 Task: What is the main conflict in "The Trial" by Franz Kafka?
Action: Mouse moved to (164, 175)
Screenshot: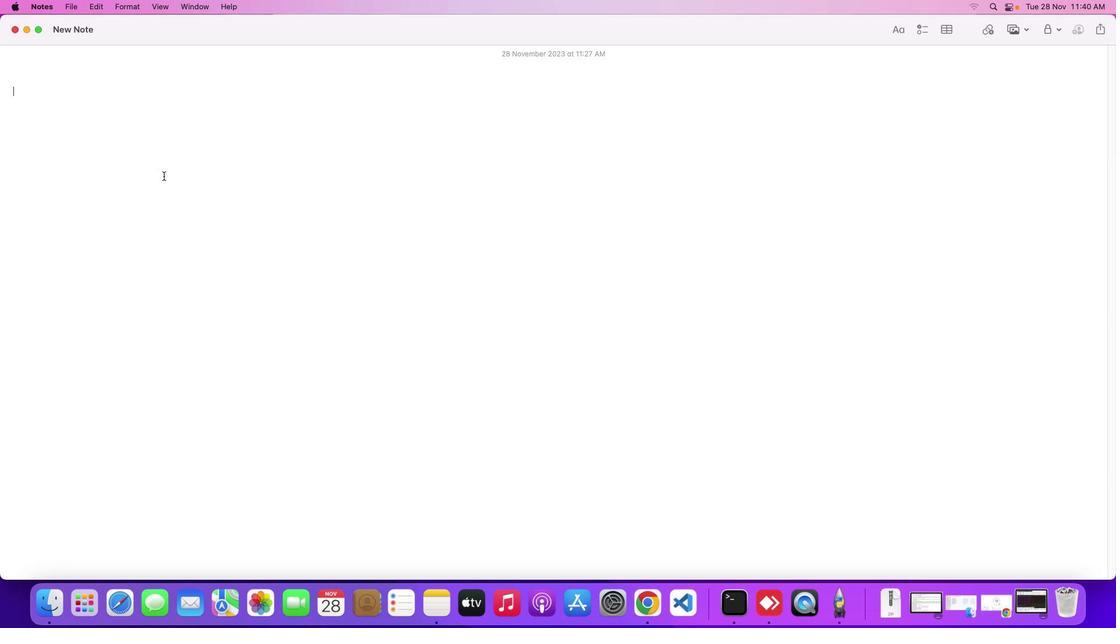 
Action: Mouse pressed left at (164, 175)
Screenshot: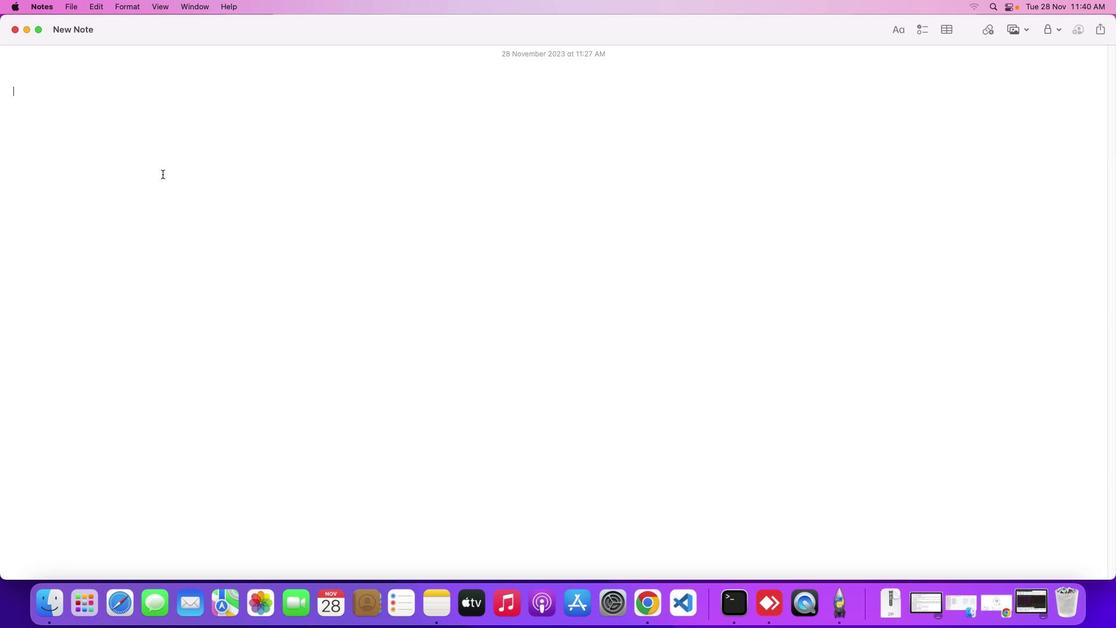 
Action: Mouse moved to (137, 155)
Screenshot: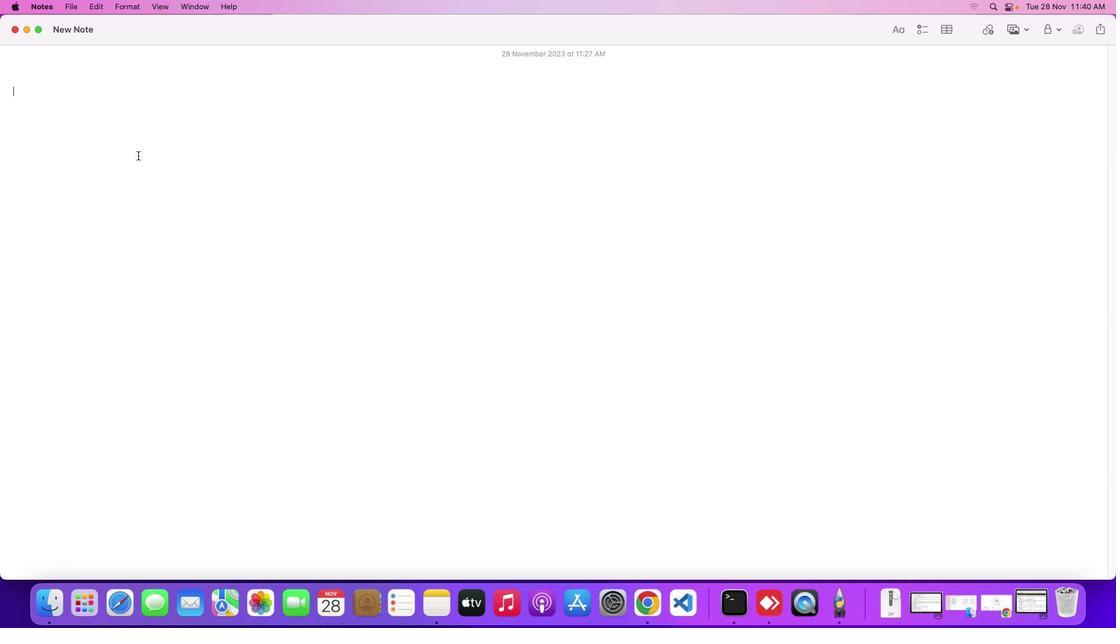 
Action: Key pressed Key.shift'W''h''a''t'Key.space'i''s'Key.space't''h''e'Key.space'm''a''i''n'Key.space'c''o''n''f''l''c''t'Key.space'i''n'Key.spaceKey.shift'"'Key.shift'T''h''e'Key.spaceKey.shift'T''r''i''a''l'Key.shift'"'Key.space'b''y'Key.spaceKey.shift'F''r''a''n''k'Key.spaceKey.shift'K''a''f''k''a'Key.shift_r'?'Key.enter
Screenshot: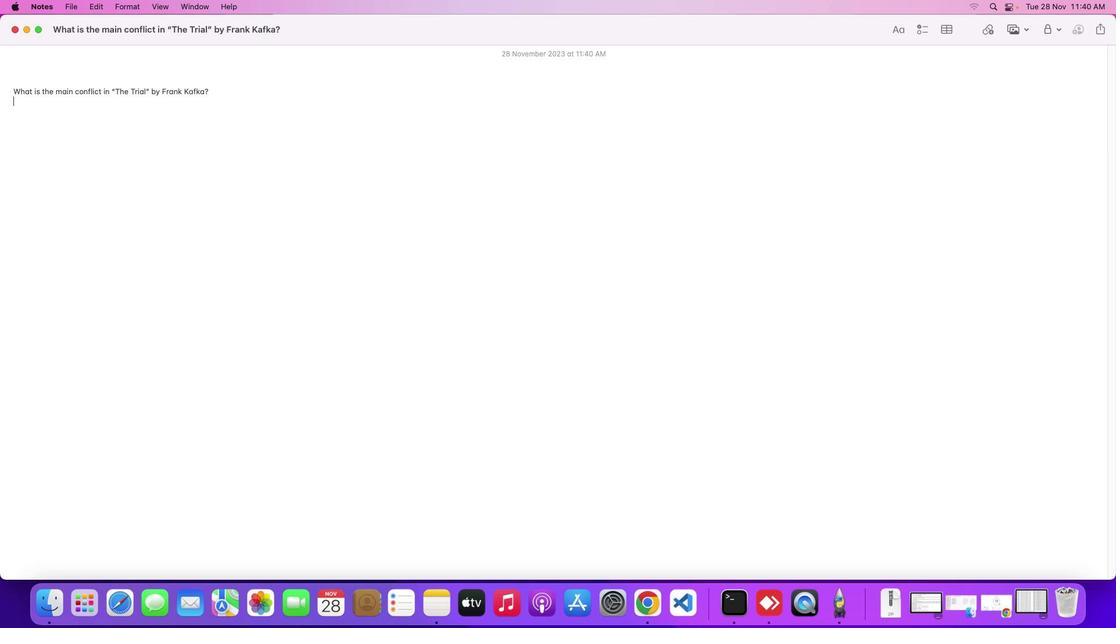 
Action: Mouse moved to (998, 605)
Screenshot: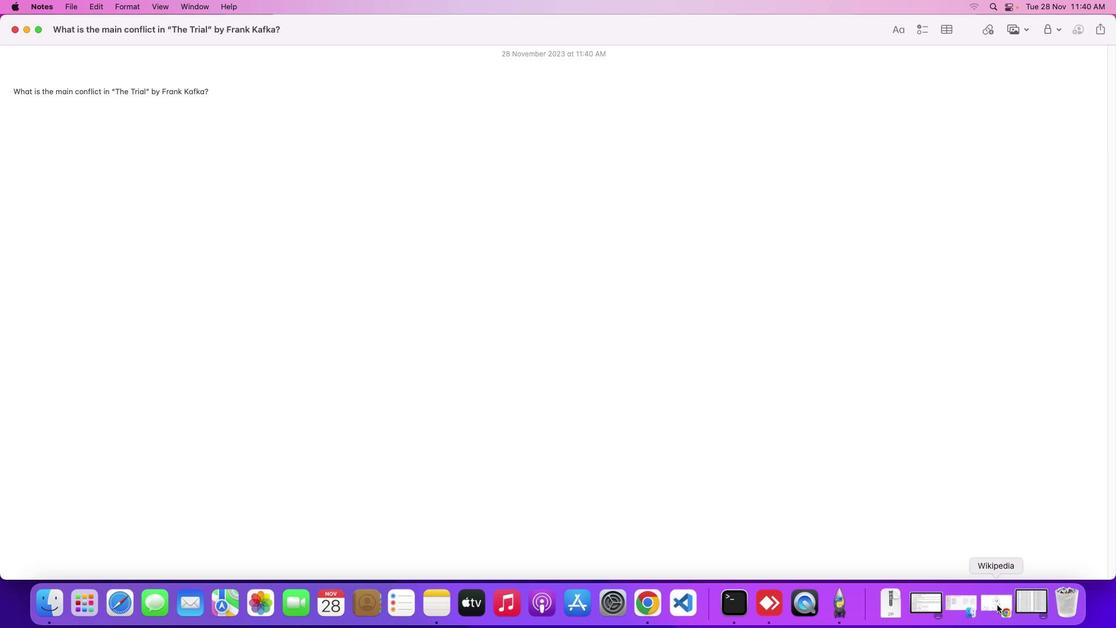 
Action: Mouse pressed left at (998, 605)
Screenshot: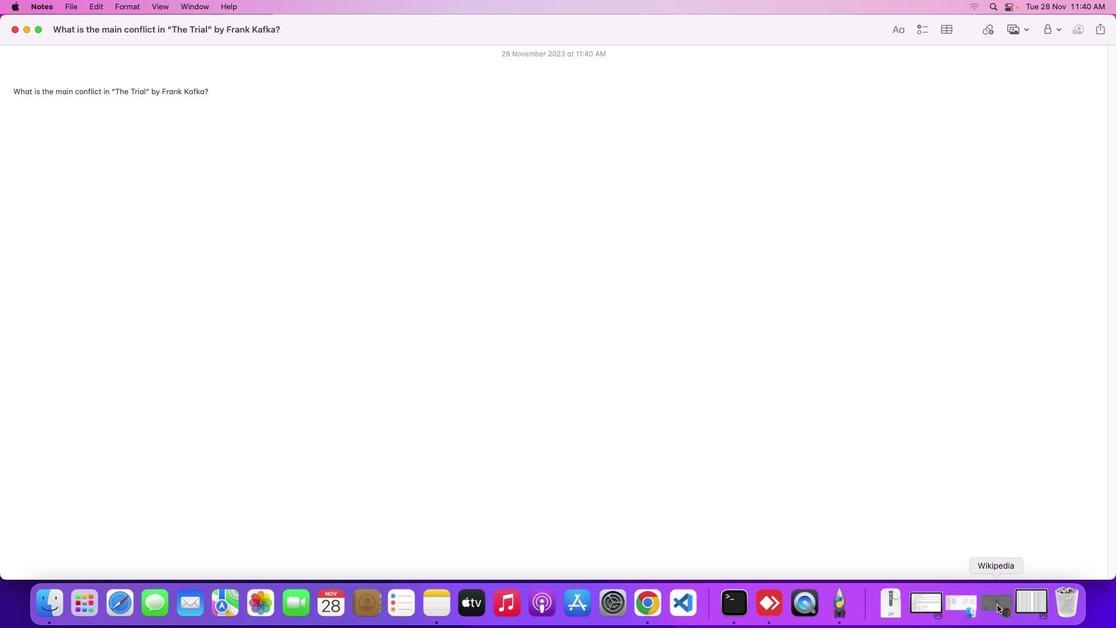 
Action: Mouse moved to (483, 357)
Screenshot: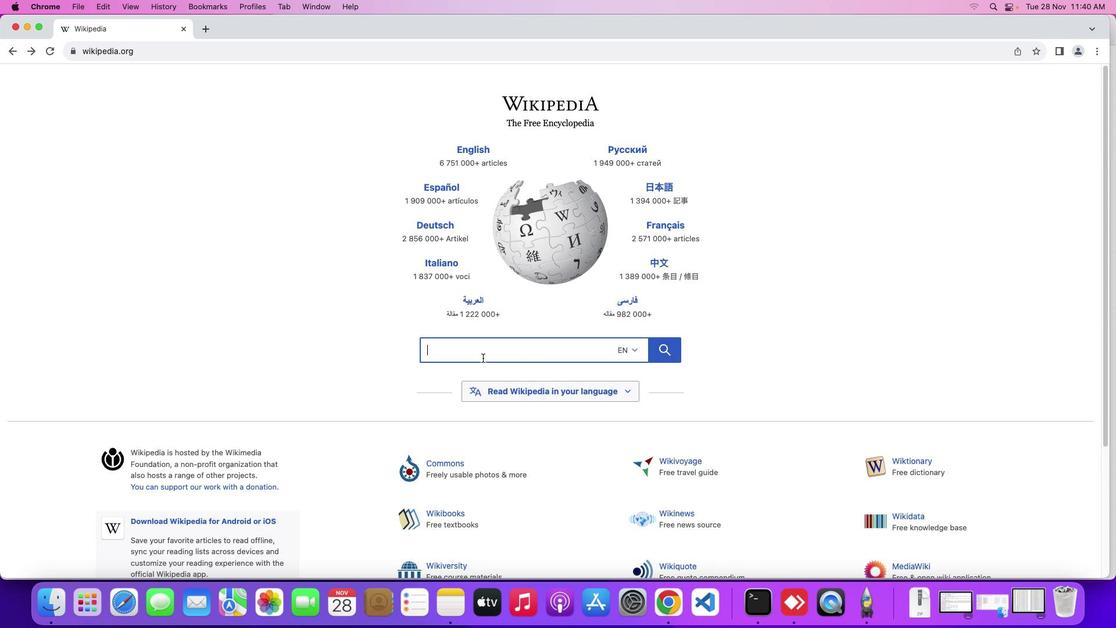 
Action: Mouse pressed left at (483, 357)
Screenshot: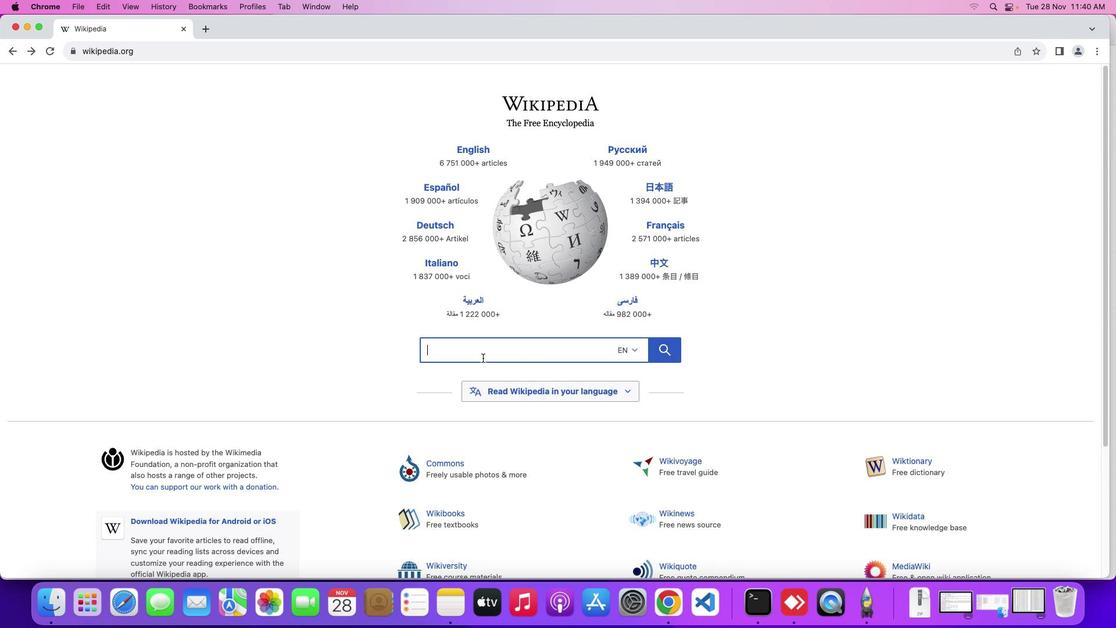 
Action: Mouse moved to (472, 356)
Screenshot: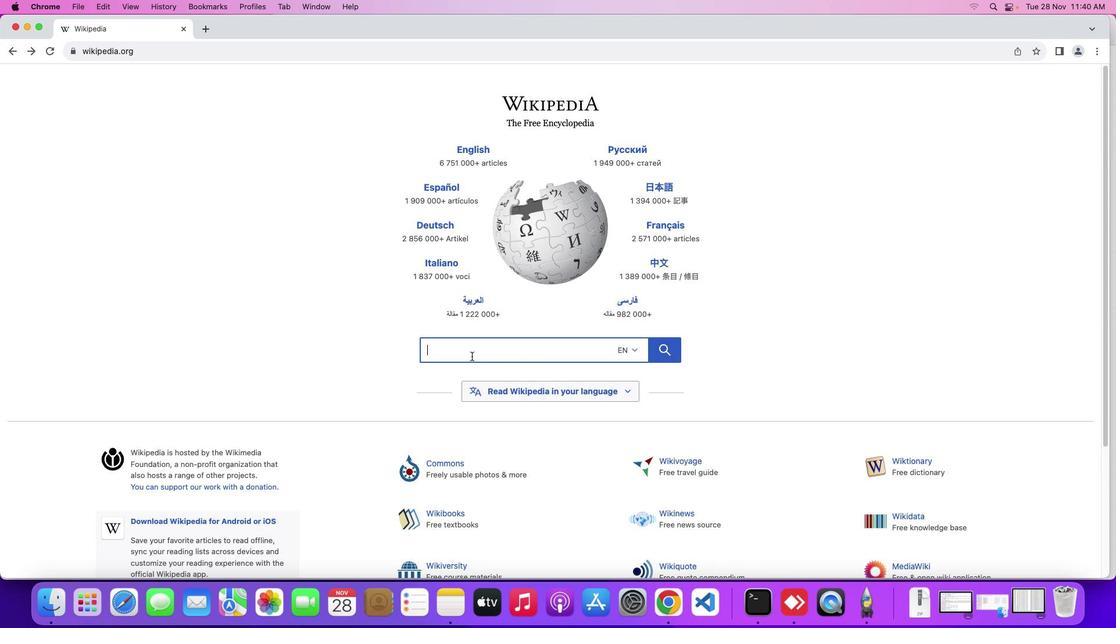 
Action: Key pressed Key.shift'T''h''e'Key.spaceKey.shift'T''r''i''a''l'Key.space
Screenshot: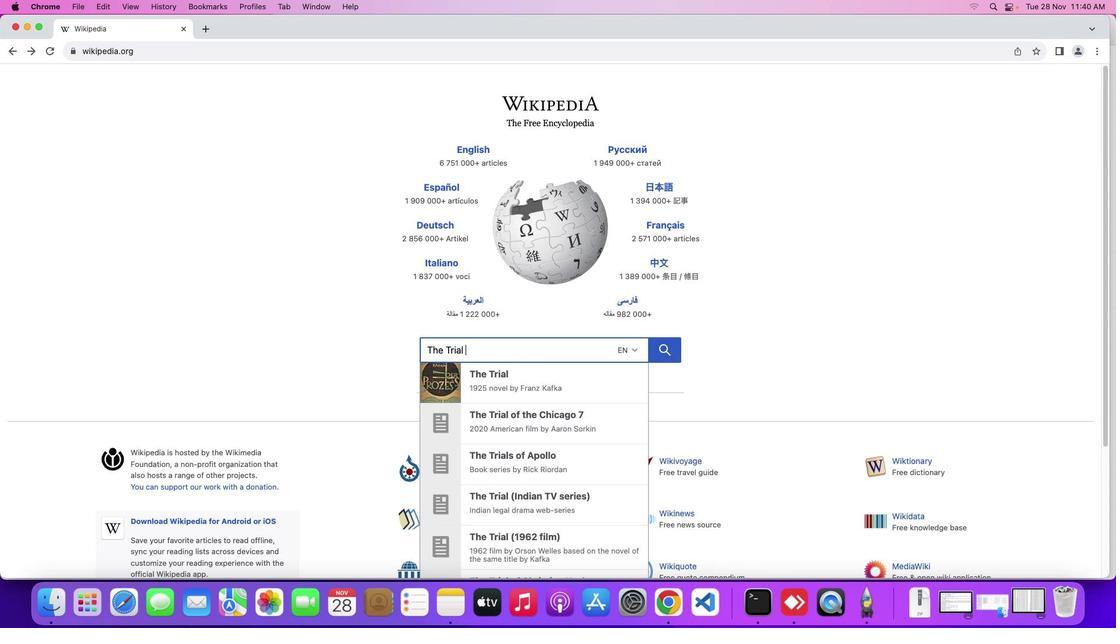 
Action: Mouse moved to (471, 355)
Screenshot: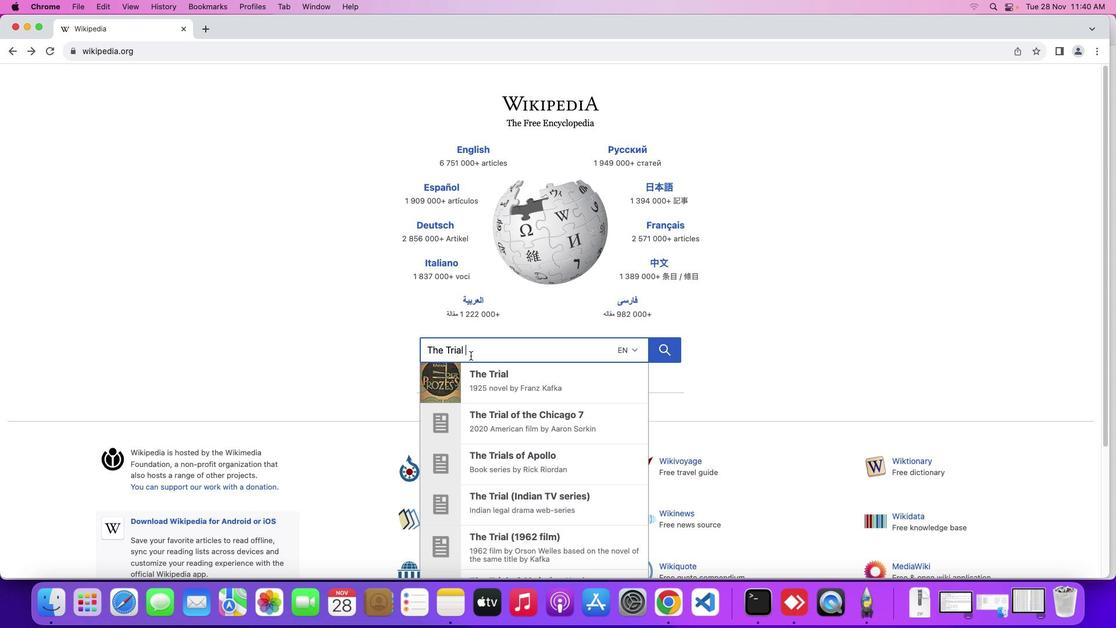 
Action: Key pressed Key.shiftKey.shift'F''a''r''n''z'Key.spaceKey.shiftKey.leftKey.leftKey.leftKey.rightKey.backspaceKey.backspaceKey.backspace'r''a''n'Key.rightKey.rightKey.shift'K''a''f''k''a'Key.enter
Screenshot: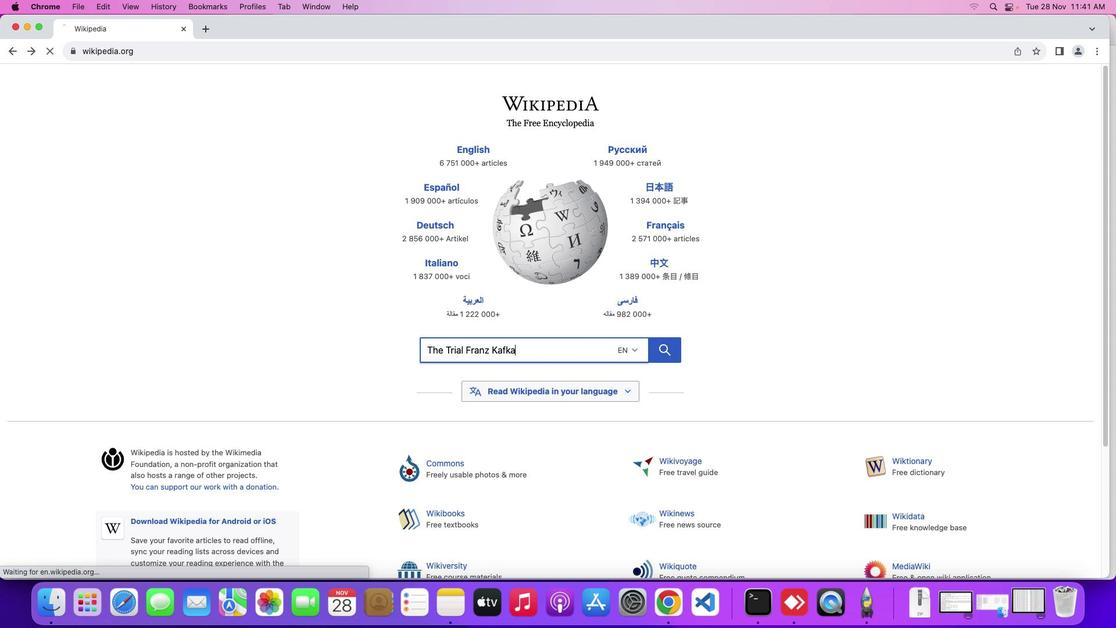 
Action: Mouse moved to (196, 329)
Screenshot: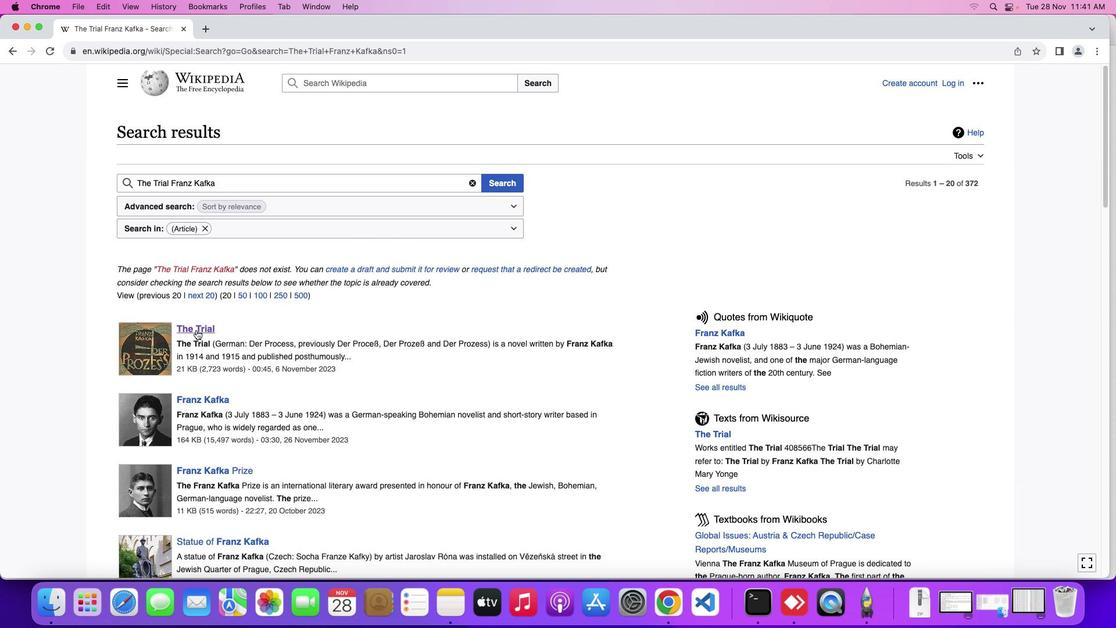 
Action: Mouse pressed left at (196, 329)
Screenshot: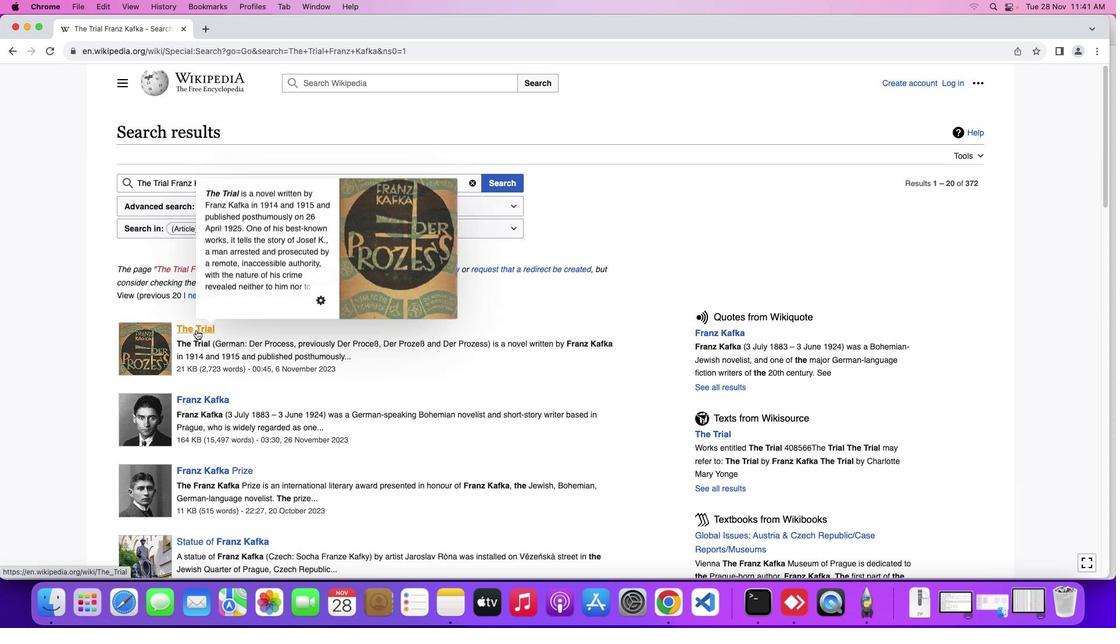 
Action: Mouse moved to (544, 344)
Screenshot: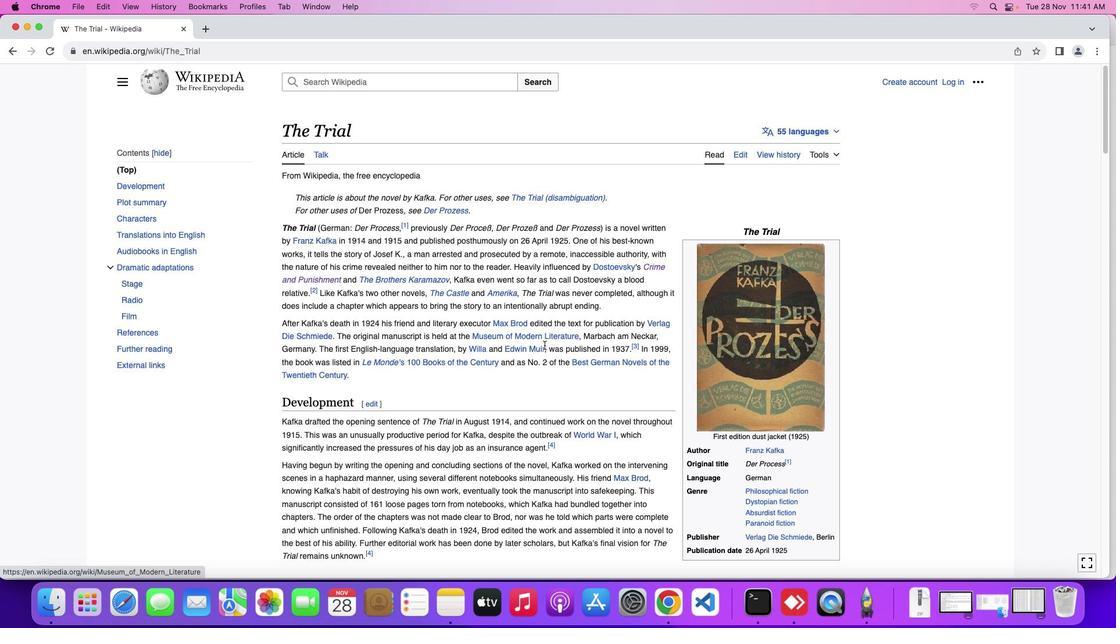 
Action: Mouse scrolled (544, 344) with delta (0, 0)
Screenshot: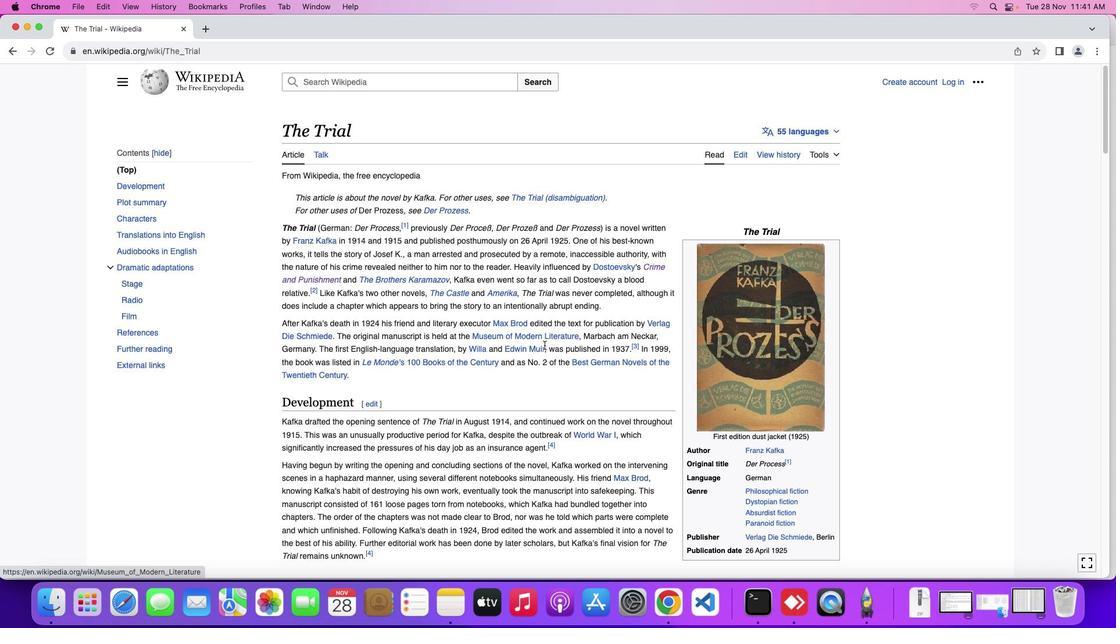 
Action: Mouse moved to (544, 344)
Screenshot: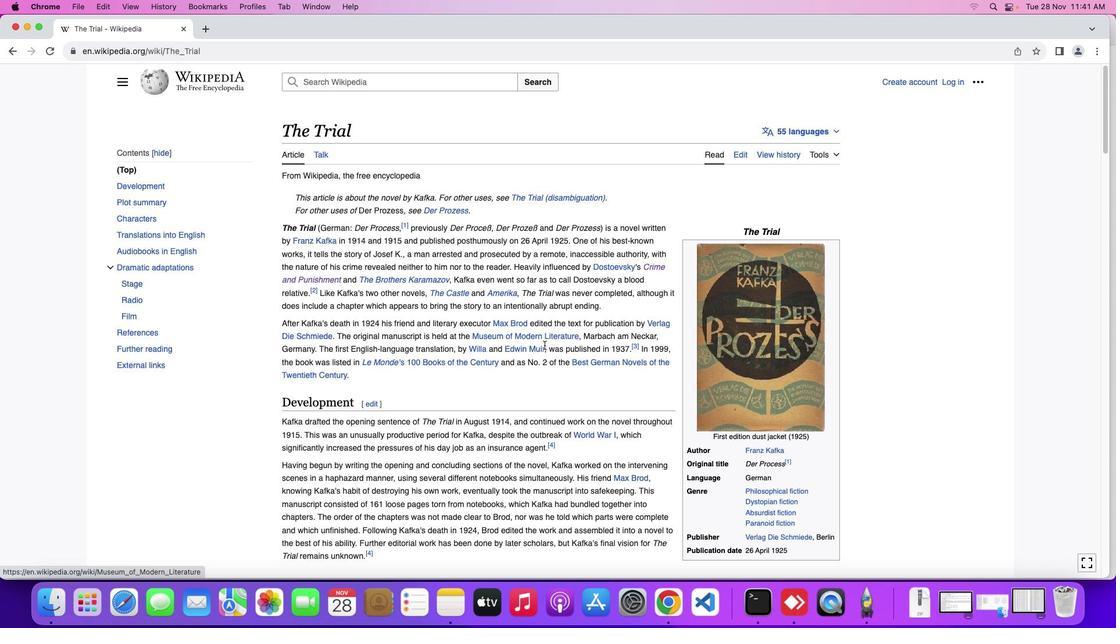 
Action: Mouse scrolled (544, 344) with delta (0, 0)
Screenshot: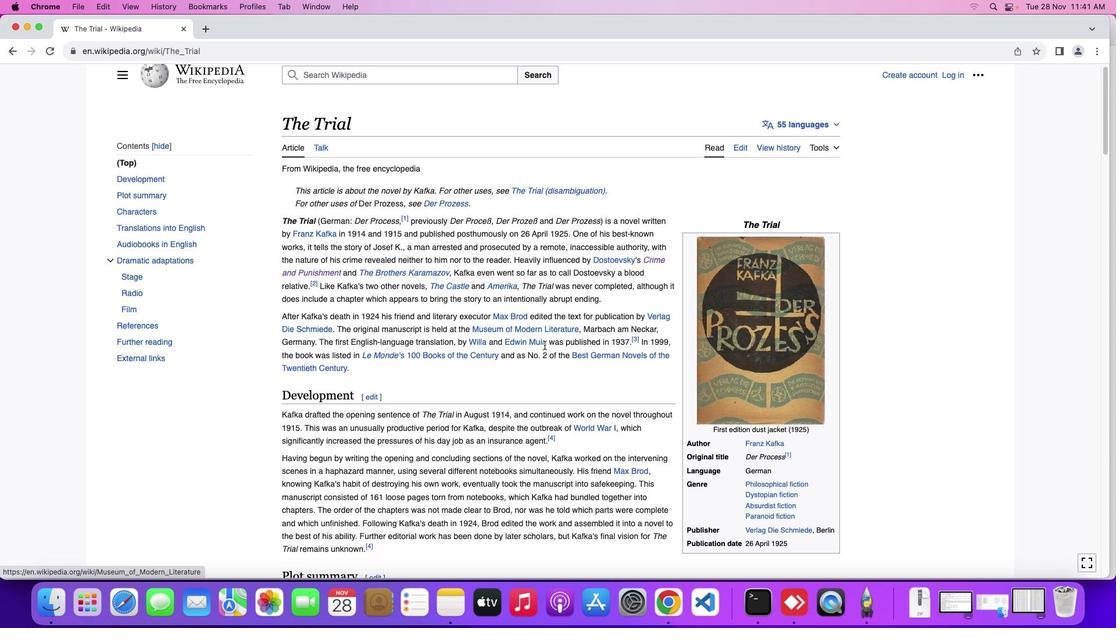 
Action: Mouse scrolled (544, 344) with delta (0, 0)
Screenshot: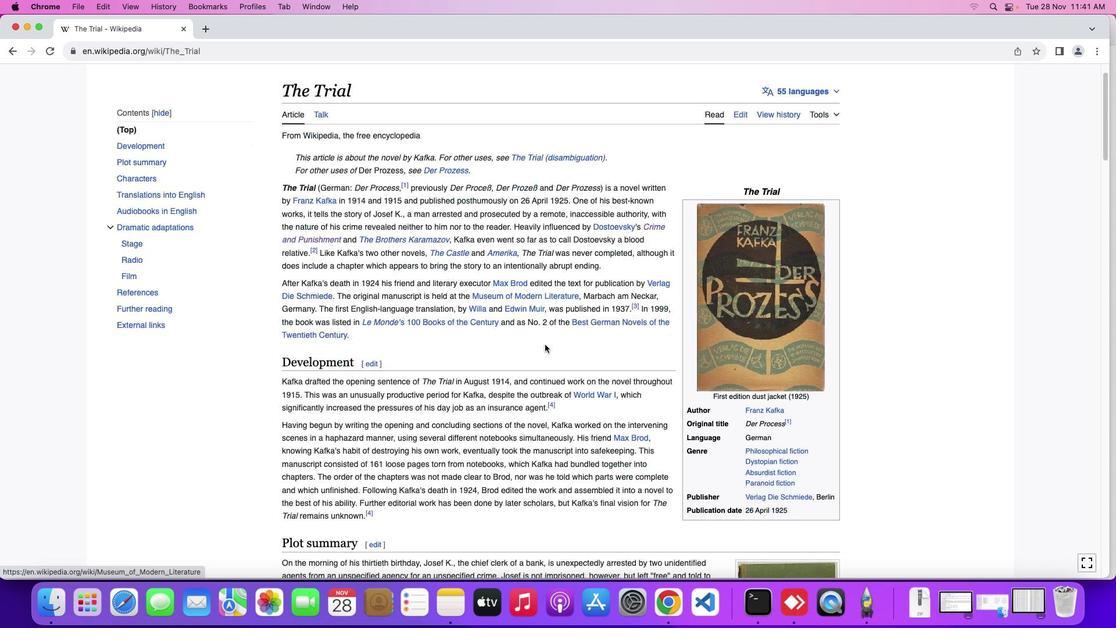 
Action: Mouse moved to (544, 344)
Screenshot: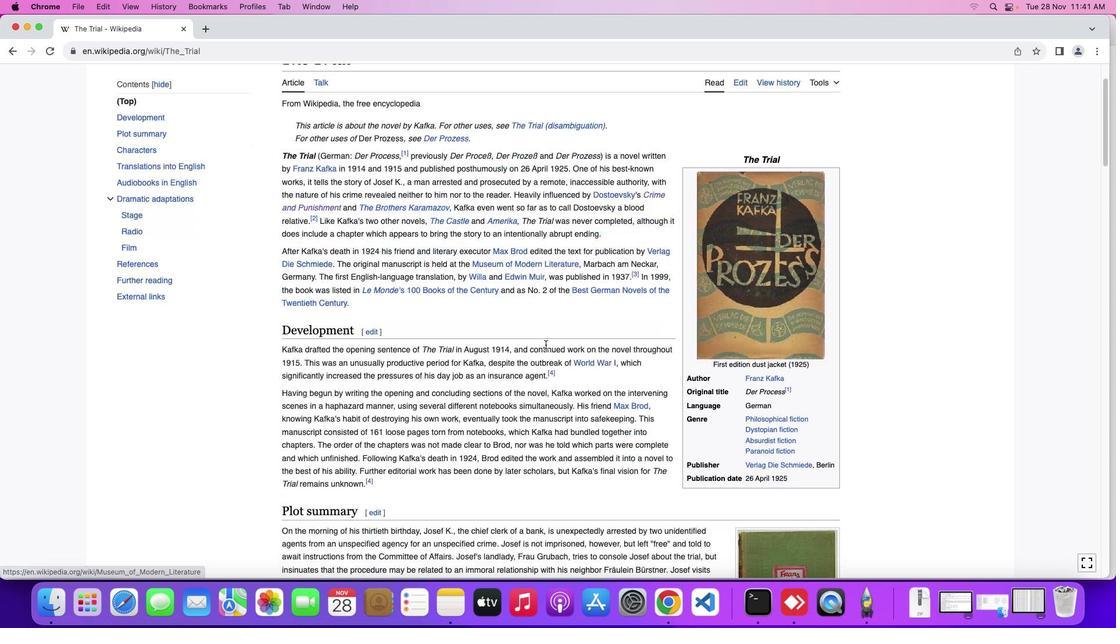 
Action: Mouse scrolled (544, 344) with delta (0, -1)
Screenshot: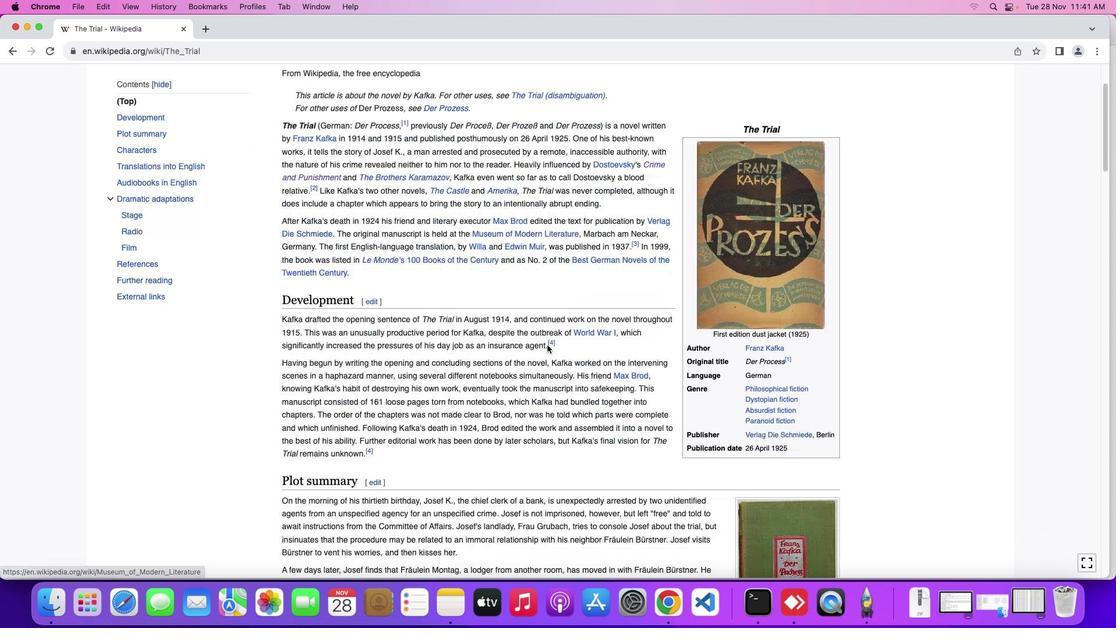 
Action: Mouse moved to (557, 344)
Screenshot: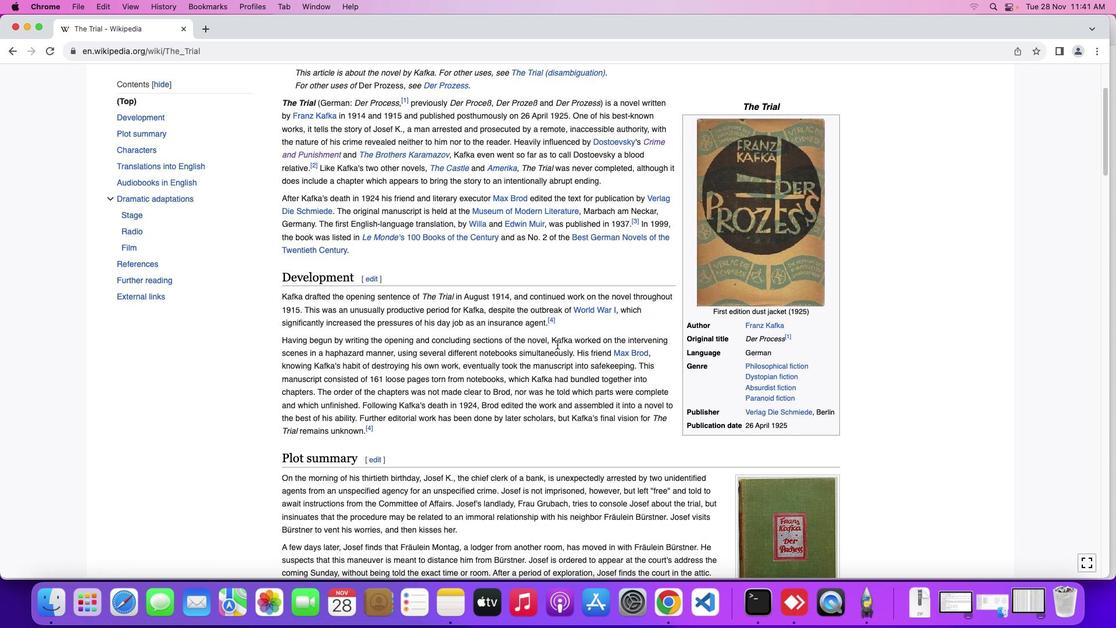 
Action: Mouse scrolled (557, 344) with delta (0, 0)
Screenshot: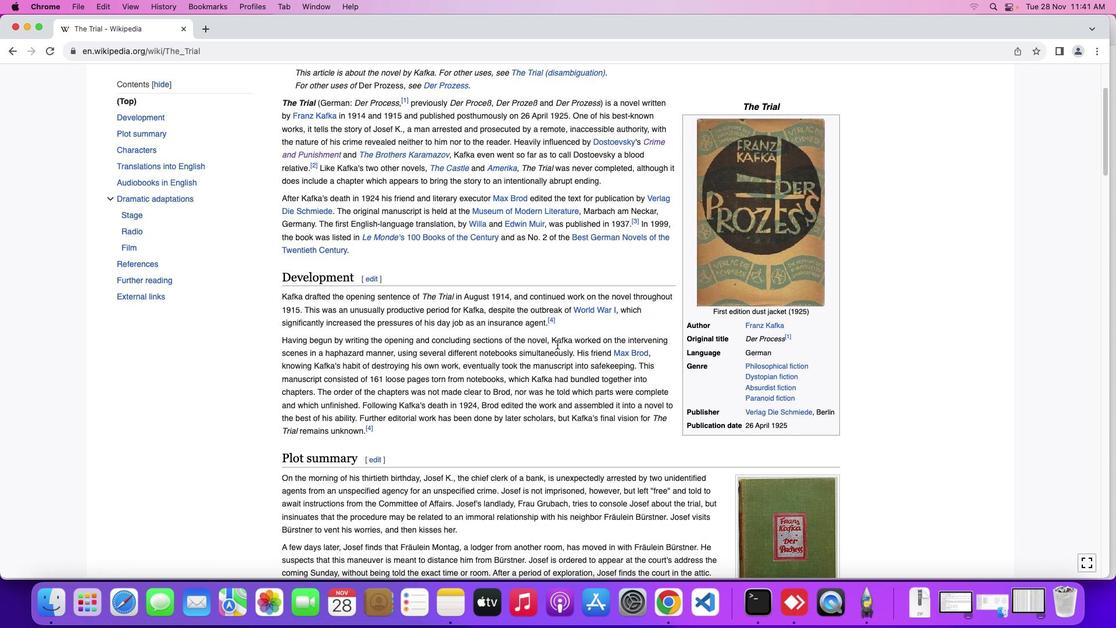 
Action: Mouse moved to (557, 344)
Screenshot: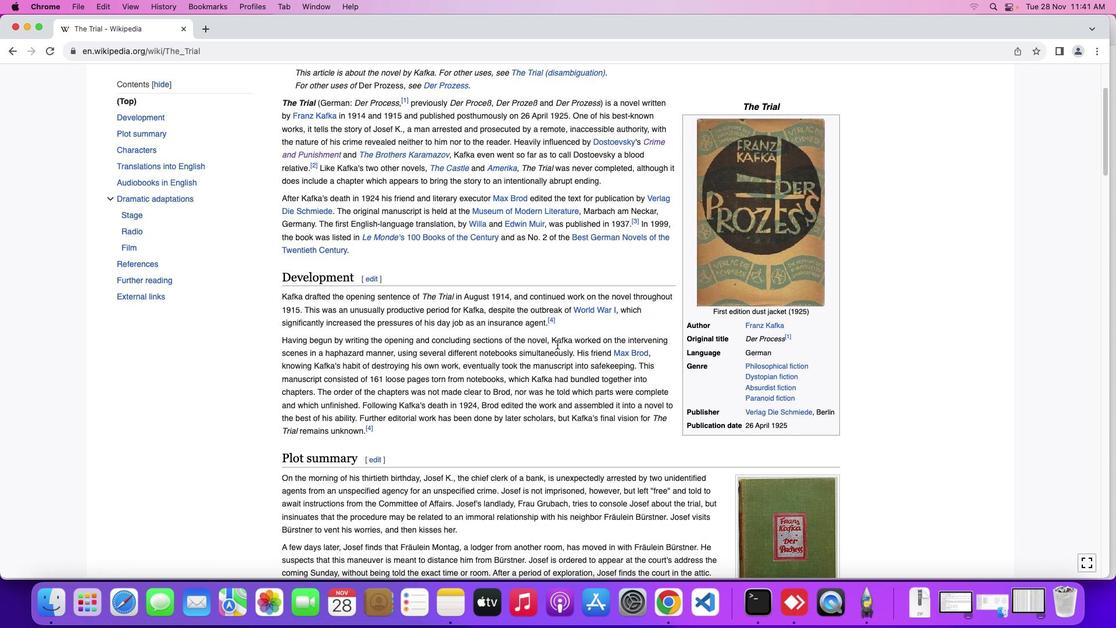 
Action: Mouse scrolled (557, 344) with delta (0, 0)
Screenshot: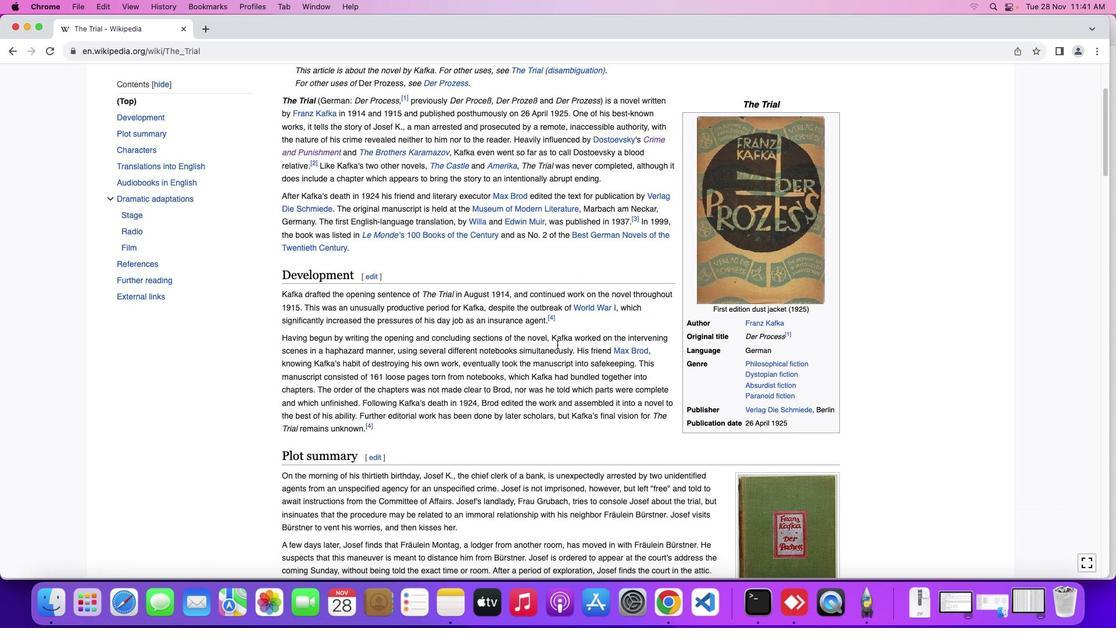 
Action: Mouse scrolled (557, 344) with delta (0, 0)
Screenshot: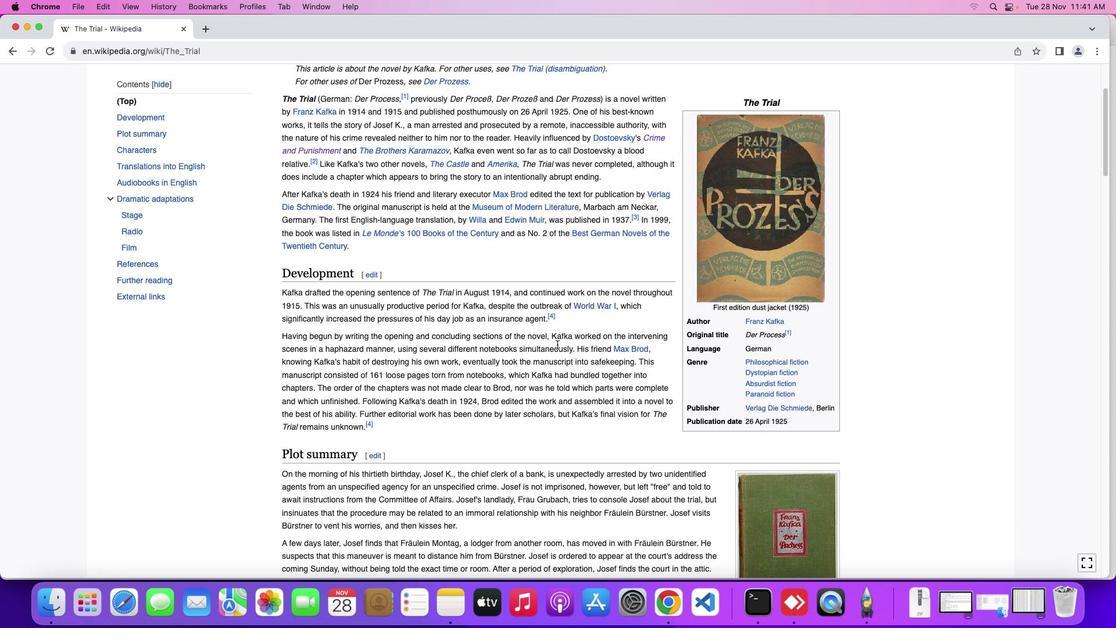 
Action: Mouse moved to (556, 347)
Screenshot: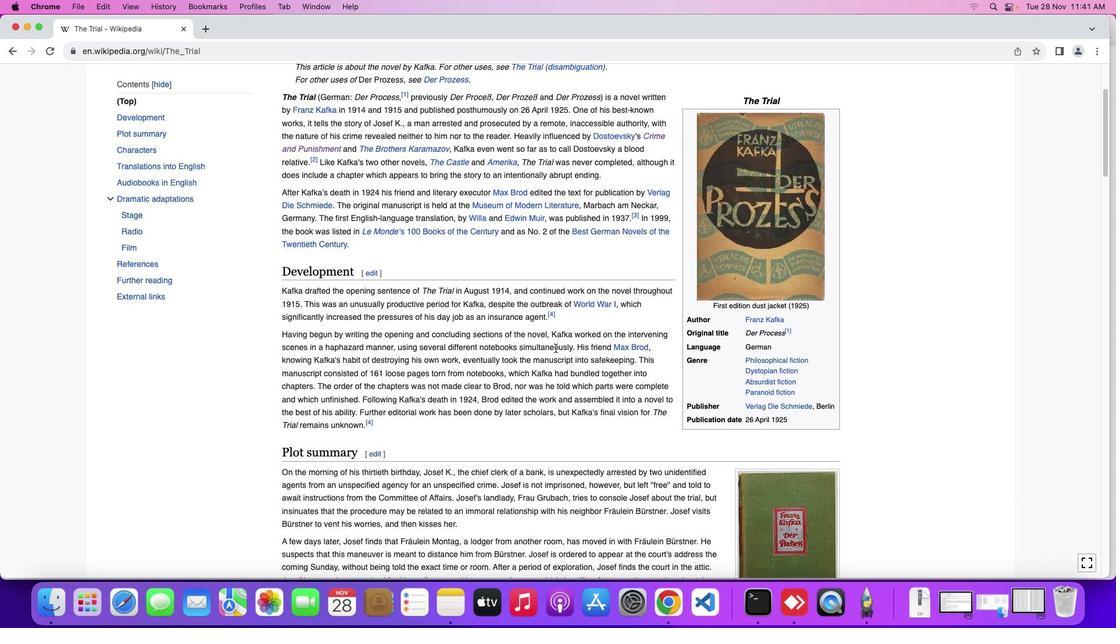 
Action: Mouse scrolled (556, 347) with delta (0, 0)
Screenshot: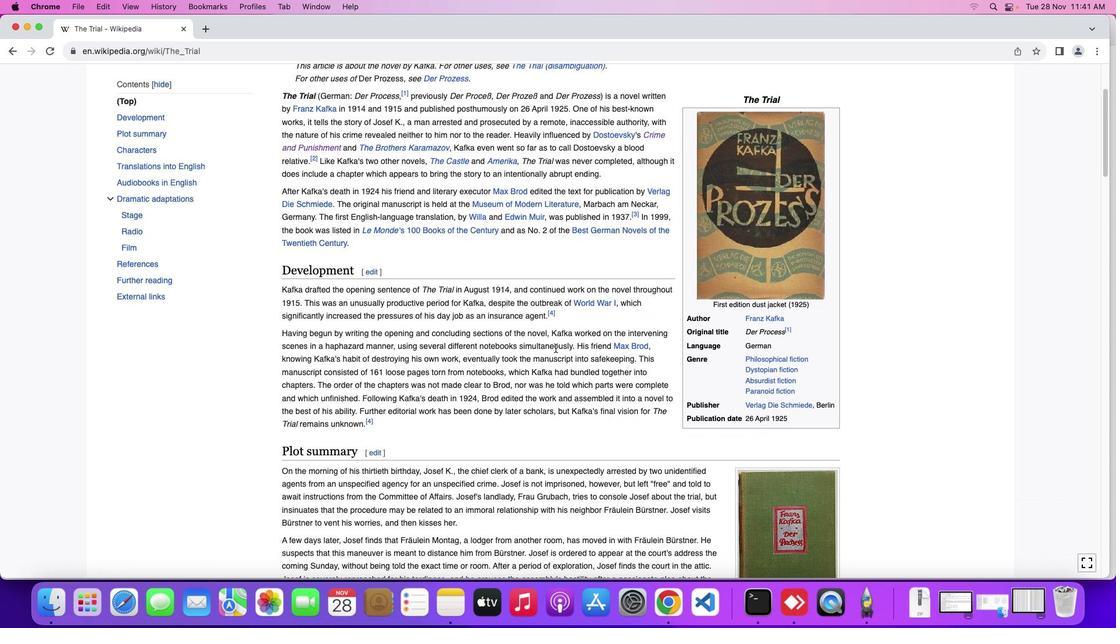 
Action: Mouse scrolled (556, 347) with delta (0, 0)
Screenshot: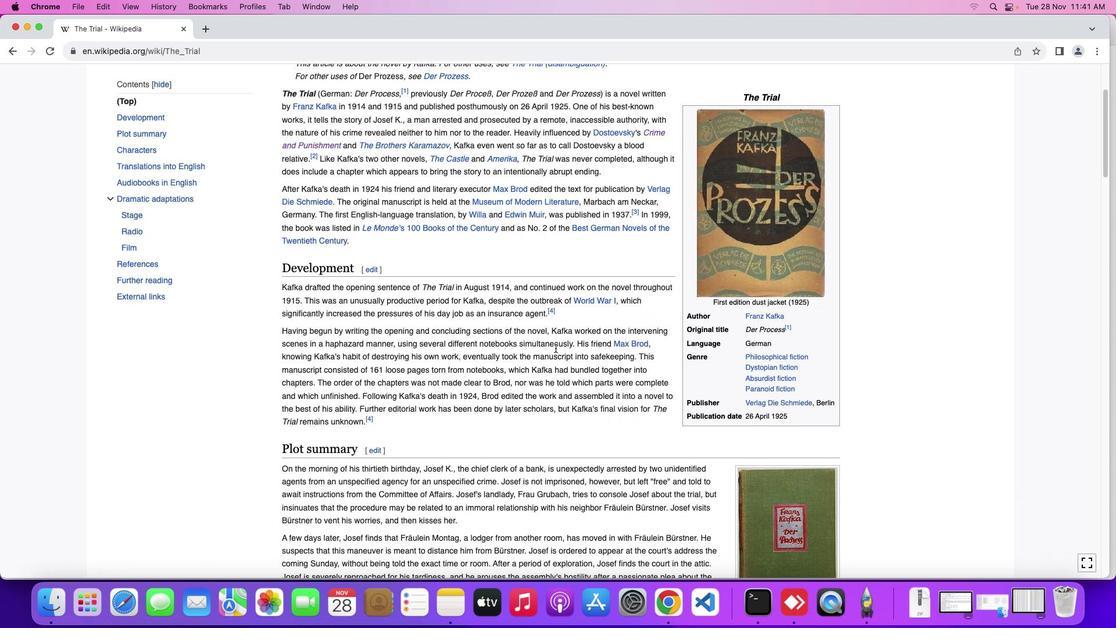 
Action: Mouse scrolled (556, 347) with delta (0, 0)
Screenshot: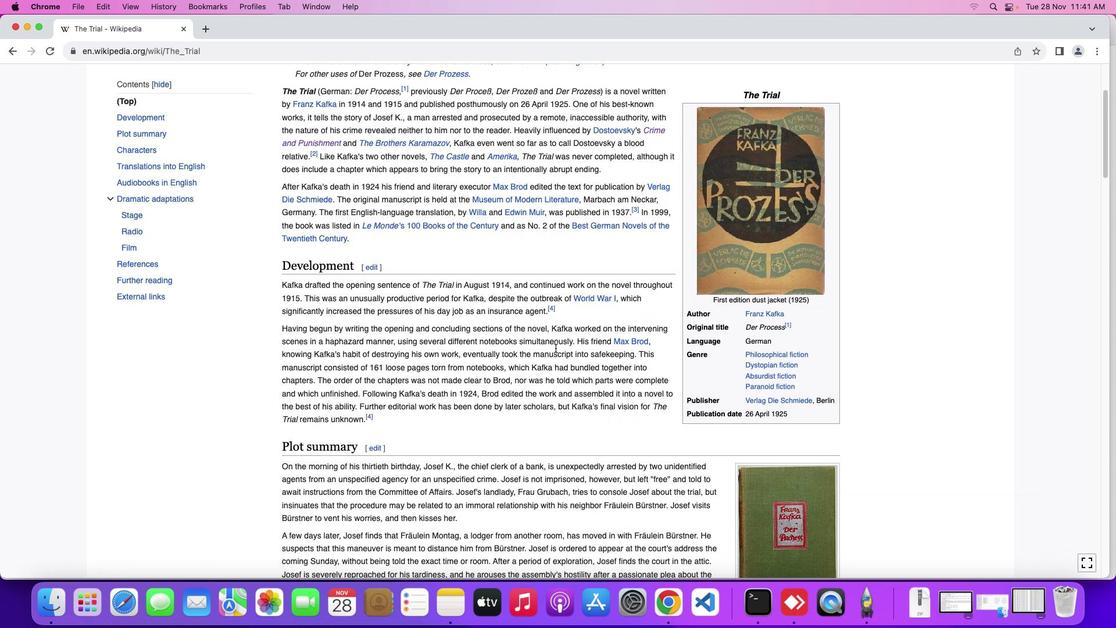 
Action: Mouse scrolled (556, 347) with delta (0, 0)
Screenshot: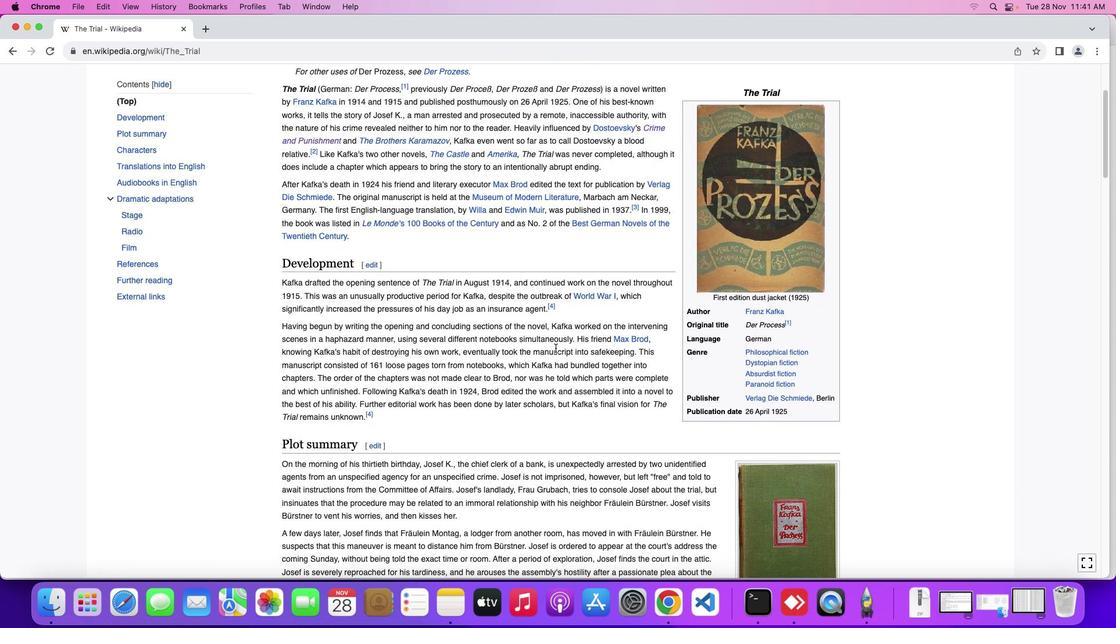 
Action: Mouse moved to (546, 362)
Screenshot: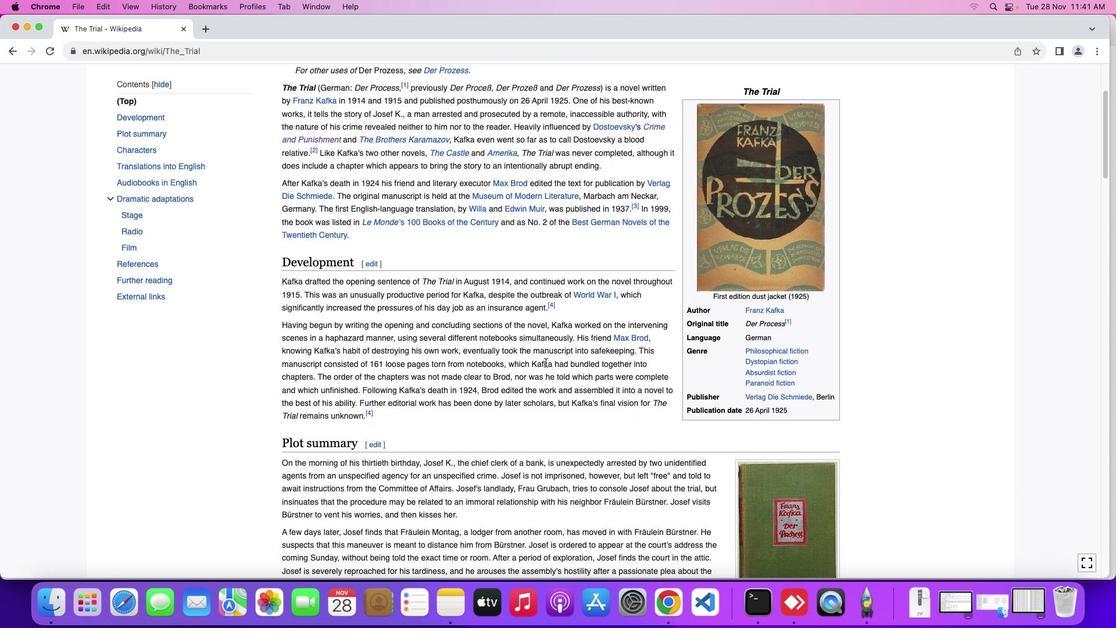 
Action: Mouse scrolled (546, 362) with delta (0, 0)
Screenshot: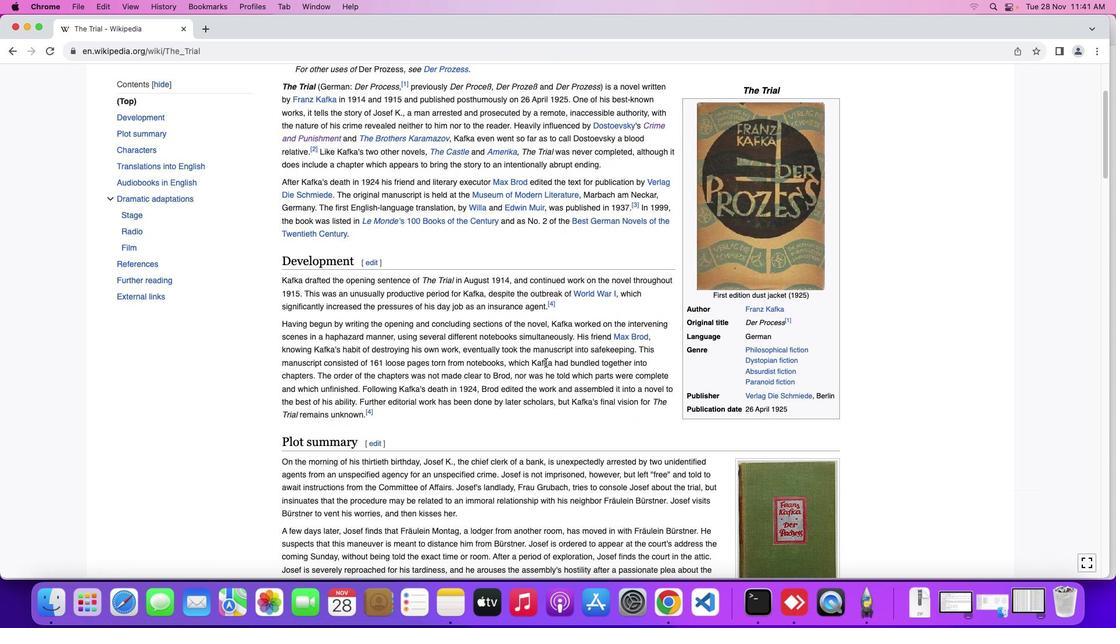 
Action: Mouse scrolled (546, 362) with delta (0, 0)
Screenshot: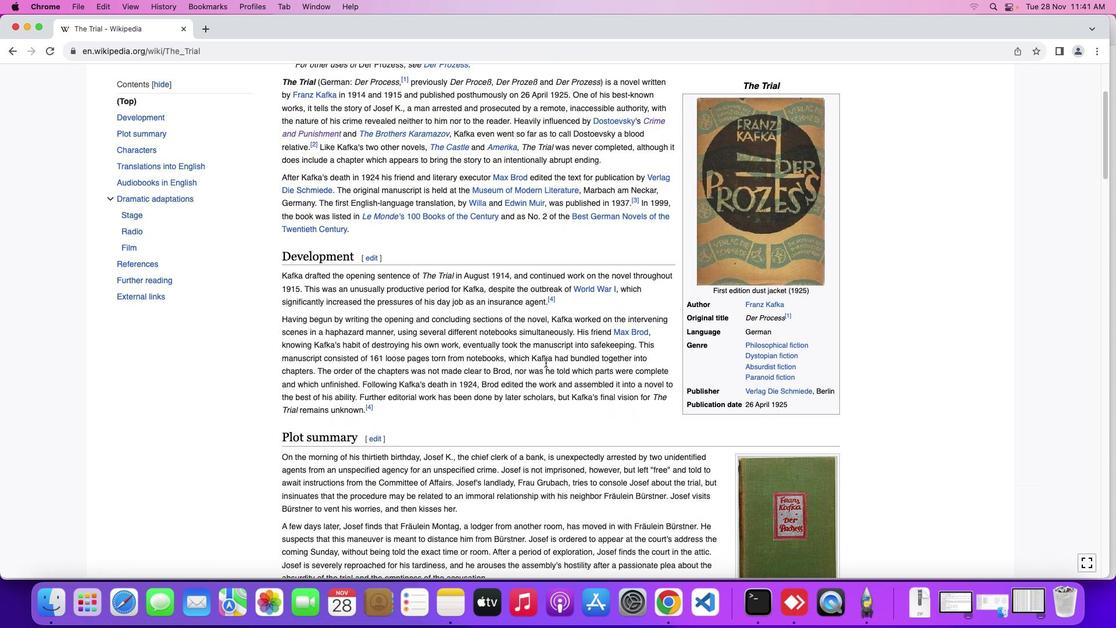 
Action: Mouse scrolled (546, 362) with delta (0, 0)
Screenshot: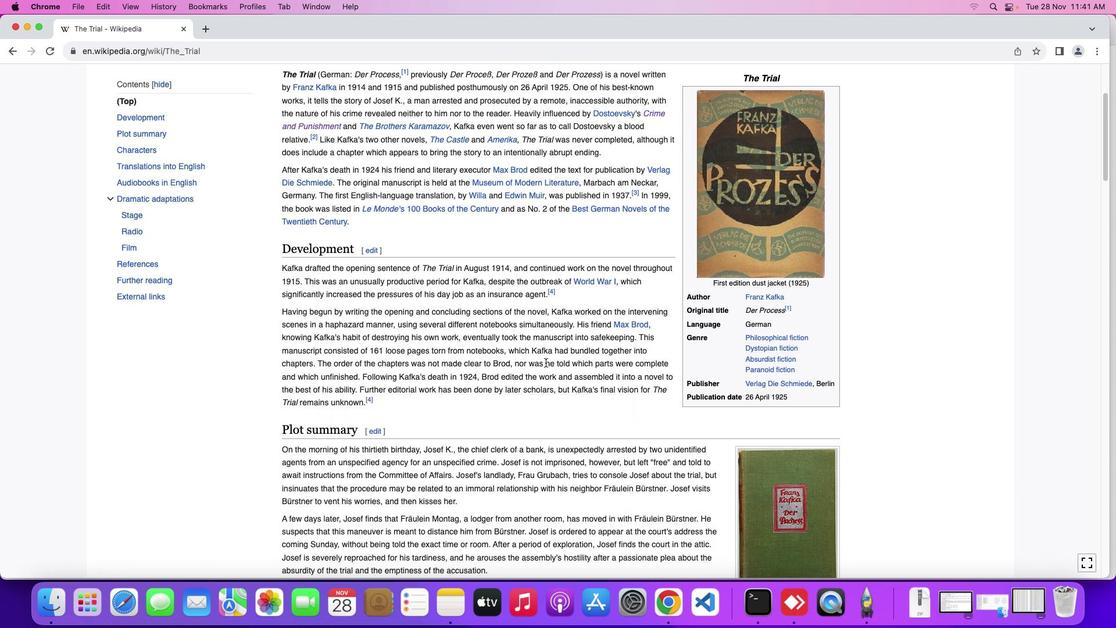 
Action: Mouse moved to (545, 362)
Screenshot: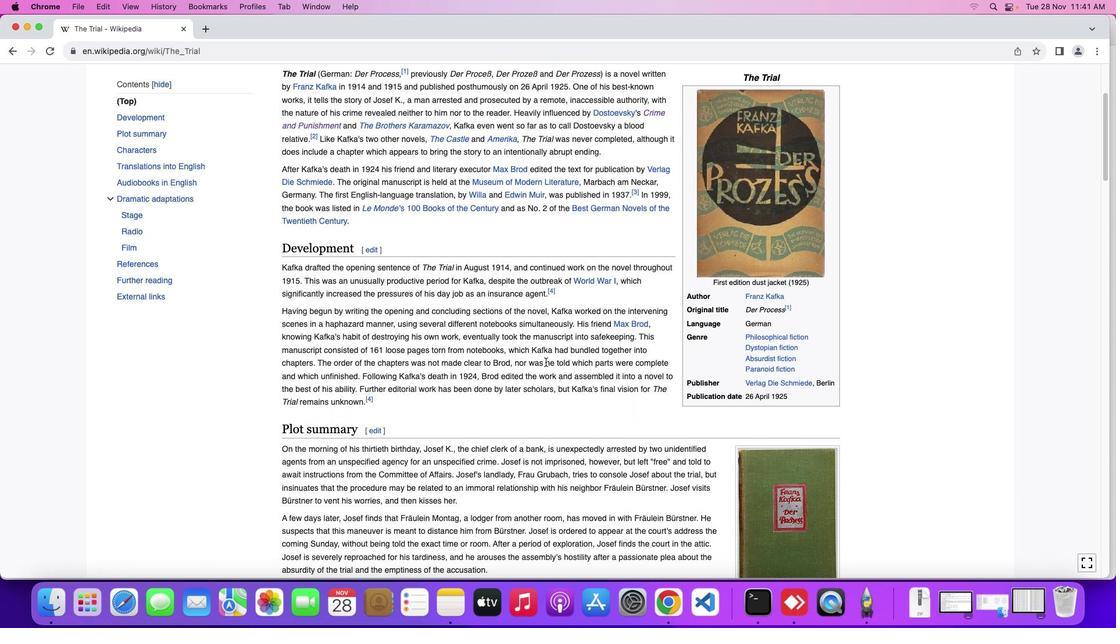 
Action: Mouse scrolled (545, 362) with delta (0, 0)
Screenshot: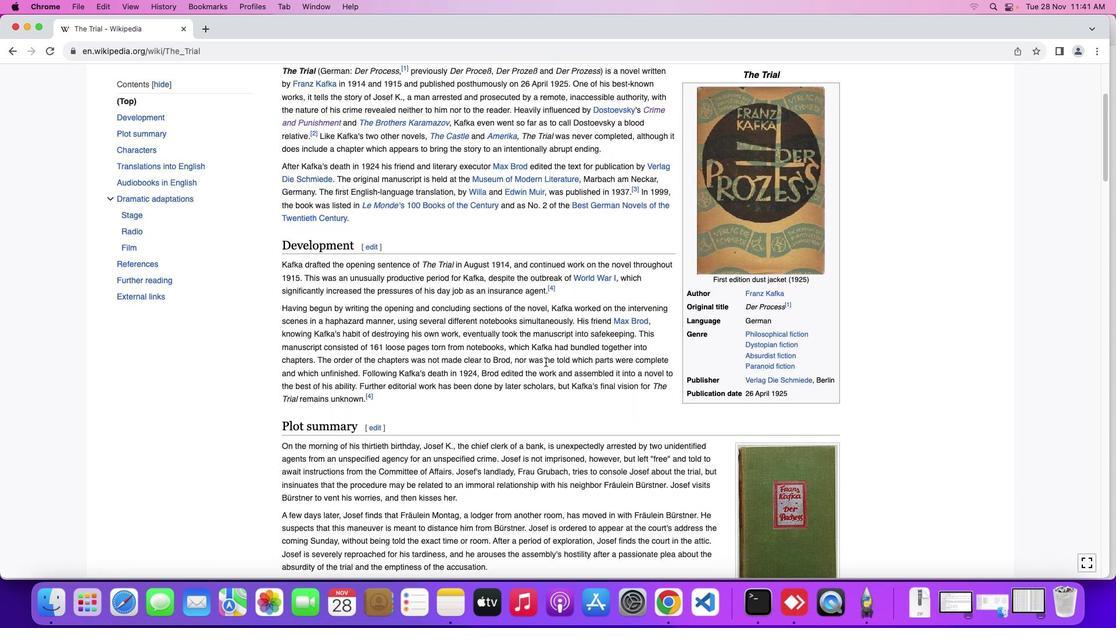 
Action: Mouse scrolled (545, 362) with delta (0, 0)
Screenshot: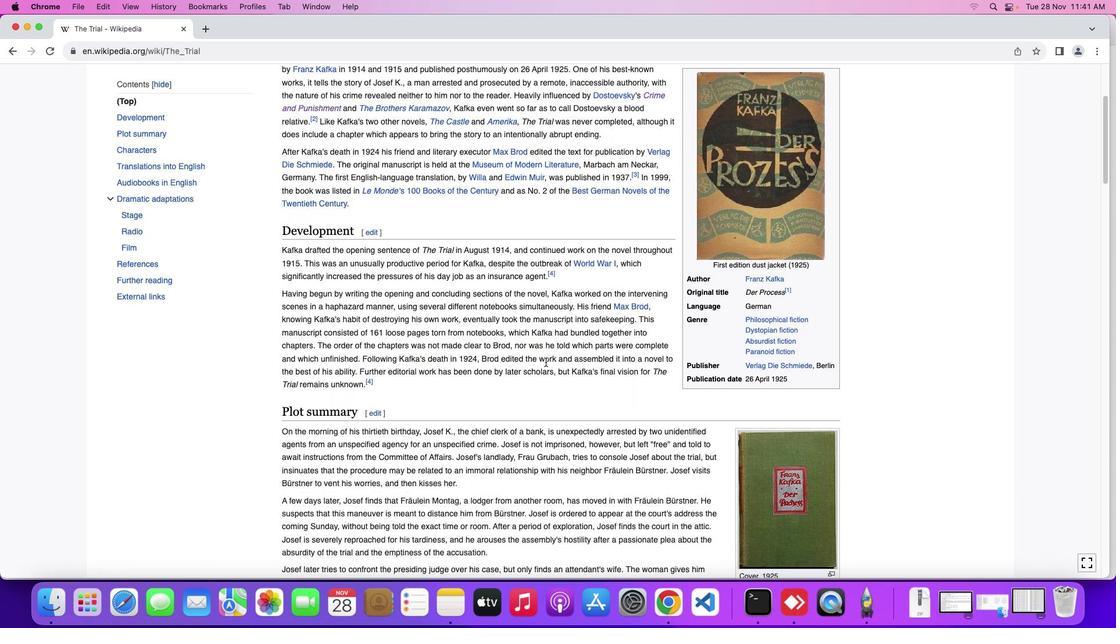 
Action: Mouse scrolled (545, 362) with delta (0, -1)
Screenshot: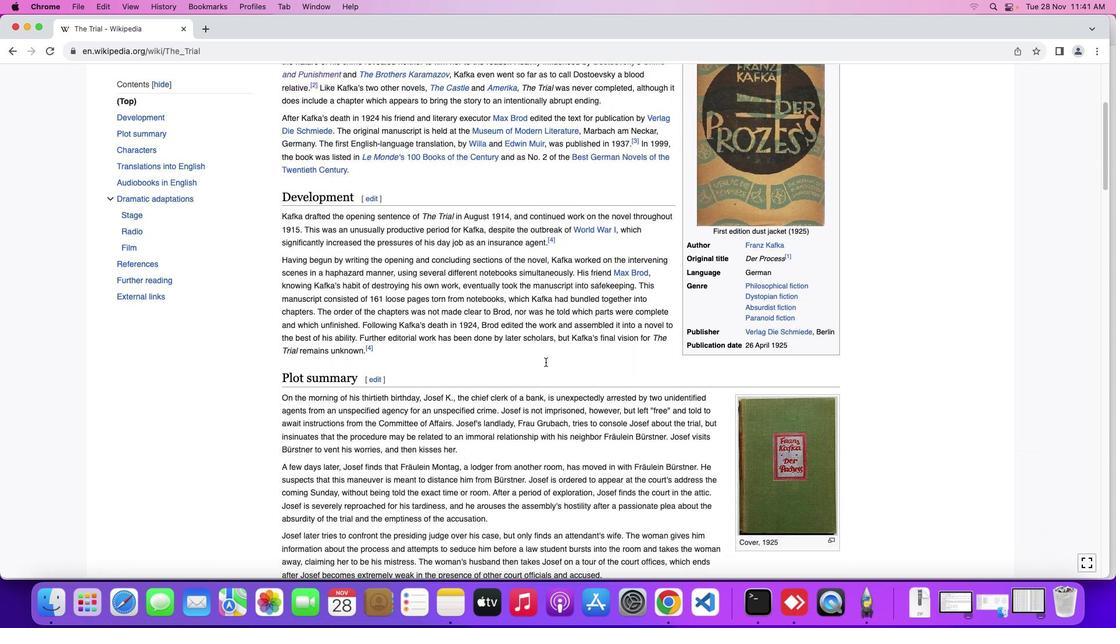 
Action: Mouse moved to (537, 383)
Screenshot: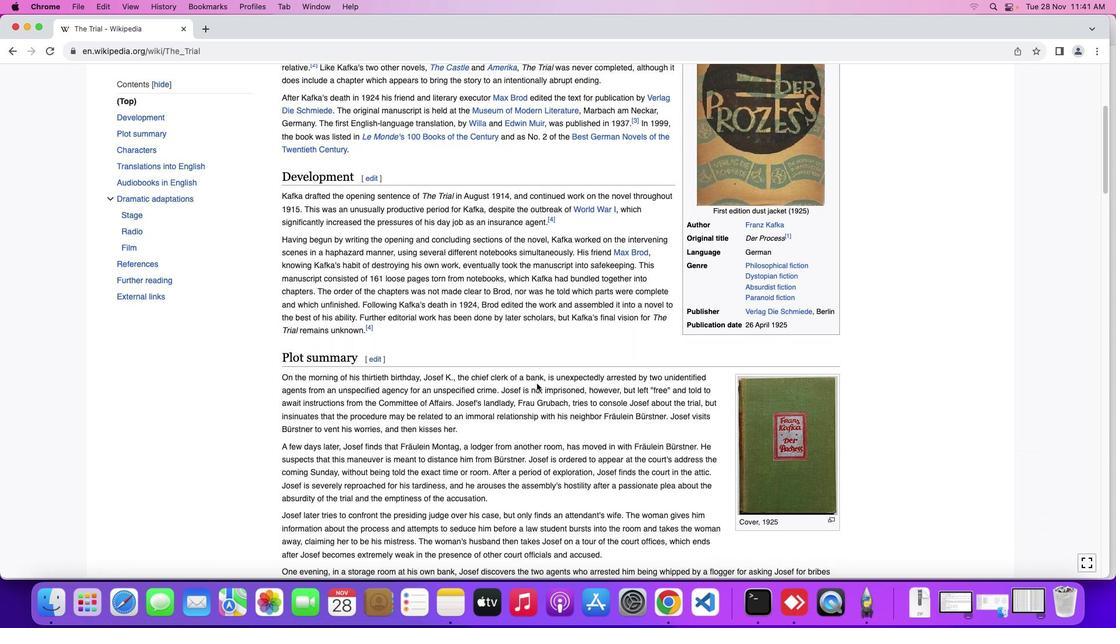 
Action: Mouse scrolled (537, 383) with delta (0, 0)
Screenshot: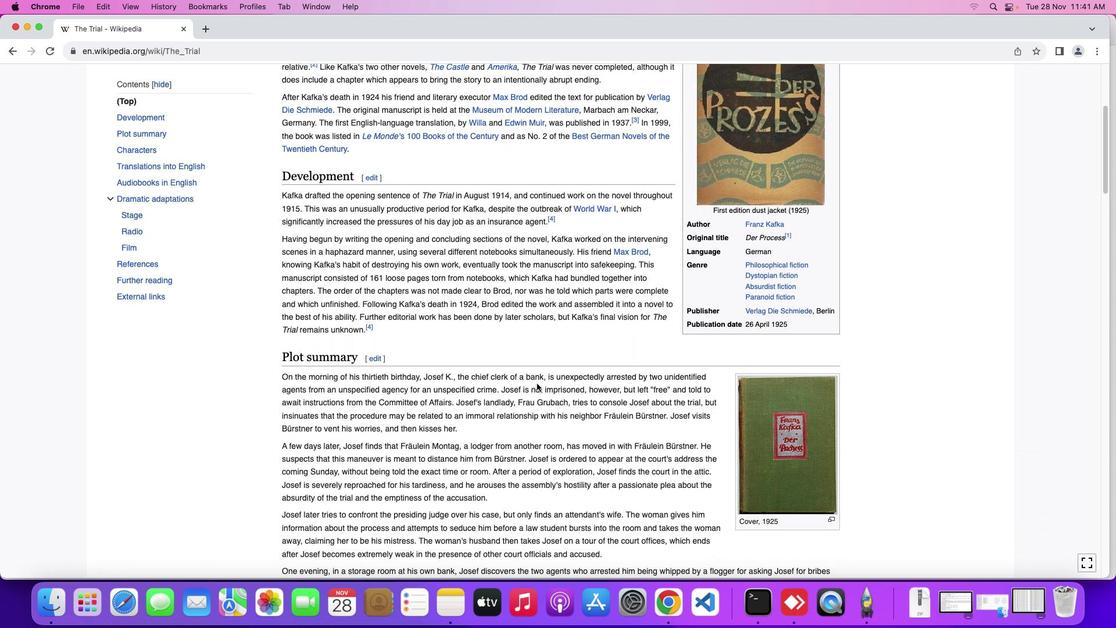 
Action: Mouse moved to (537, 383)
Screenshot: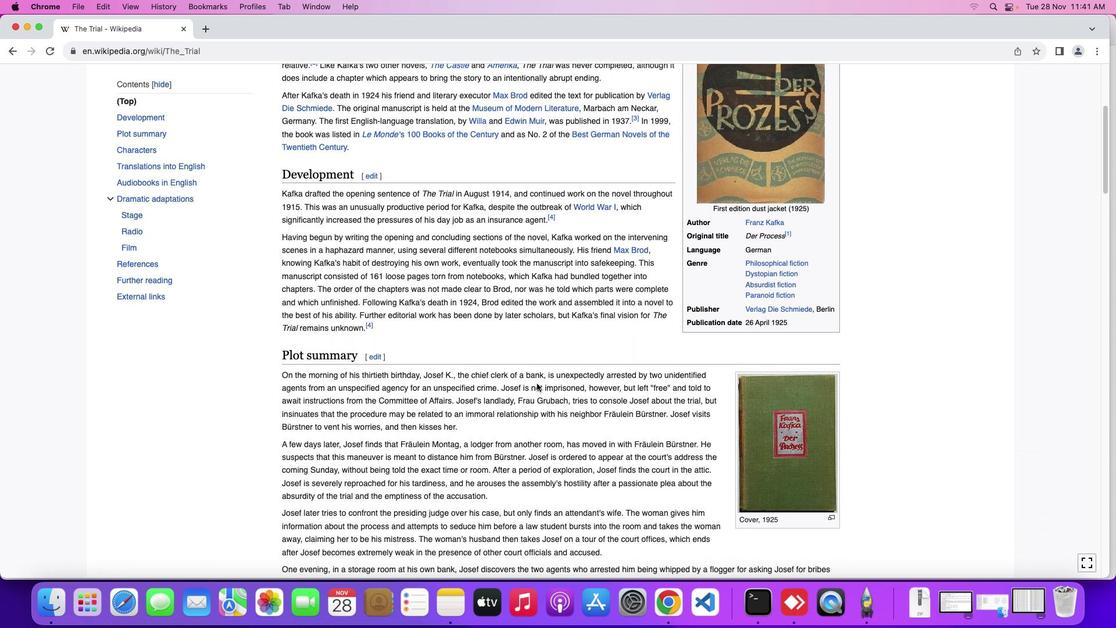 
Action: Mouse scrolled (537, 383) with delta (0, 0)
Screenshot: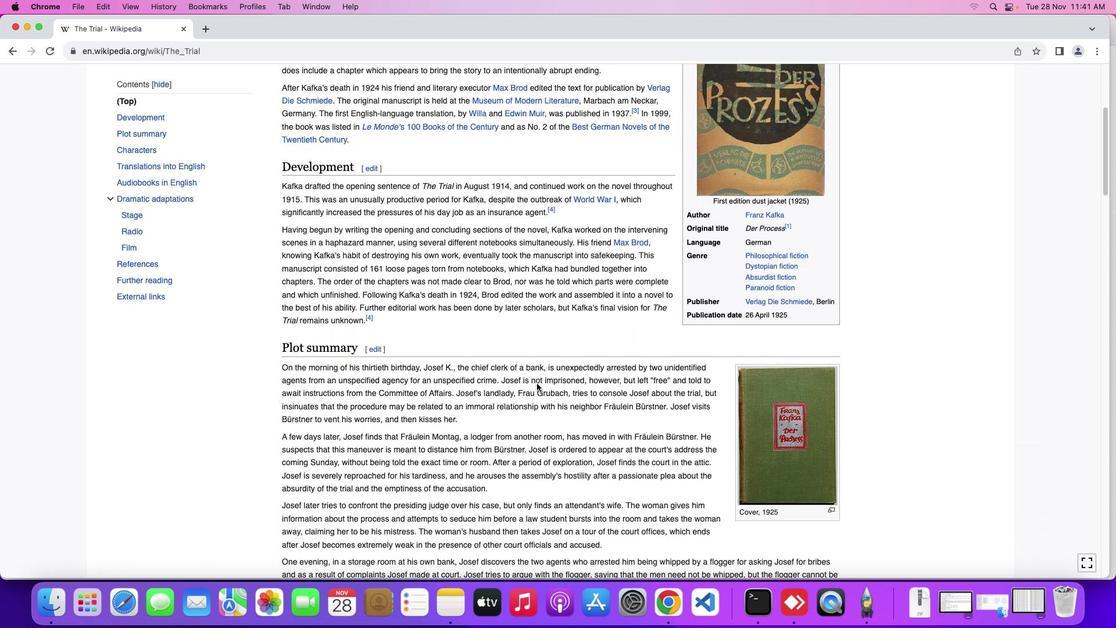 
Action: Mouse moved to (537, 383)
Screenshot: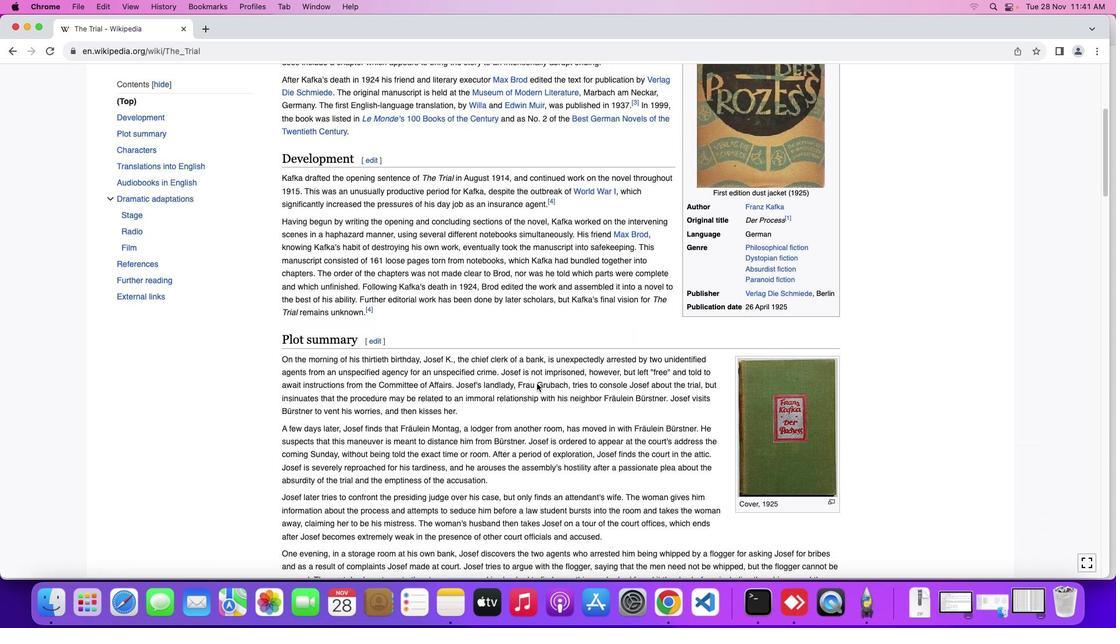 
Action: Mouse scrolled (537, 383) with delta (0, 0)
Screenshot: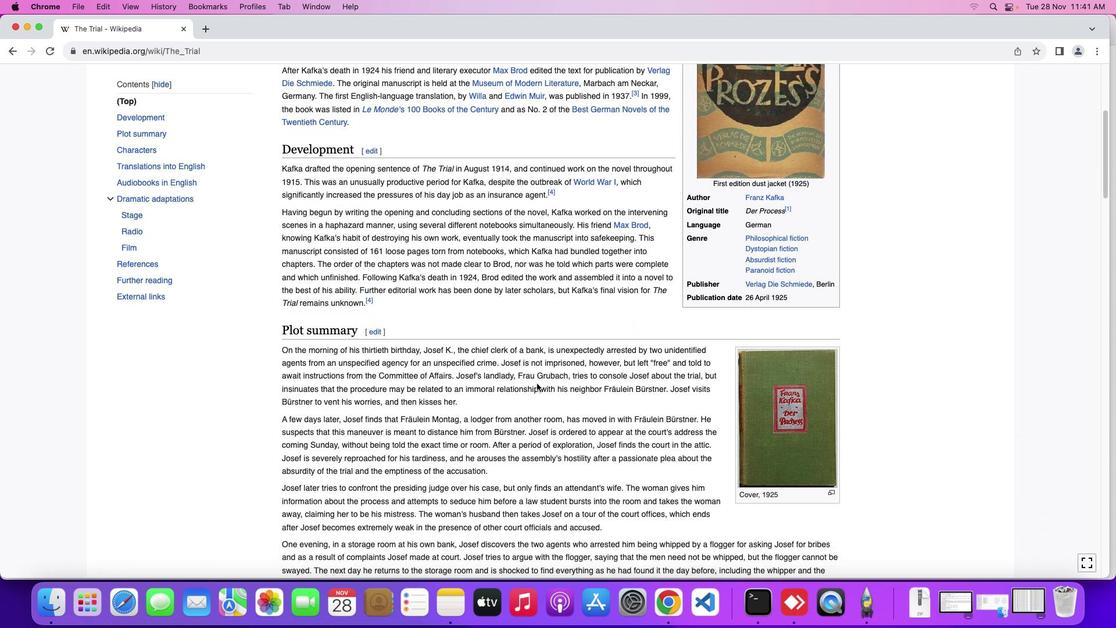 
Action: Mouse moved to (537, 397)
Screenshot: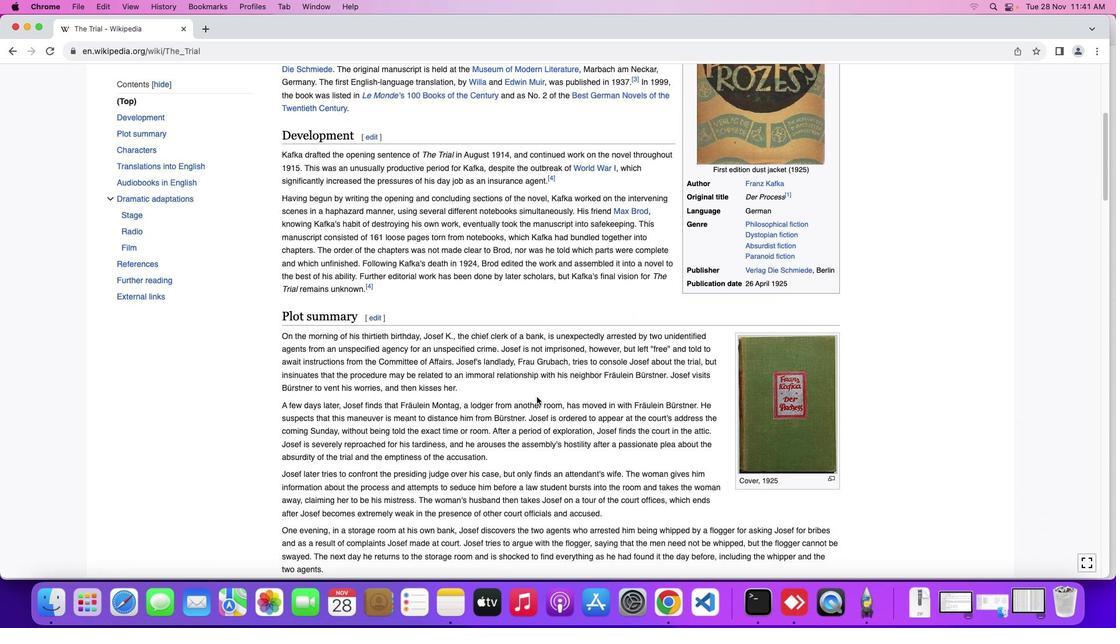 
Action: Mouse scrolled (537, 397) with delta (0, 0)
Screenshot: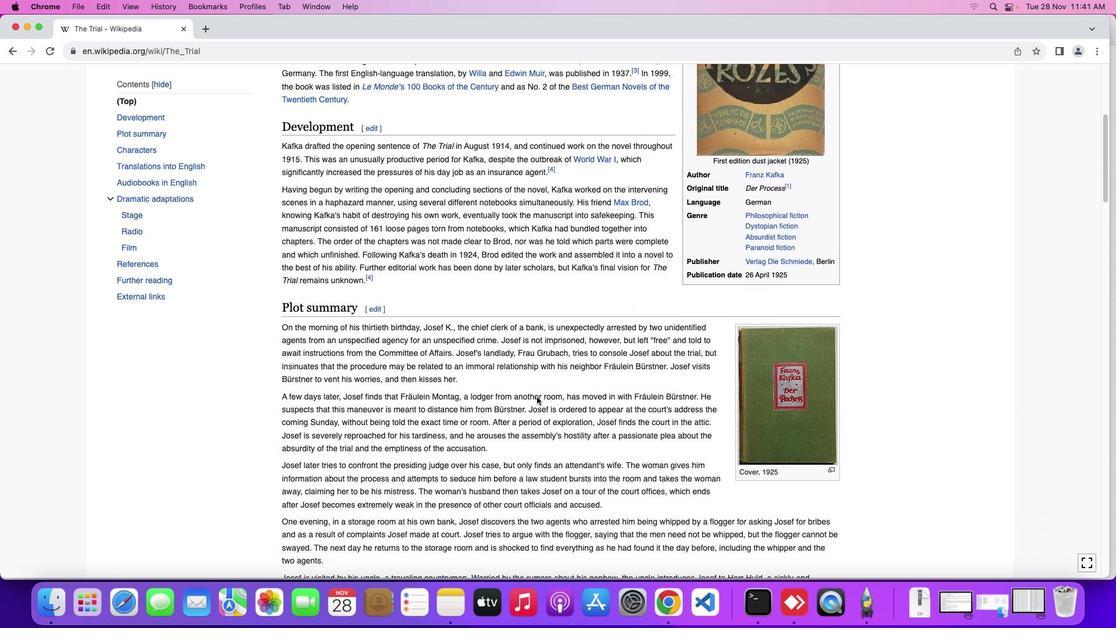 
Action: Mouse scrolled (537, 397) with delta (0, 0)
Screenshot: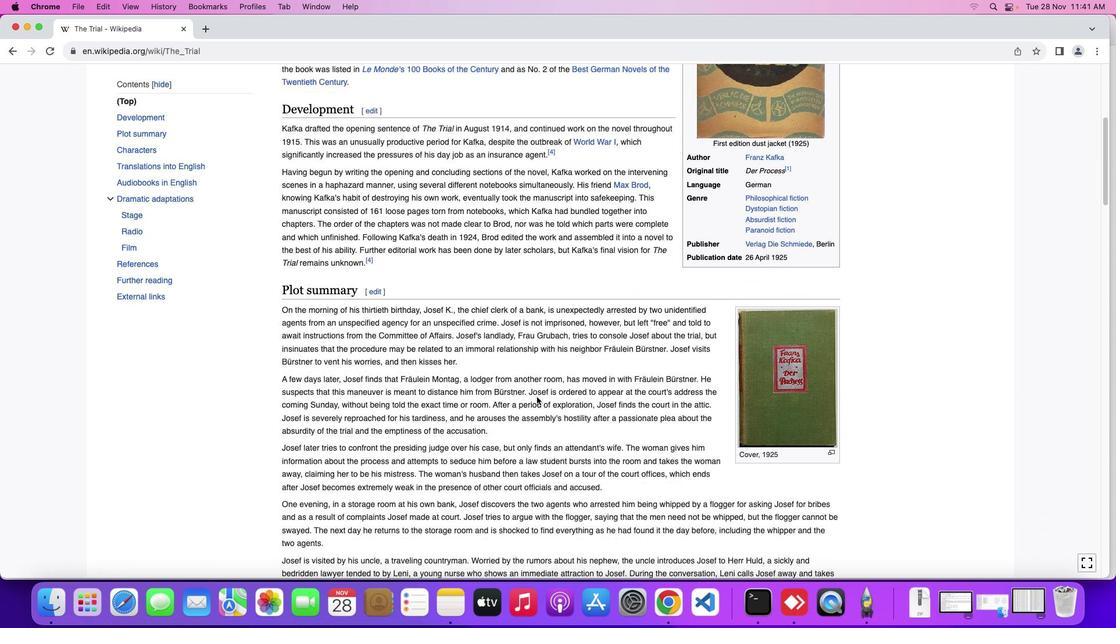 
Action: Mouse moved to (537, 396)
Screenshot: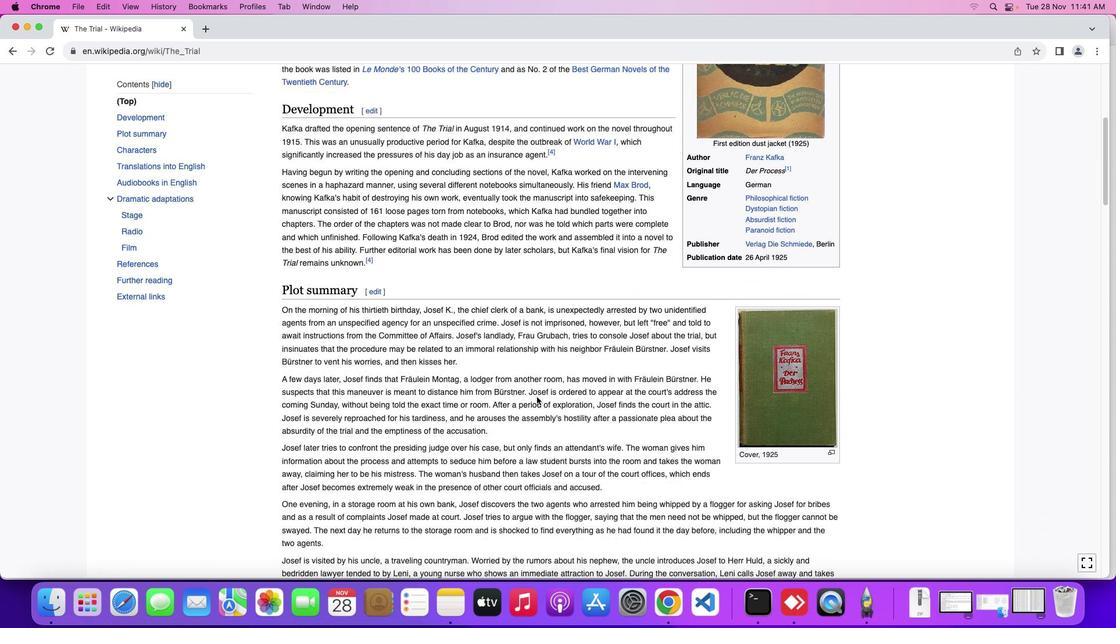 
Action: Mouse scrolled (537, 396) with delta (0, -1)
Screenshot: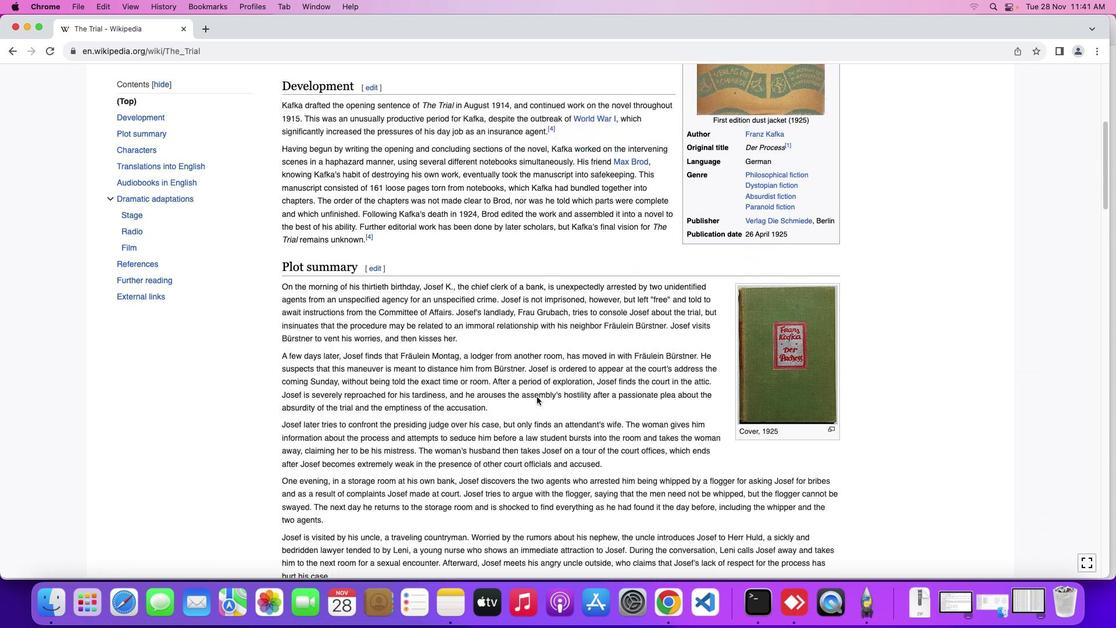 
Action: Mouse moved to (536, 397)
Screenshot: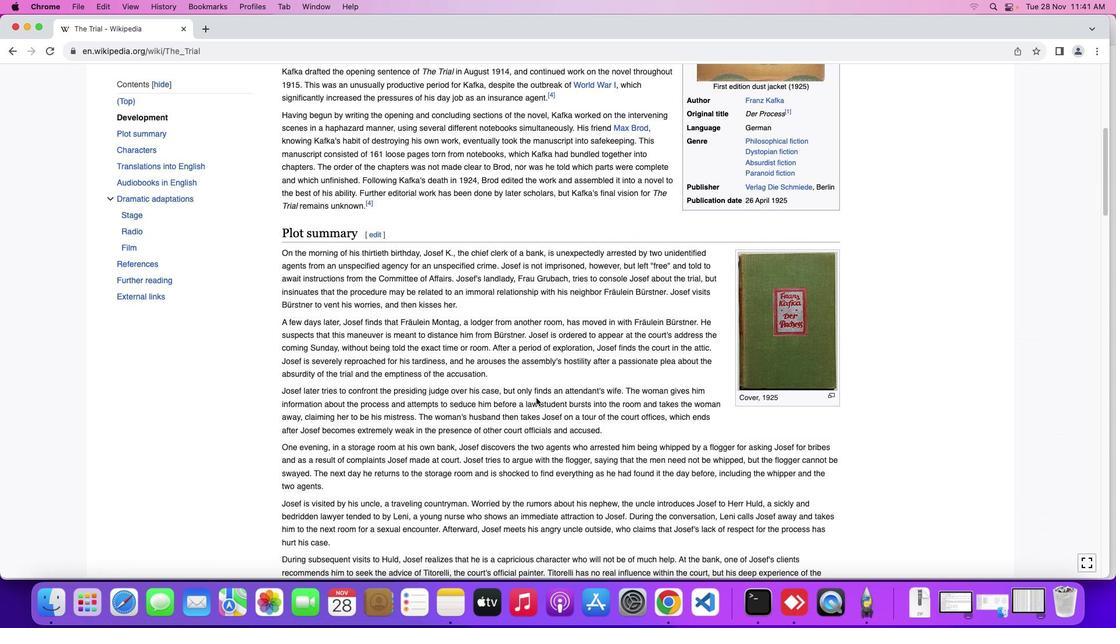 
Action: Mouse scrolled (536, 397) with delta (0, 0)
Screenshot: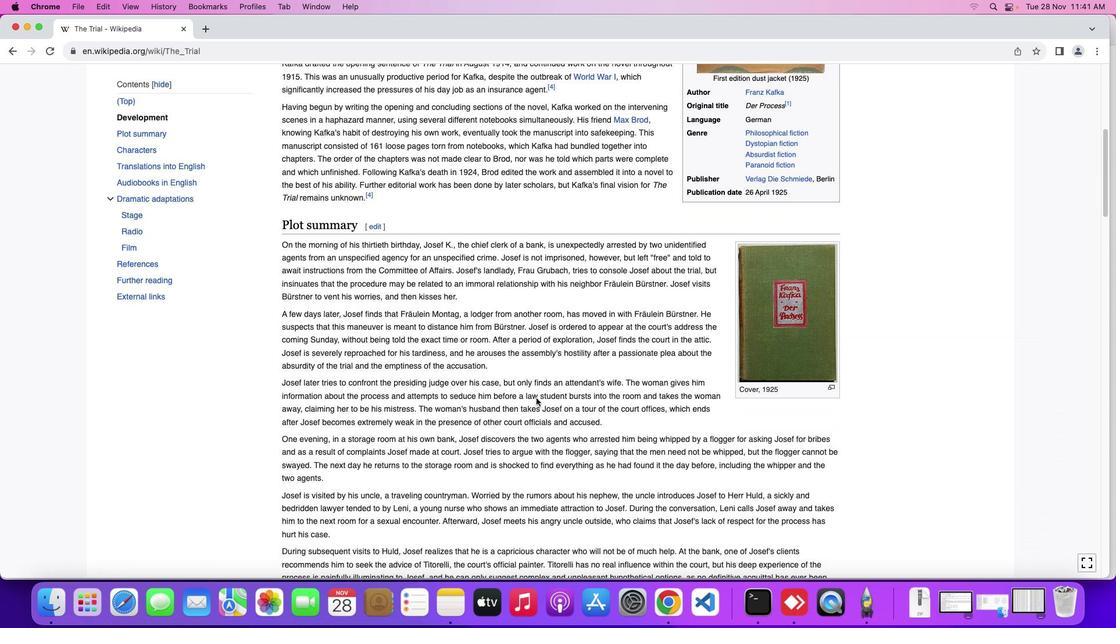 
Action: Mouse scrolled (536, 397) with delta (0, 0)
Screenshot: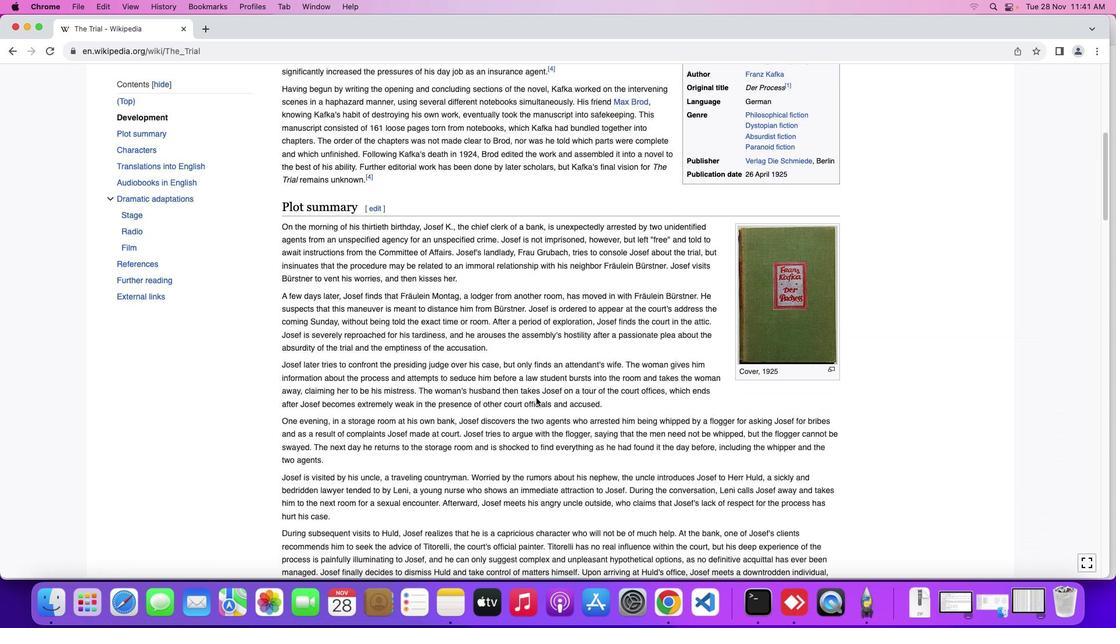 
Action: Mouse scrolled (536, 397) with delta (0, -1)
Screenshot: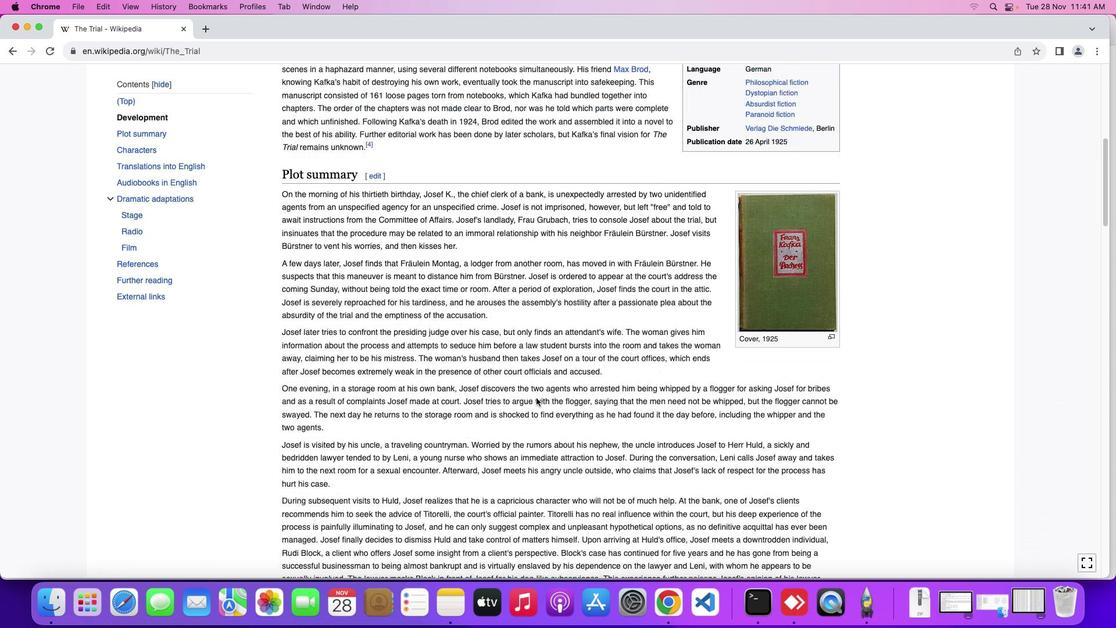 
Action: Mouse scrolled (536, 397) with delta (0, -2)
Screenshot: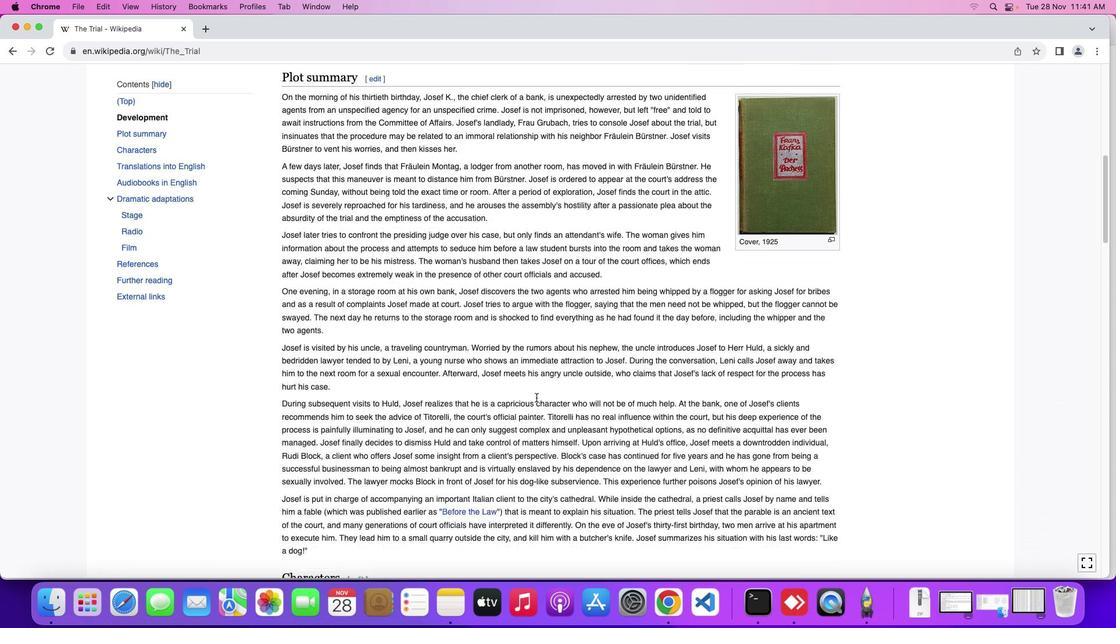 
Action: Mouse moved to (535, 395)
Screenshot: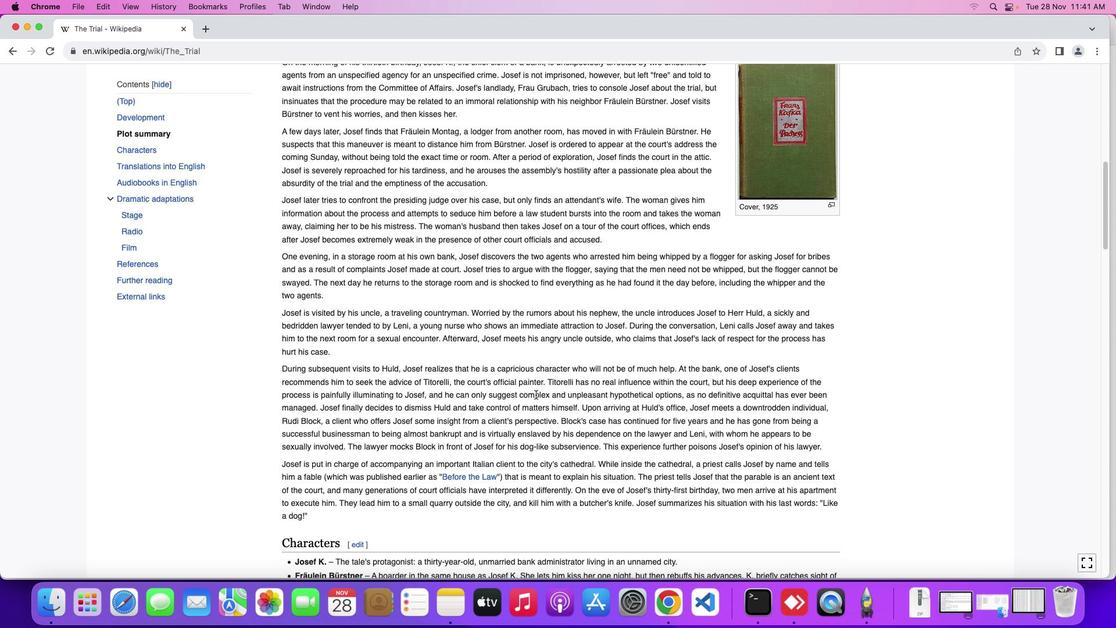 
Action: Mouse scrolled (535, 395) with delta (0, 0)
Screenshot: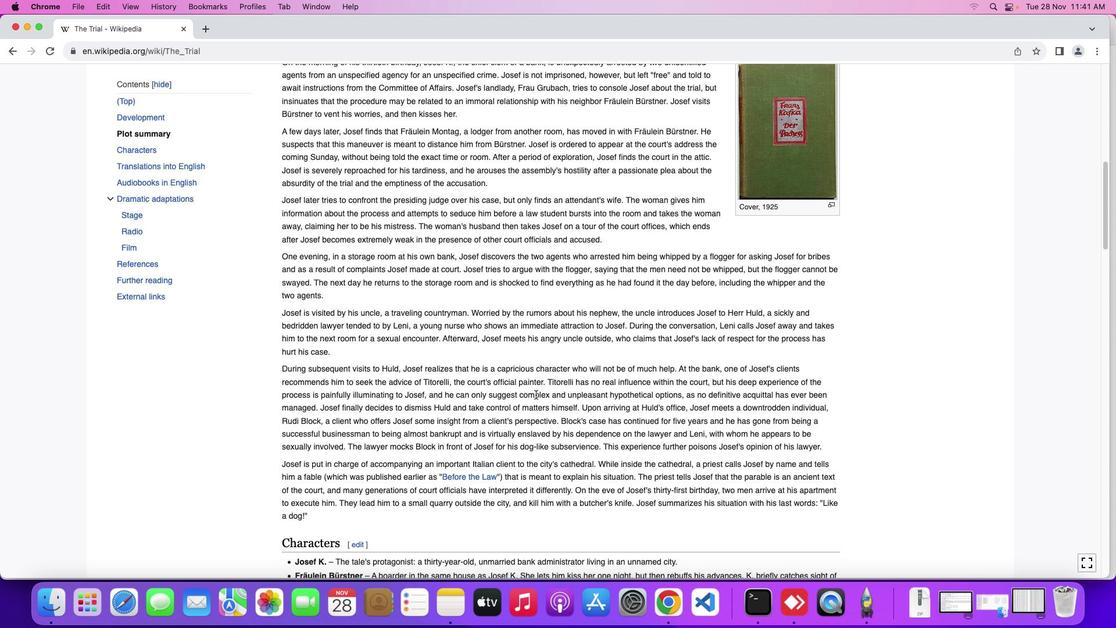 
Action: Mouse moved to (535, 395)
Screenshot: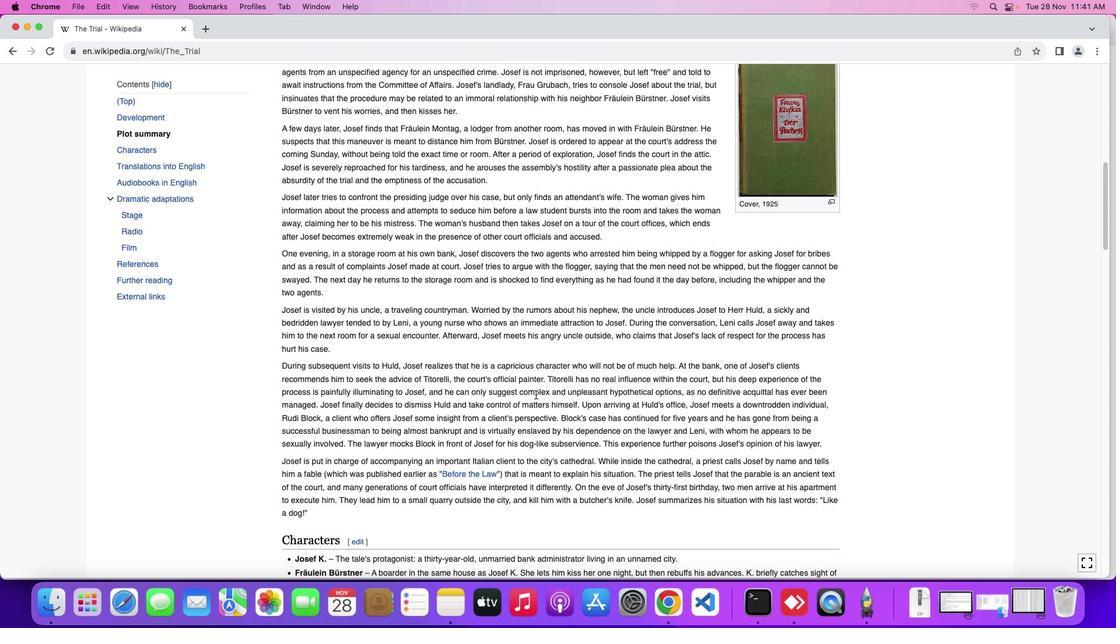 
Action: Mouse scrolled (535, 395) with delta (0, 0)
Screenshot: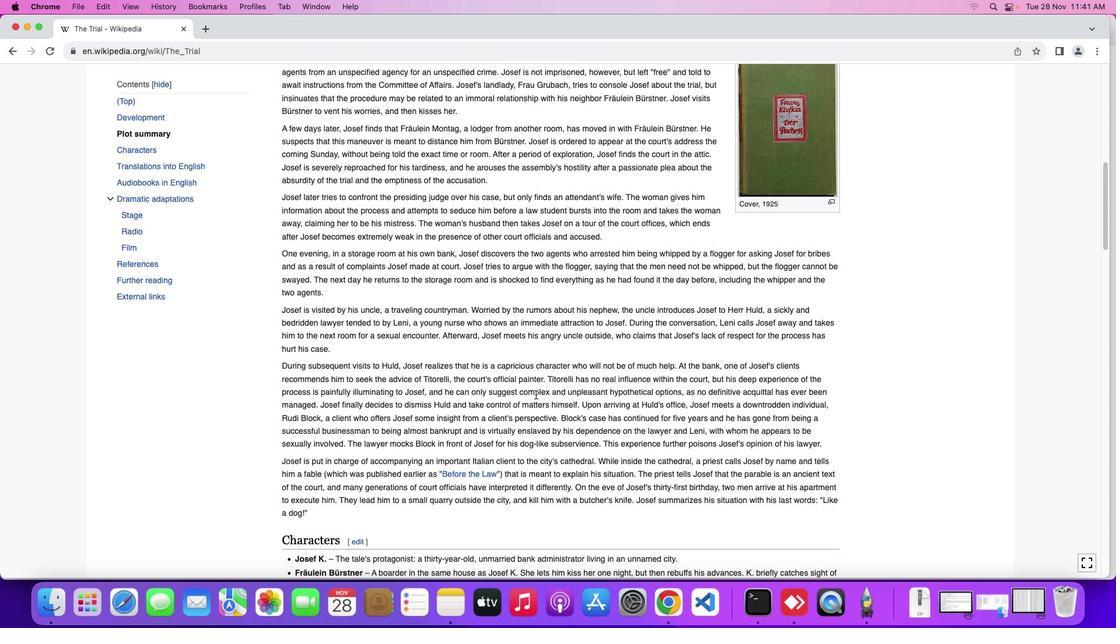 
Action: Mouse scrolled (535, 395) with delta (0, 0)
Screenshot: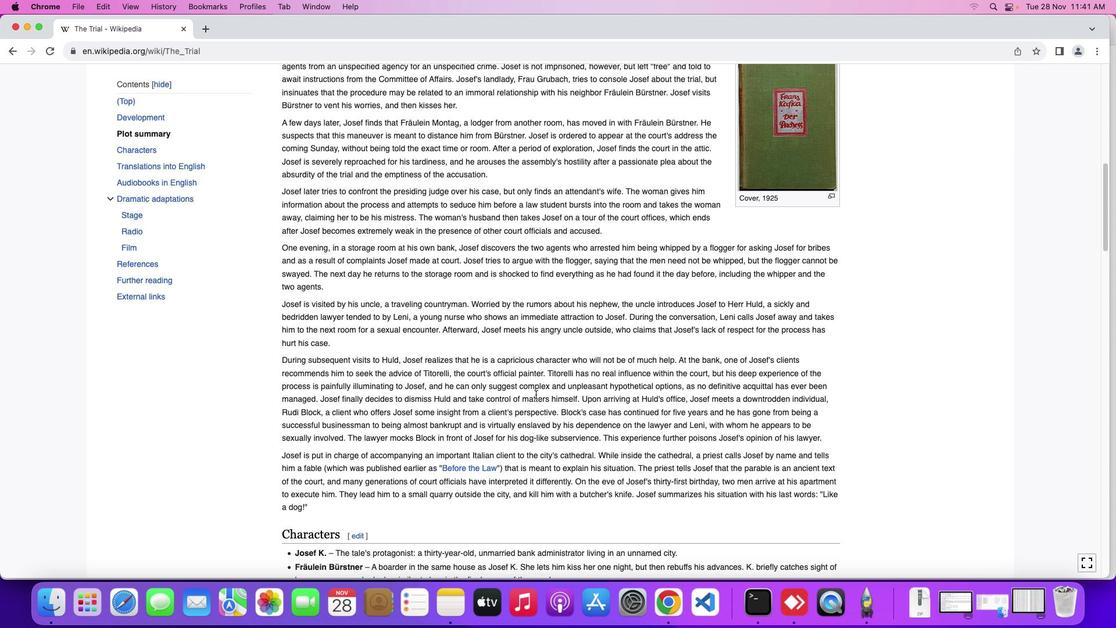 
Action: Mouse scrolled (535, 395) with delta (0, 0)
Screenshot: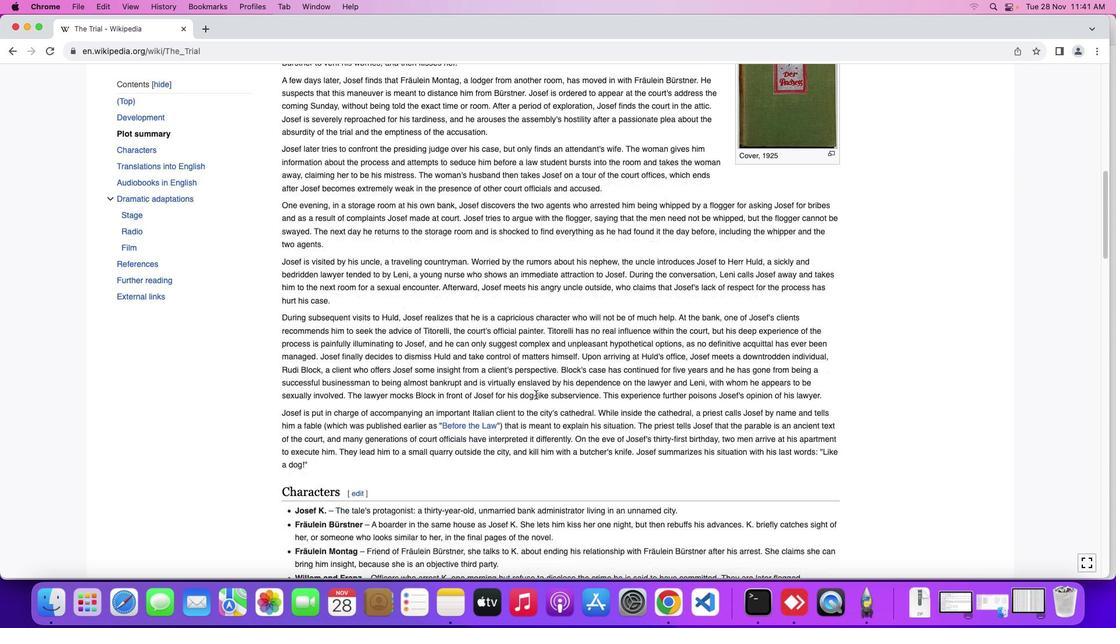 
Action: Mouse scrolled (535, 395) with delta (0, 0)
Screenshot: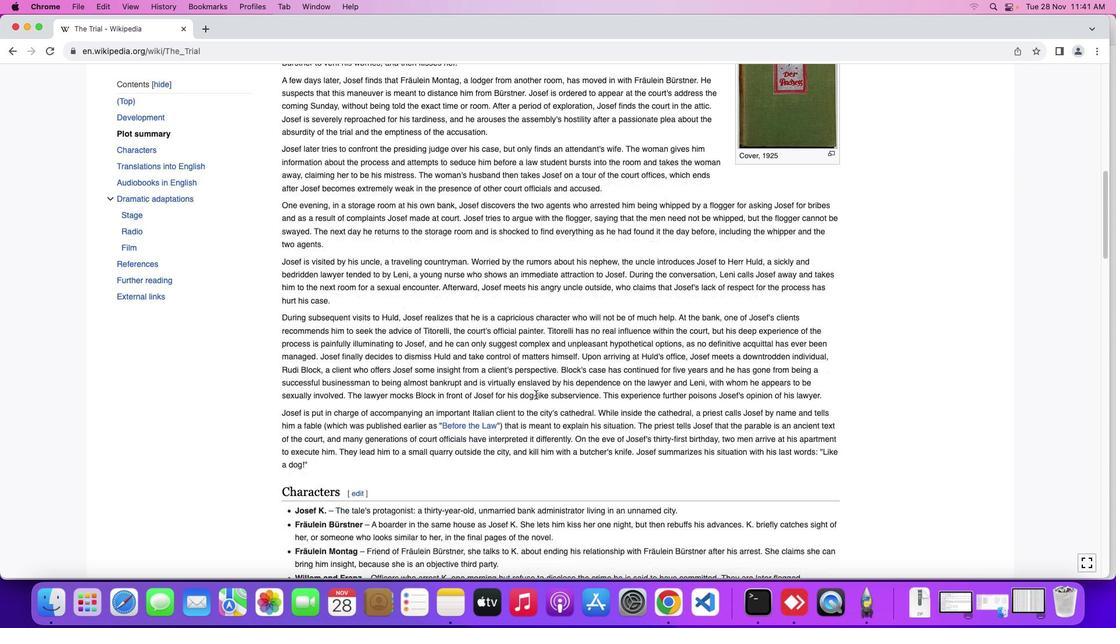 
Action: Mouse scrolled (535, 395) with delta (0, -1)
Screenshot: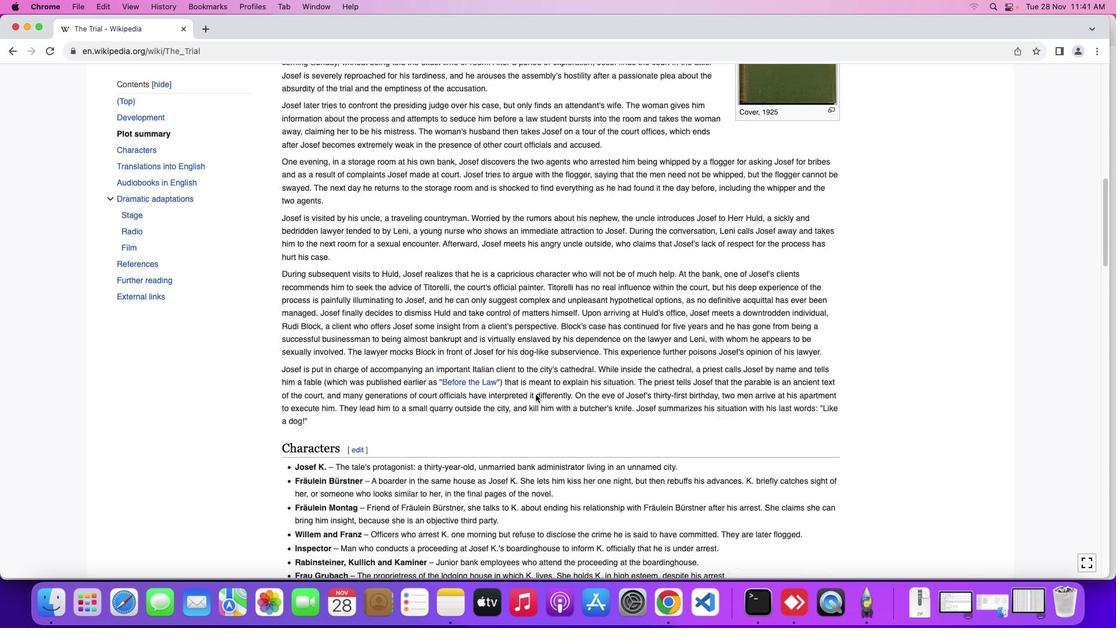 
Action: Mouse moved to (535, 394)
Screenshot: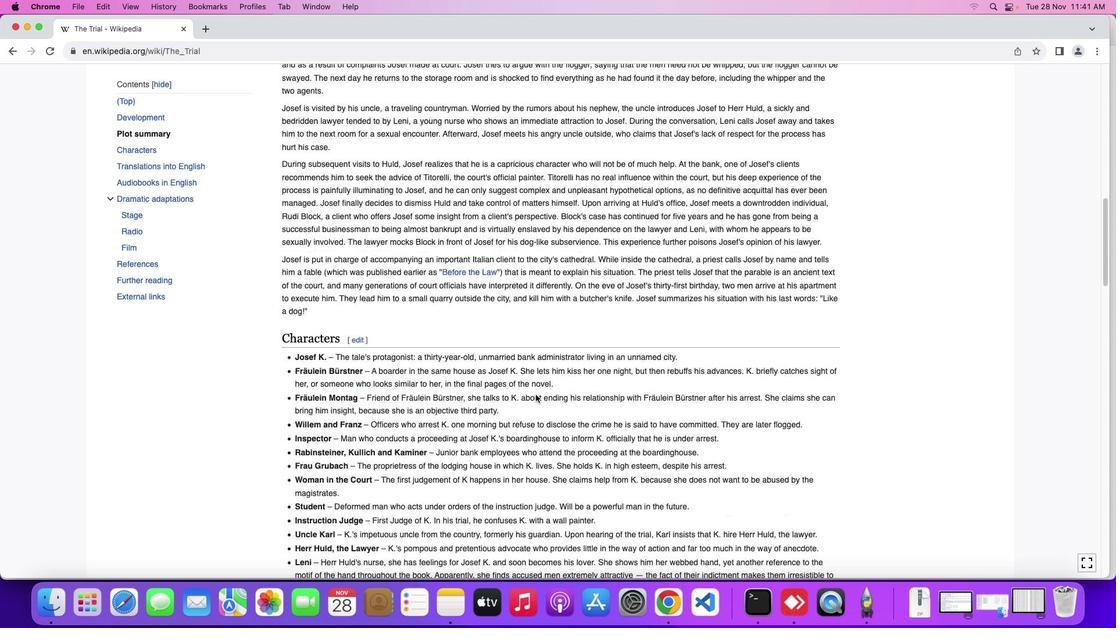 
Action: Mouse scrolled (535, 394) with delta (0, -2)
Screenshot: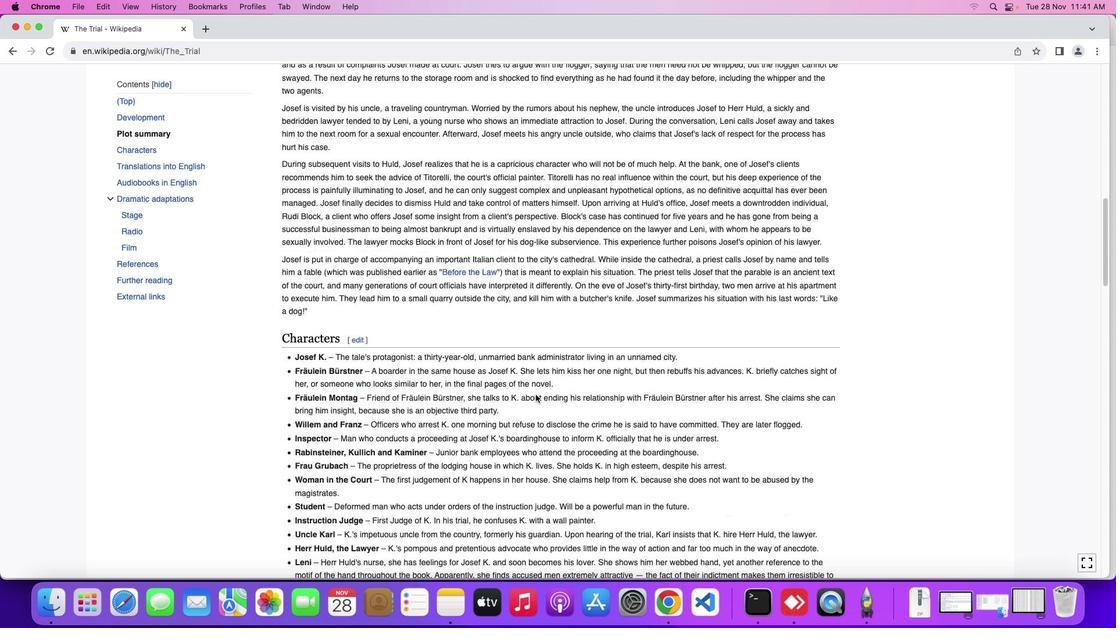 
Action: Mouse moved to (535, 394)
Screenshot: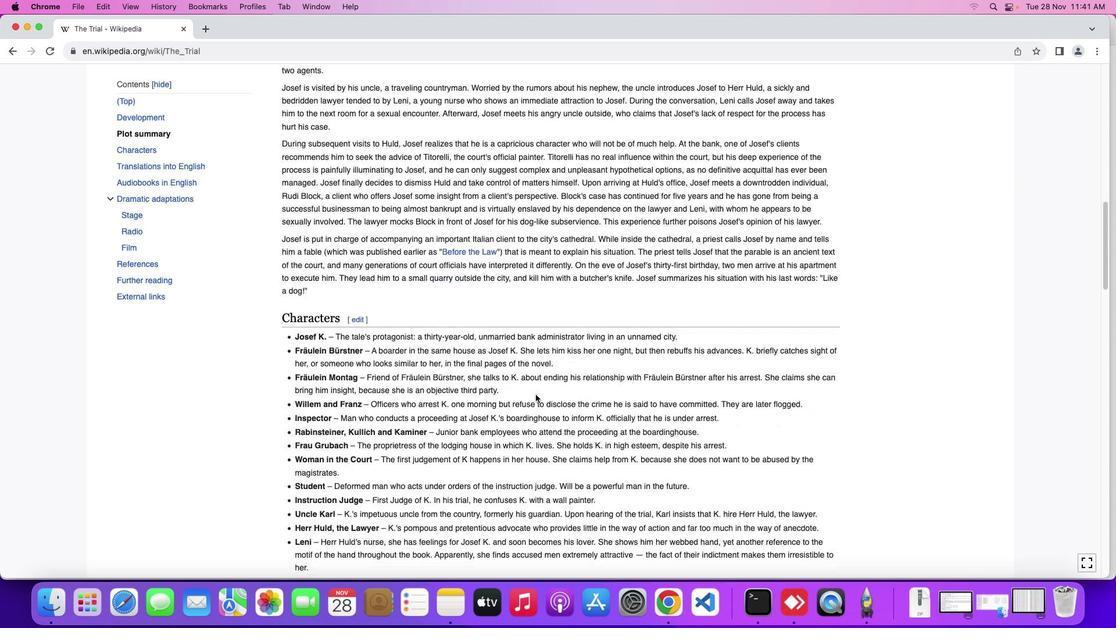 
Action: Mouse scrolled (535, 394) with delta (0, 0)
Screenshot: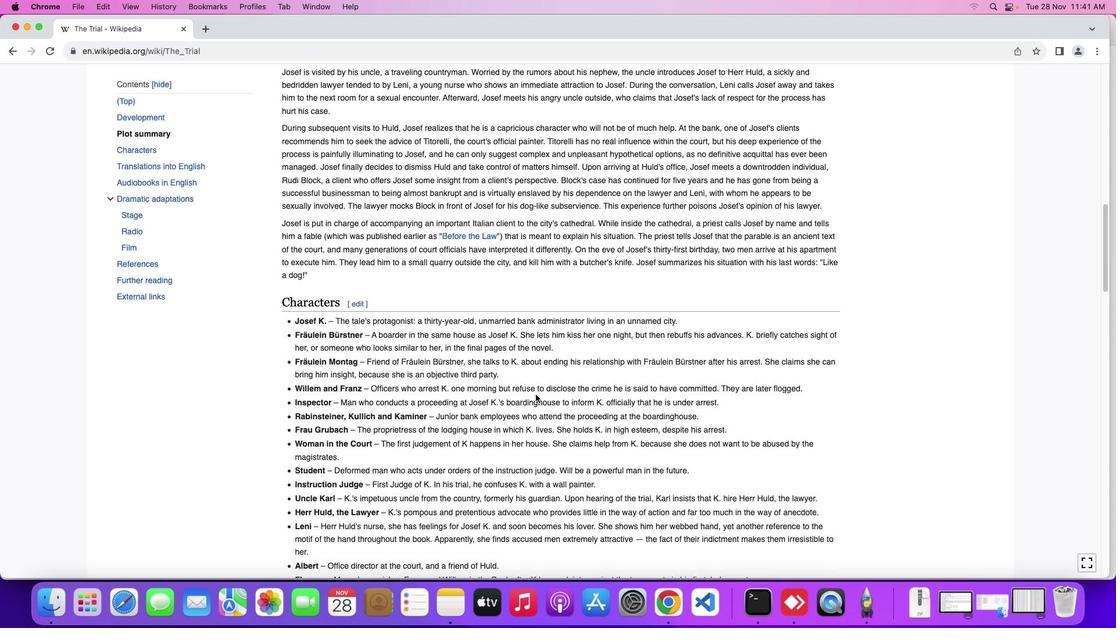 
Action: Mouse scrolled (535, 394) with delta (0, 0)
Screenshot: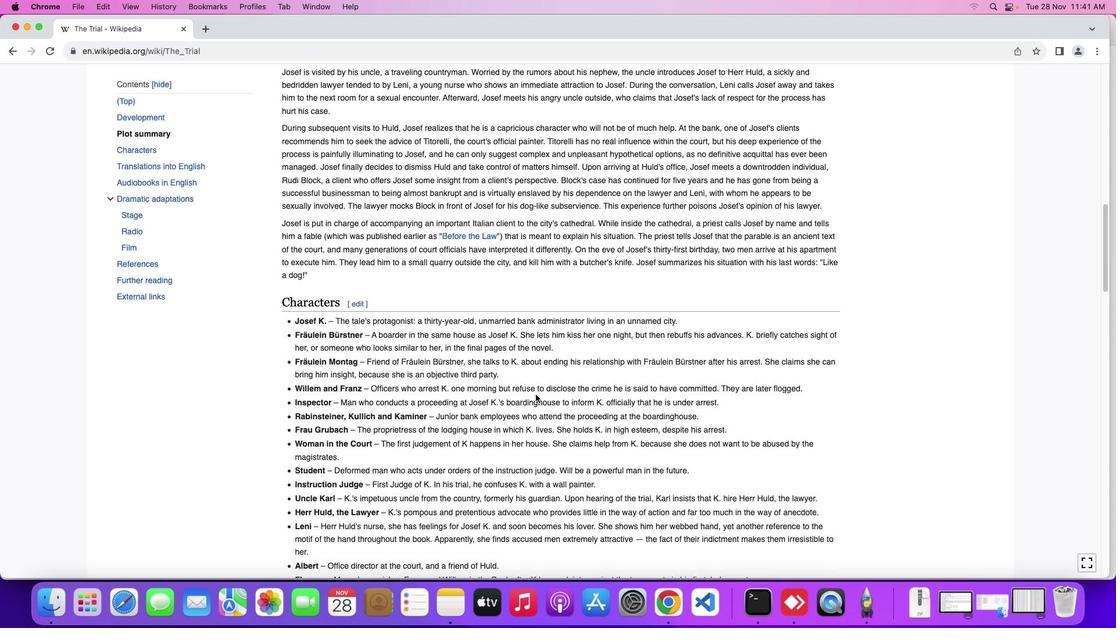 
Action: Mouse scrolled (535, 394) with delta (0, -1)
Screenshot: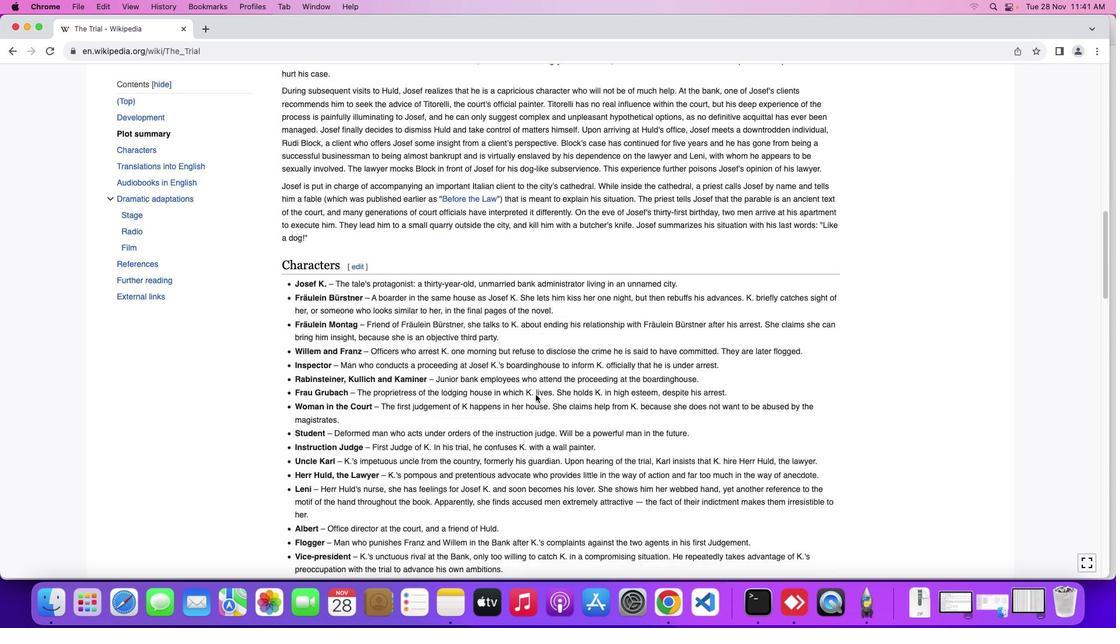 
Action: Mouse moved to (535, 393)
Screenshot: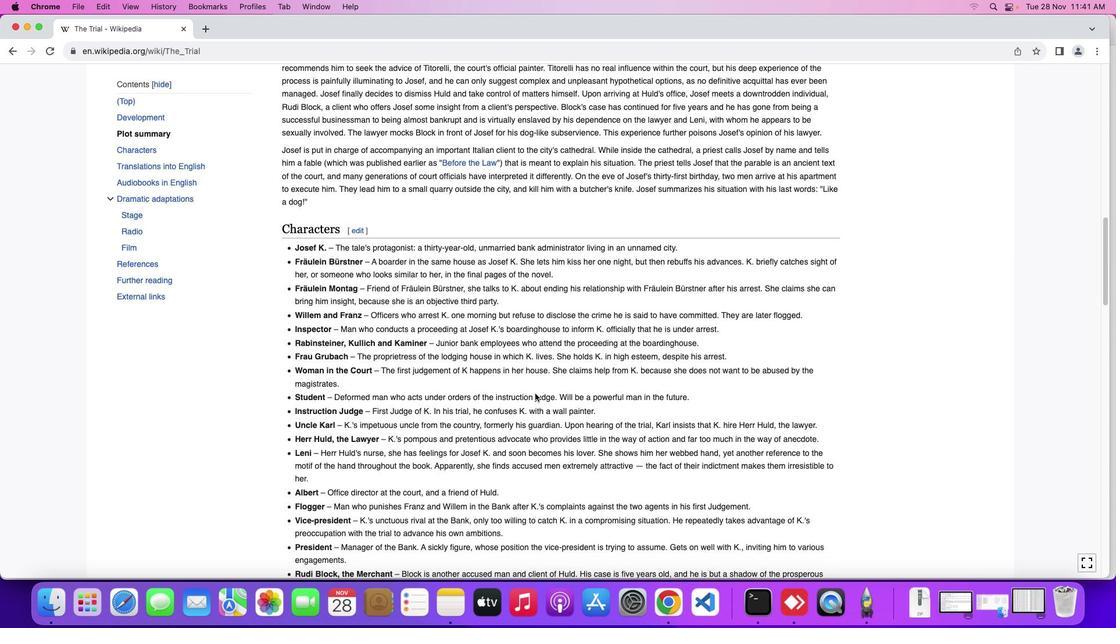 
Action: Mouse scrolled (535, 393) with delta (0, 0)
Screenshot: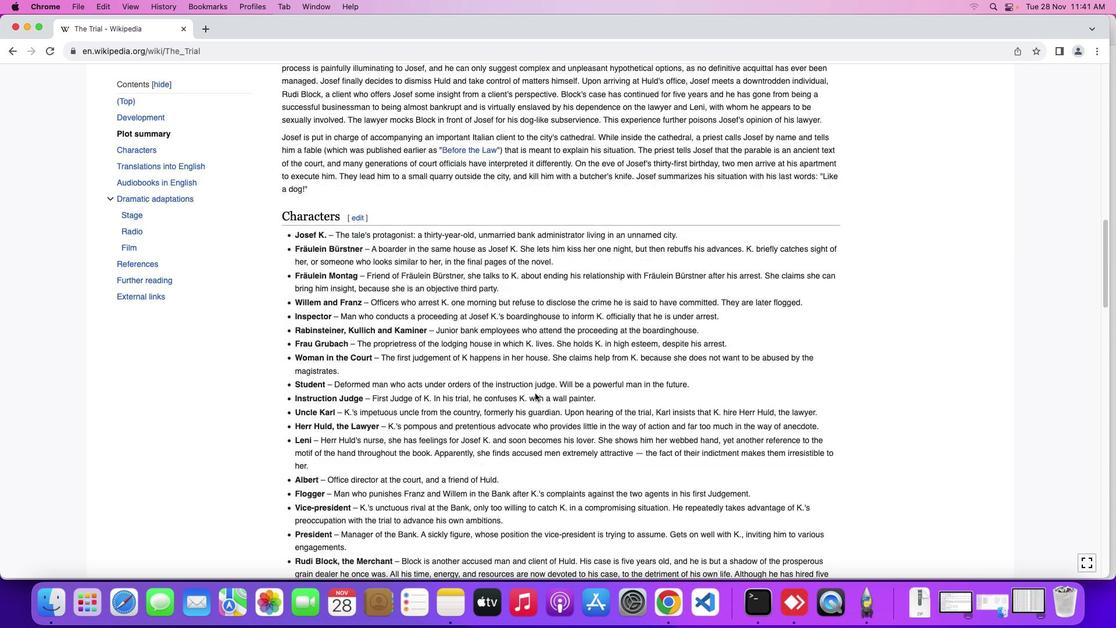 
Action: Mouse moved to (535, 393)
Screenshot: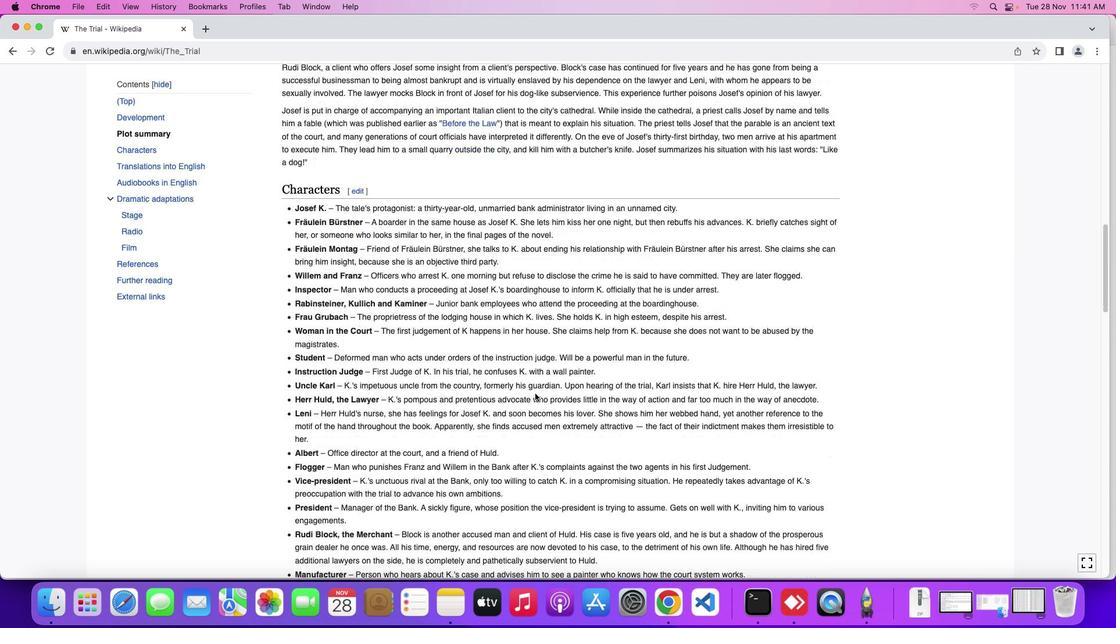 
Action: Mouse scrolled (535, 393) with delta (0, 0)
Screenshot: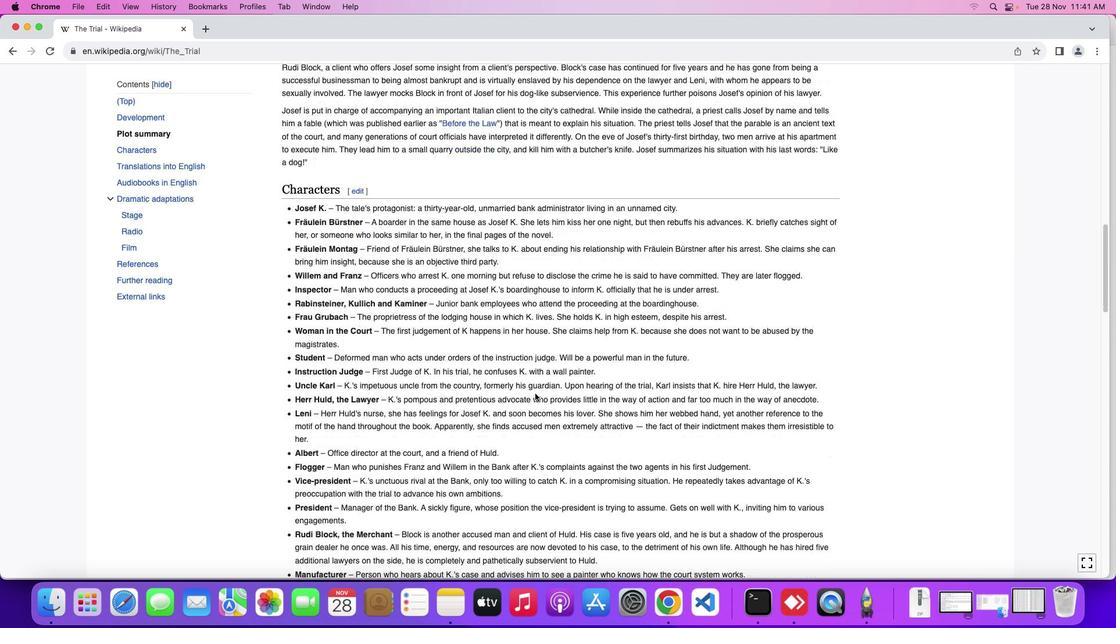 
Action: Mouse scrolled (535, 393) with delta (0, -1)
Screenshot: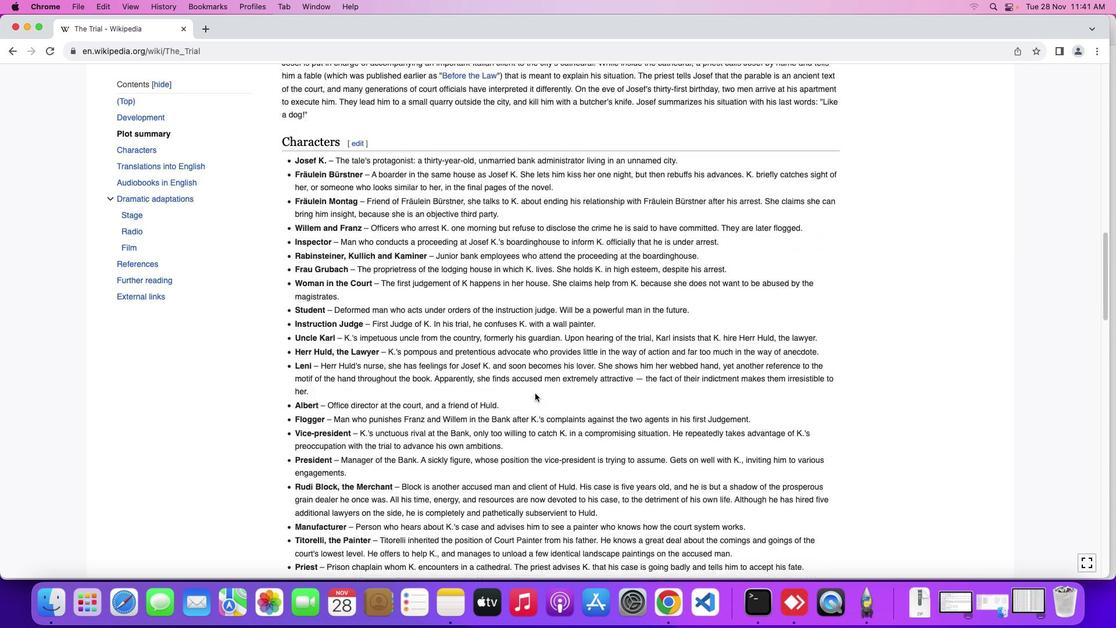 
Action: Mouse scrolled (535, 393) with delta (0, -2)
Screenshot: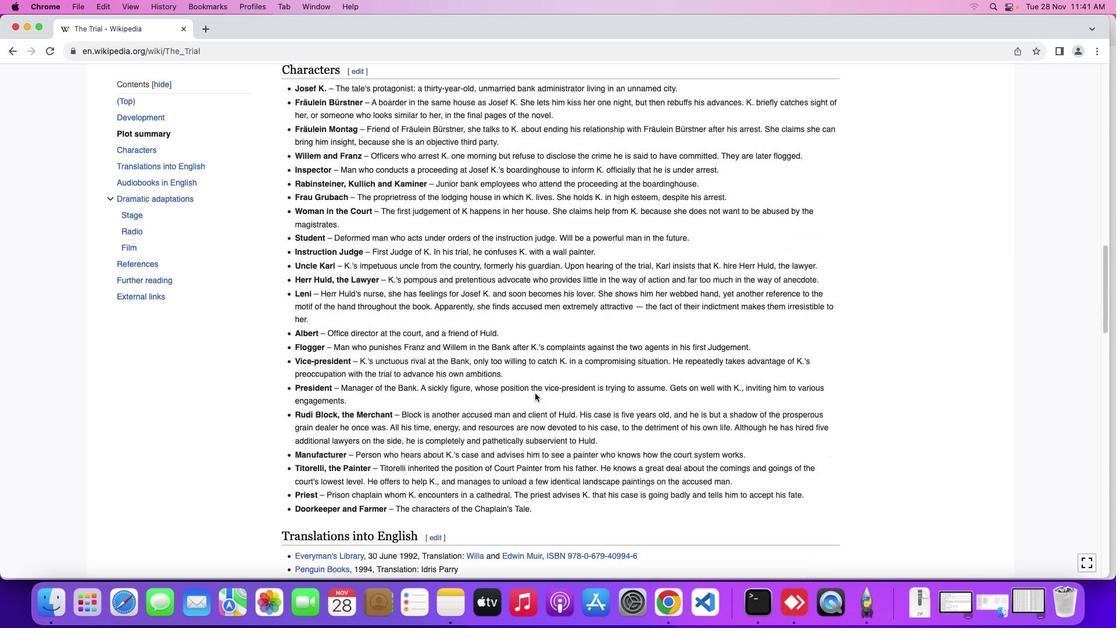 
Action: Mouse moved to (534, 393)
Screenshot: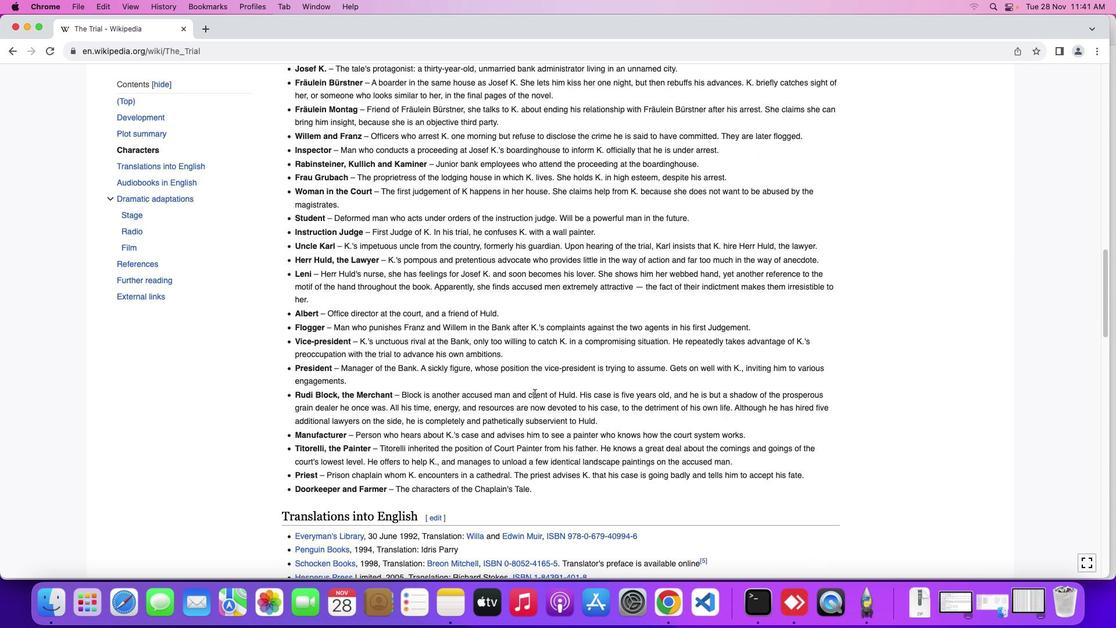 
Action: Mouse scrolled (534, 393) with delta (0, 0)
Screenshot: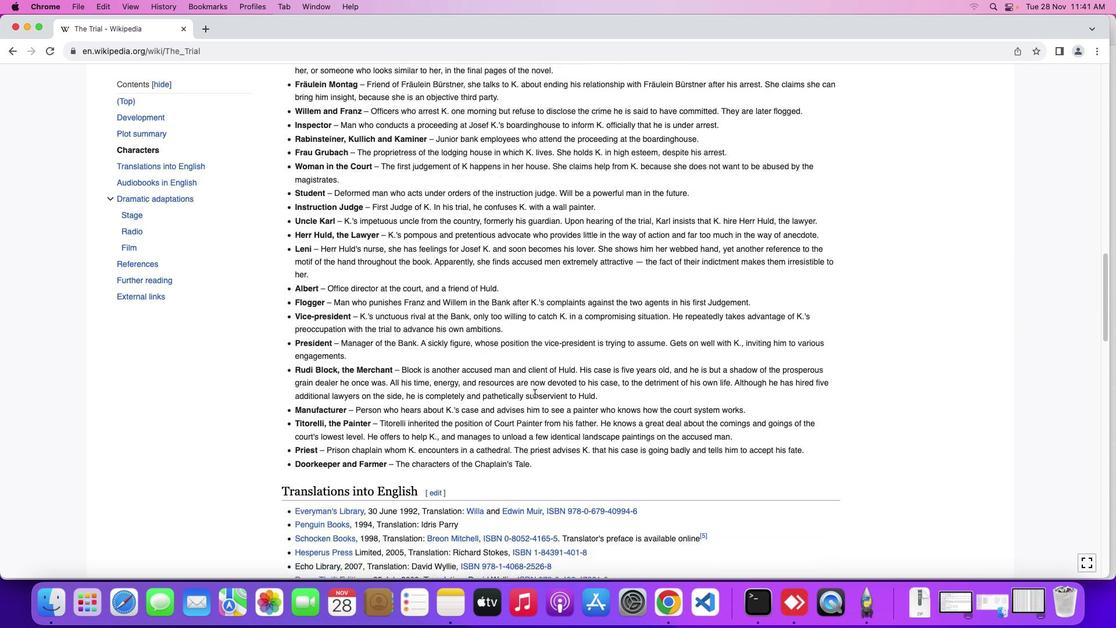 
Action: Mouse scrolled (534, 393) with delta (0, 0)
Screenshot: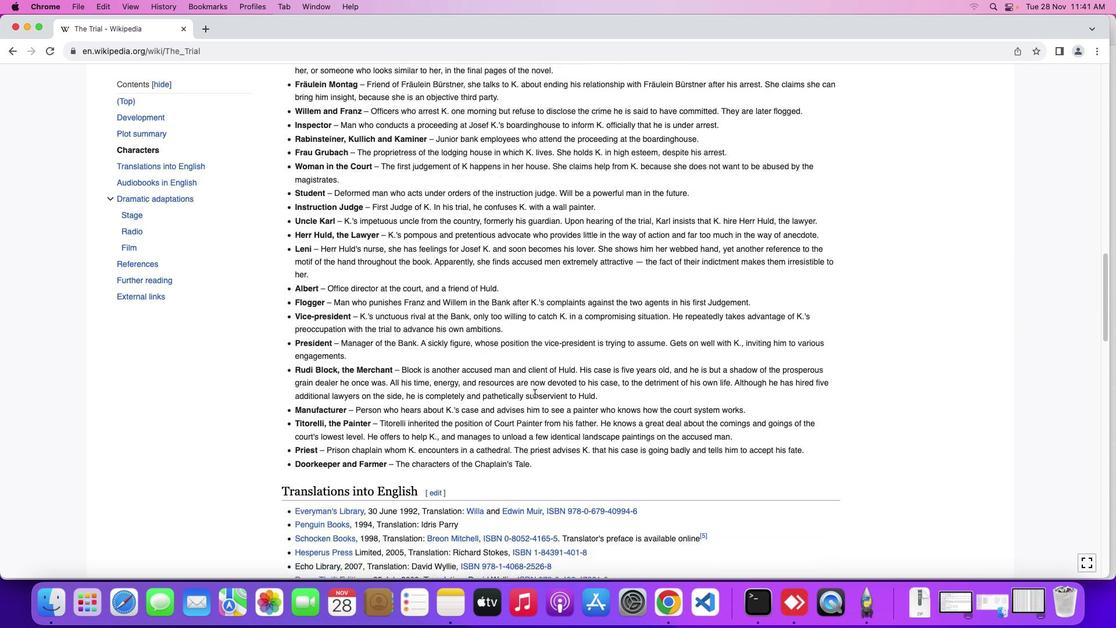 
Action: Mouse scrolled (534, 393) with delta (0, -1)
Screenshot: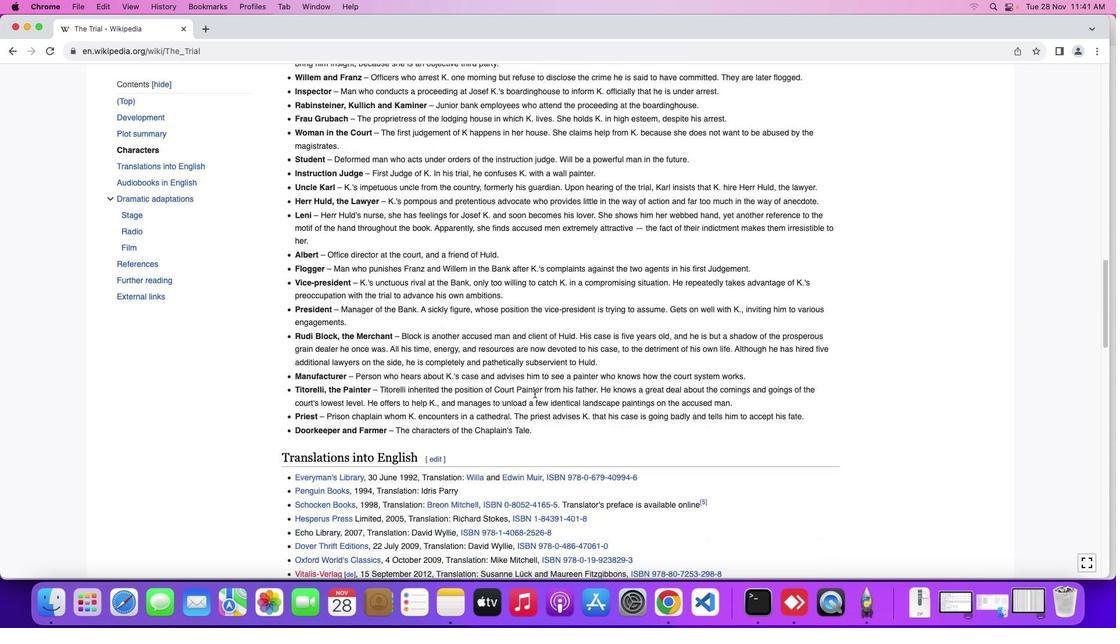 
Action: Mouse scrolled (534, 393) with delta (0, -2)
Screenshot: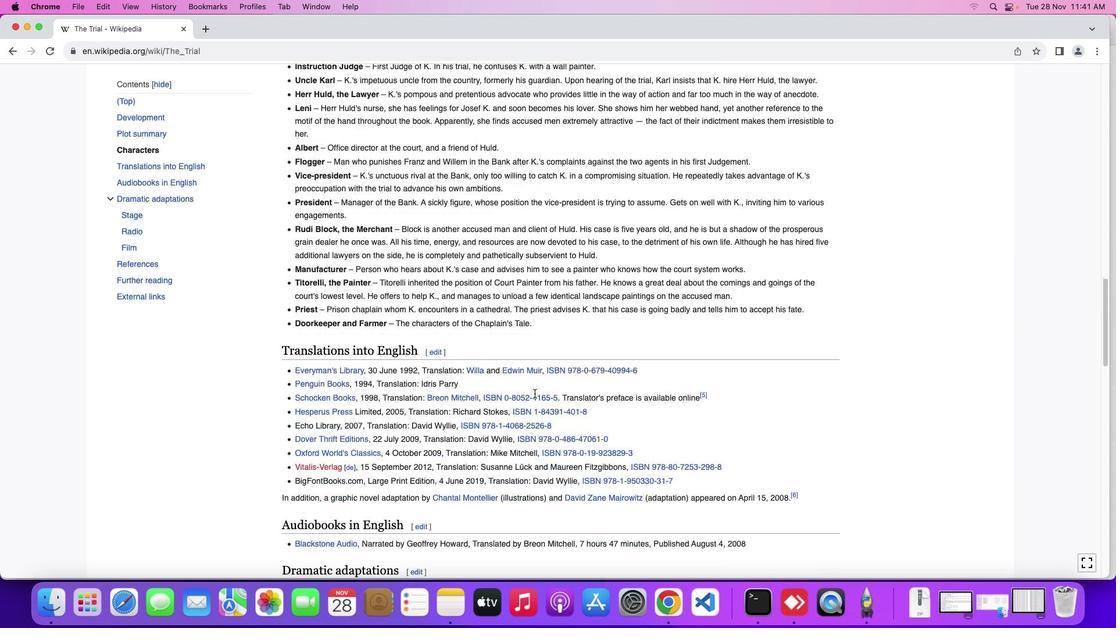 
Action: Mouse moved to (534, 393)
Screenshot: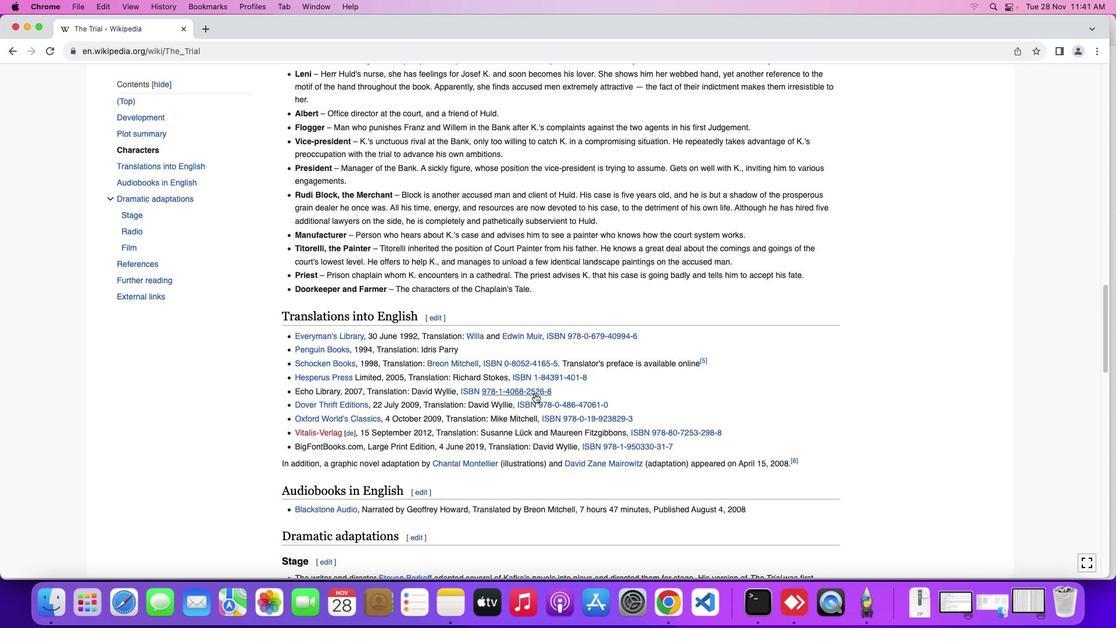 
Action: Mouse scrolled (534, 393) with delta (0, 0)
Screenshot: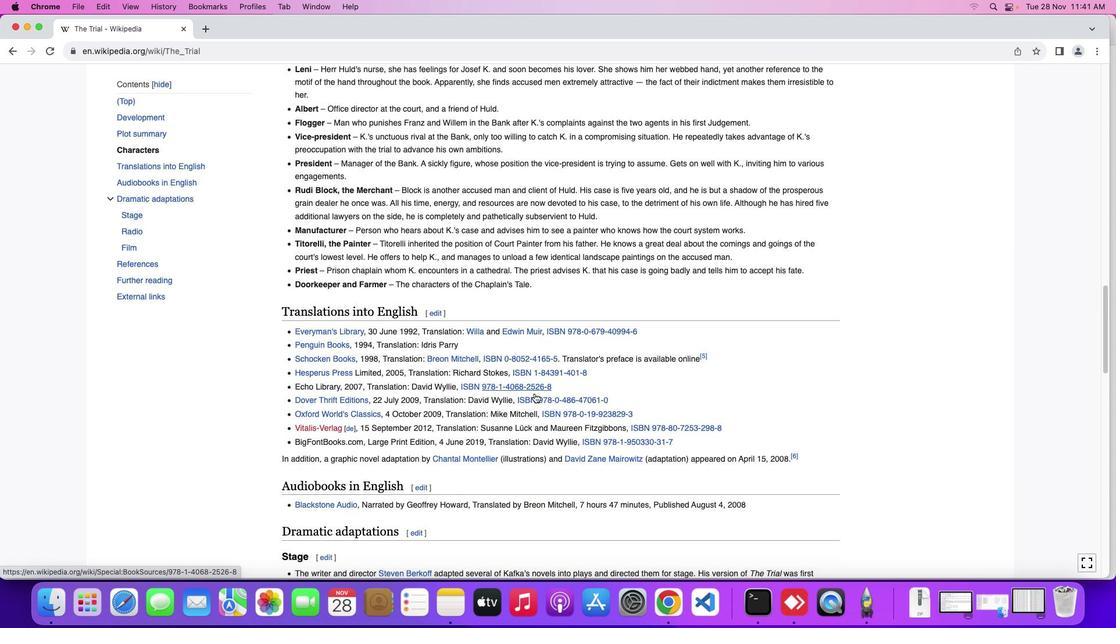 
Action: Mouse scrolled (534, 393) with delta (0, 0)
Screenshot: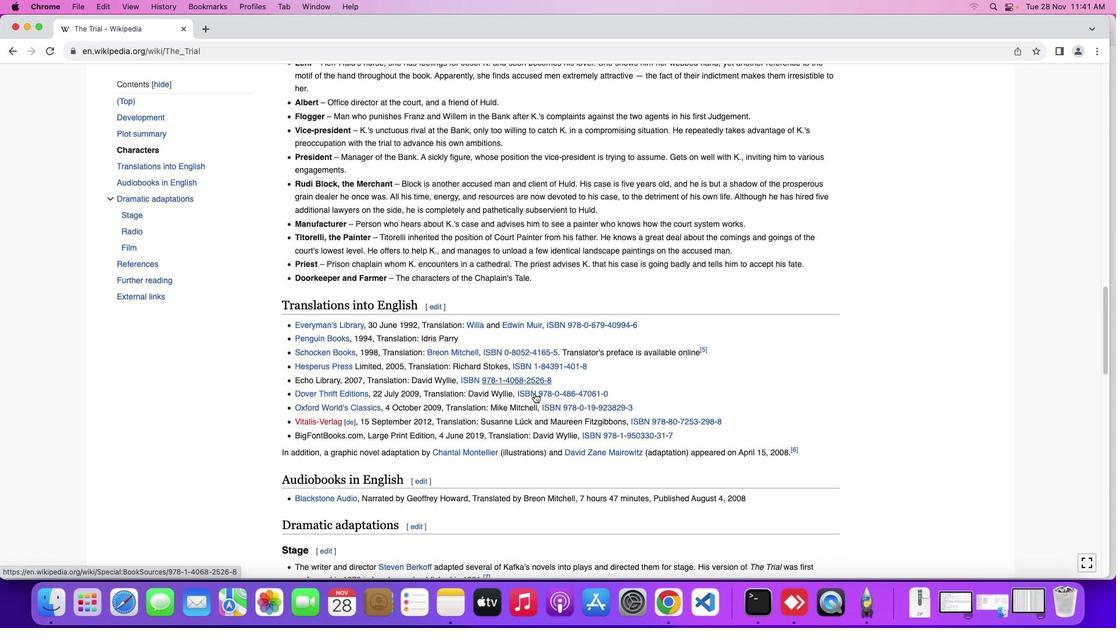 
Action: Mouse moved to (534, 393)
Screenshot: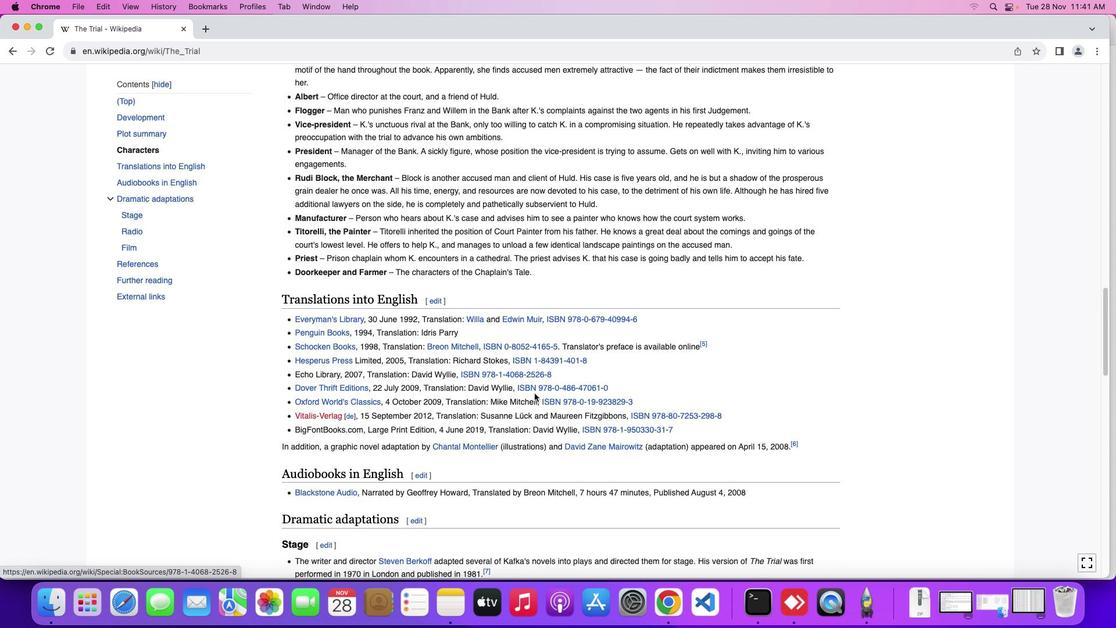 
Action: Mouse scrolled (534, 393) with delta (0, 0)
Screenshot: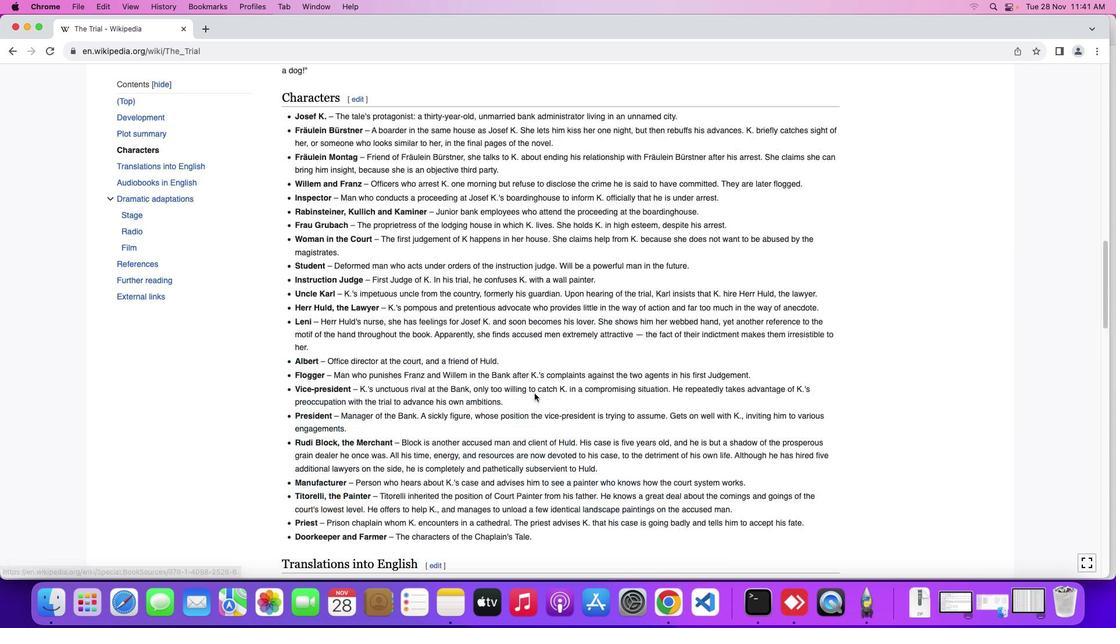 
Action: Mouse scrolled (534, 393) with delta (0, 0)
Screenshot: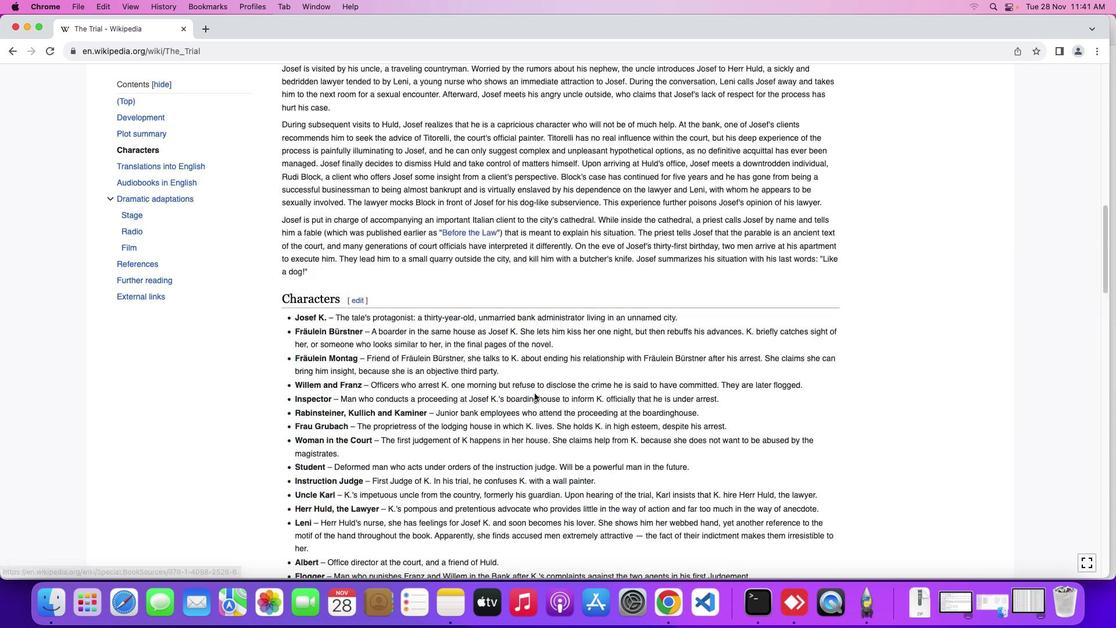 
Action: Mouse scrolled (534, 393) with delta (0, 1)
Screenshot: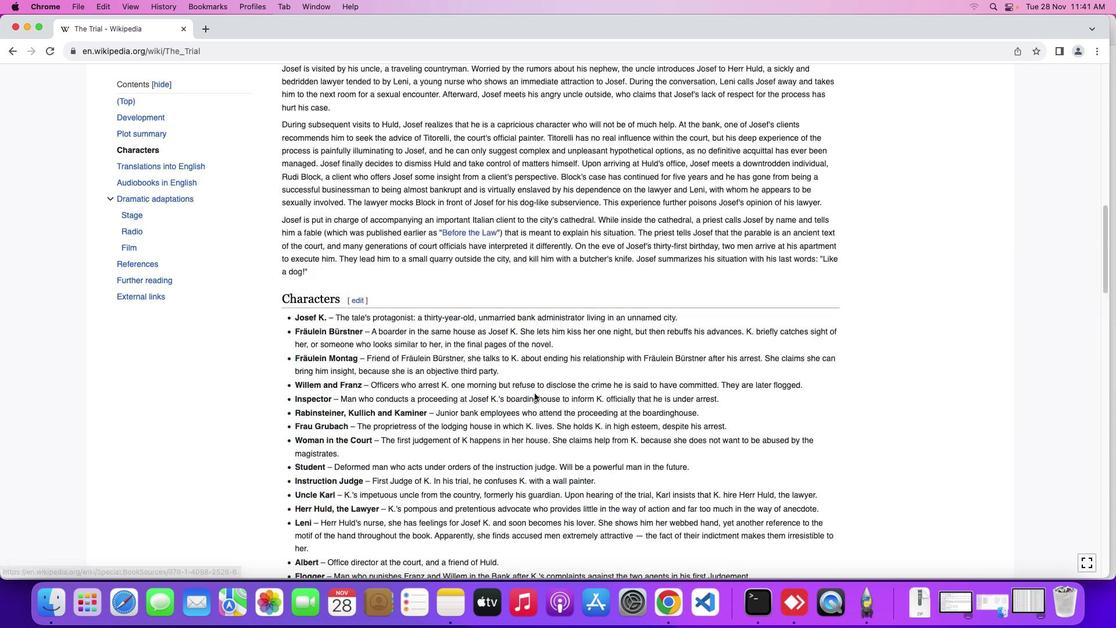 
Action: Mouse scrolled (534, 393) with delta (0, 2)
Screenshot: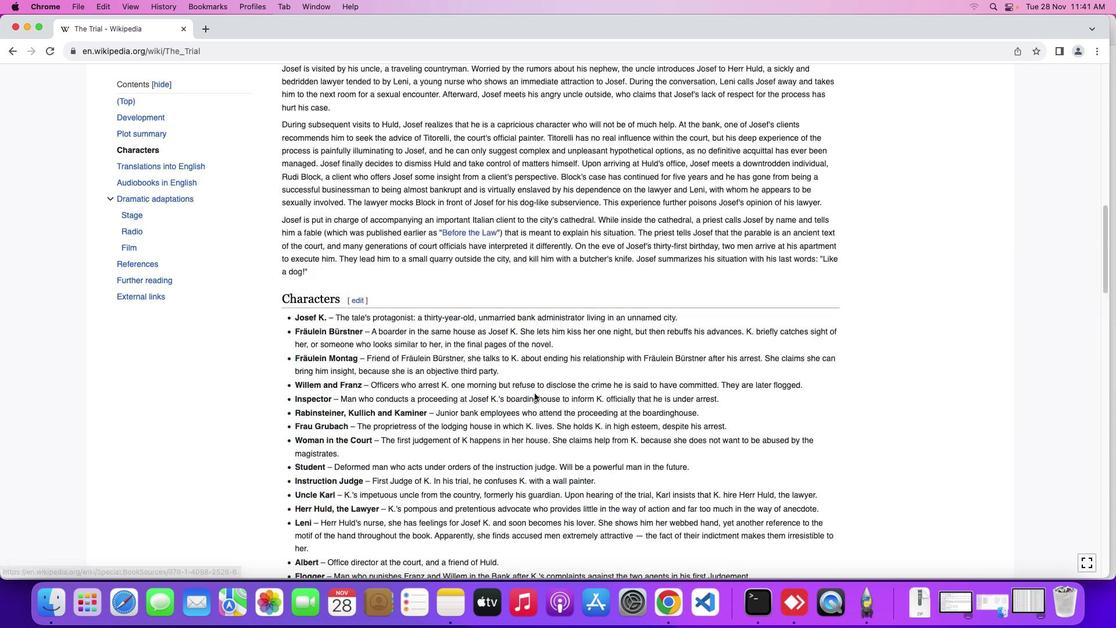 
Action: Mouse scrolled (534, 393) with delta (0, 3)
Screenshot: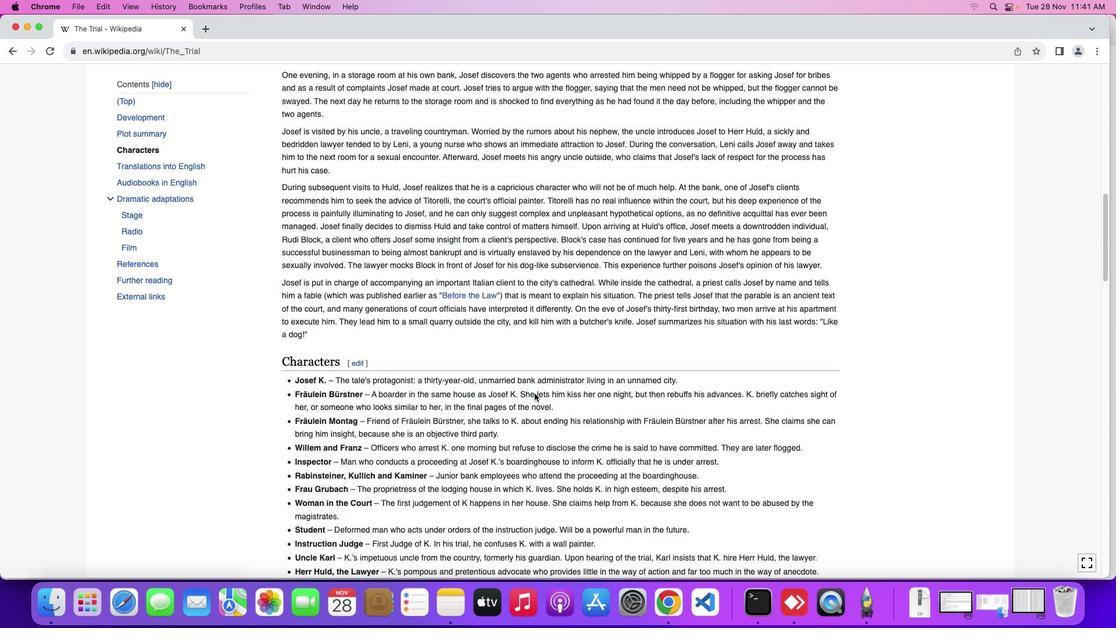 
Action: Mouse scrolled (534, 393) with delta (0, 3)
Screenshot: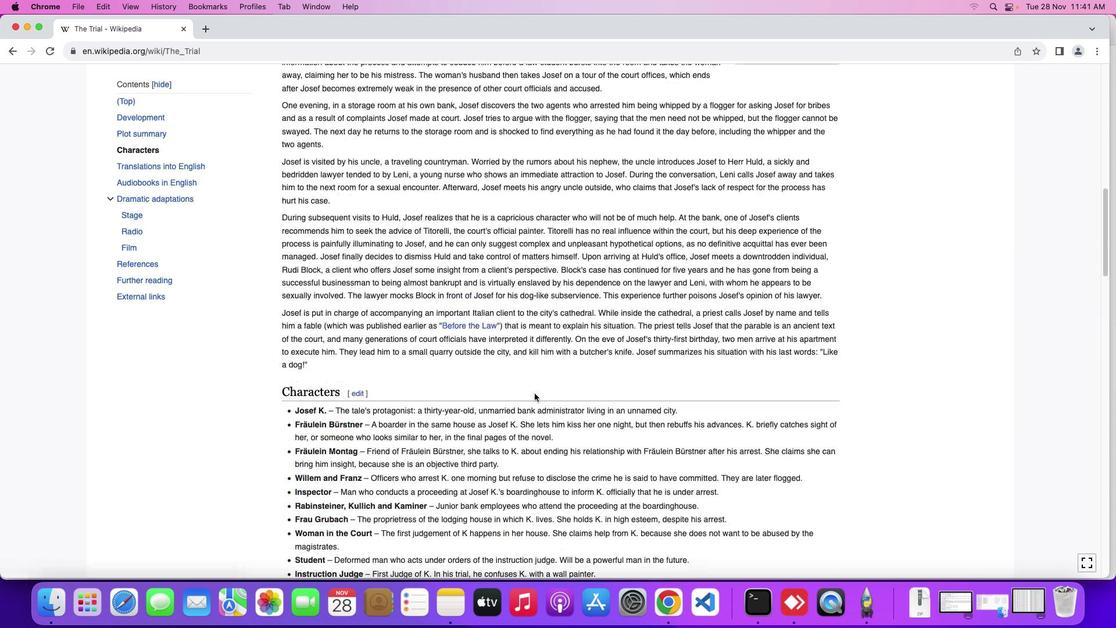 
Action: Mouse scrolled (534, 393) with delta (0, 0)
Screenshot: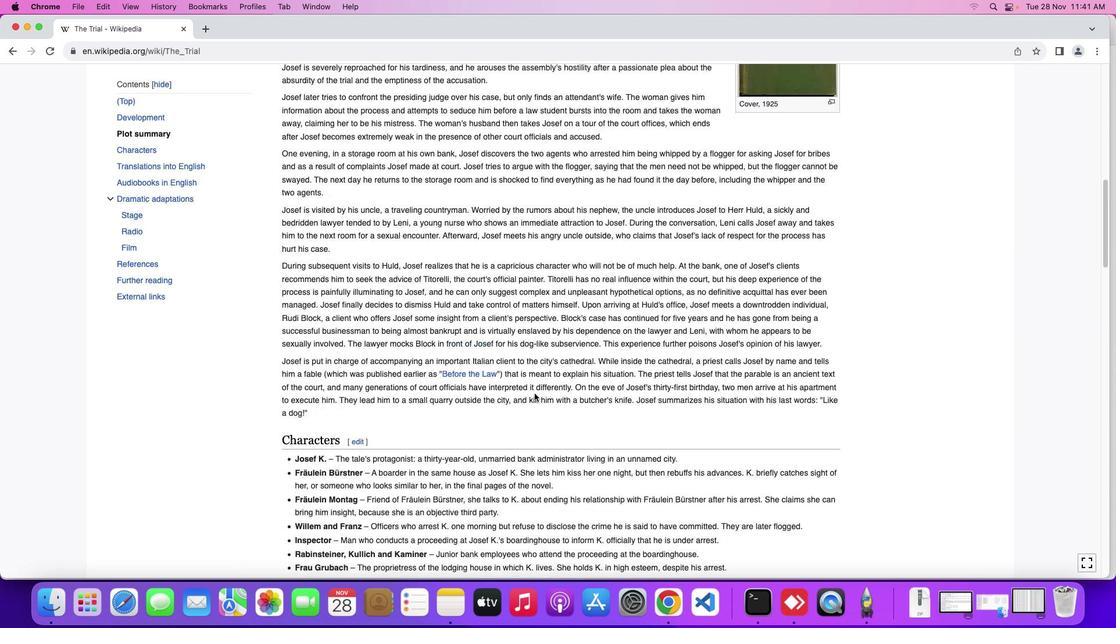 
Action: Mouse scrolled (534, 393) with delta (0, 0)
Screenshot: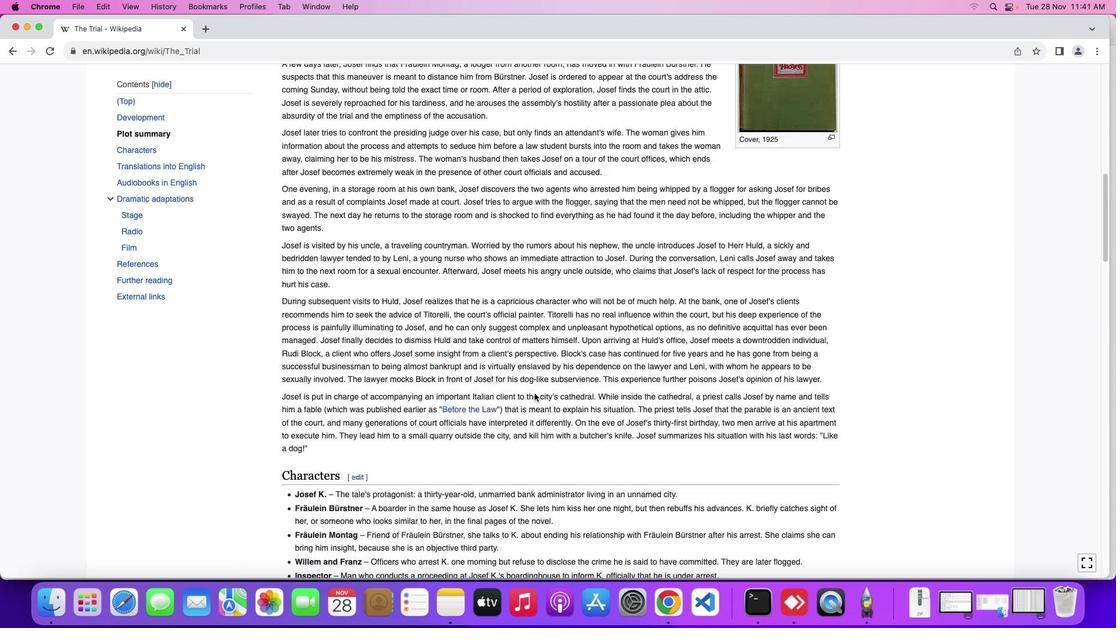 
Action: Mouse scrolled (534, 393) with delta (0, 1)
Screenshot: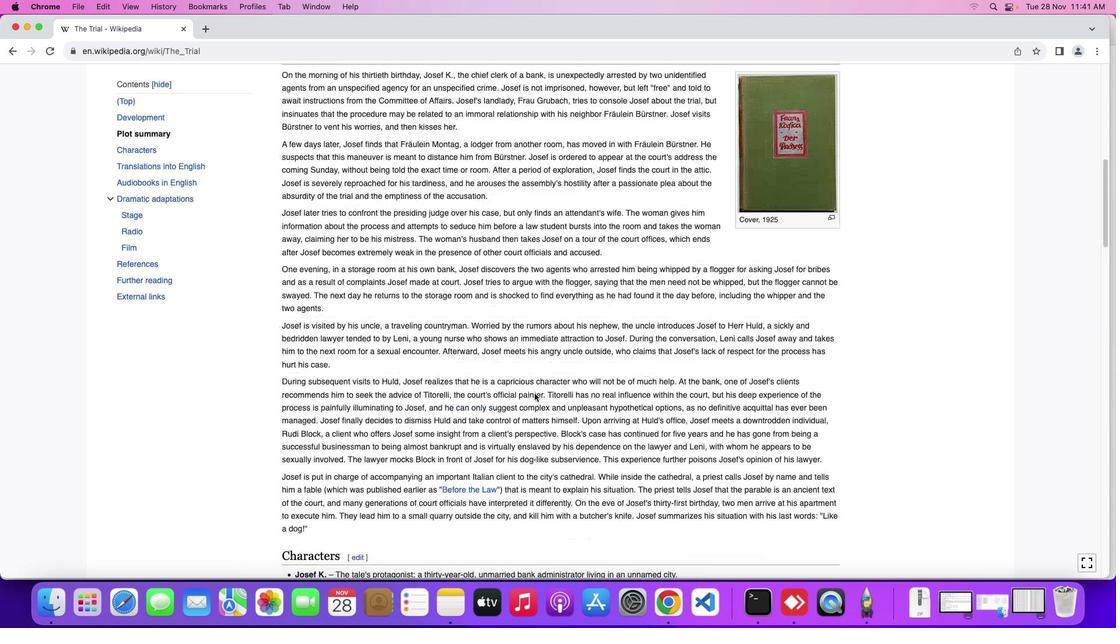 
Action: Mouse scrolled (534, 393) with delta (0, 2)
Screenshot: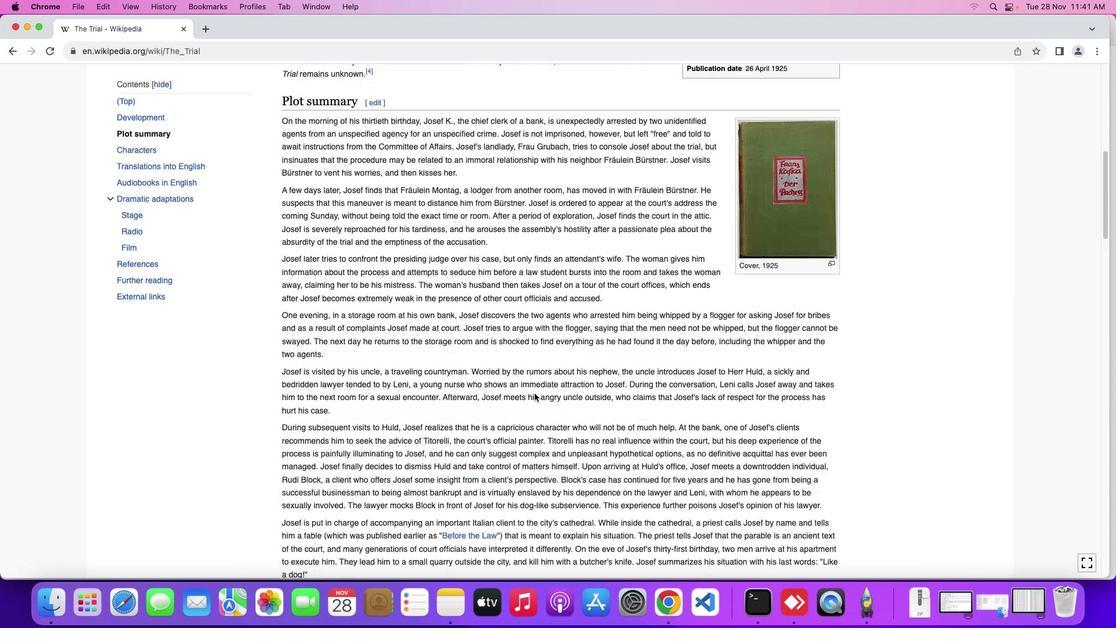 
Action: Mouse scrolled (534, 393) with delta (0, 0)
Screenshot: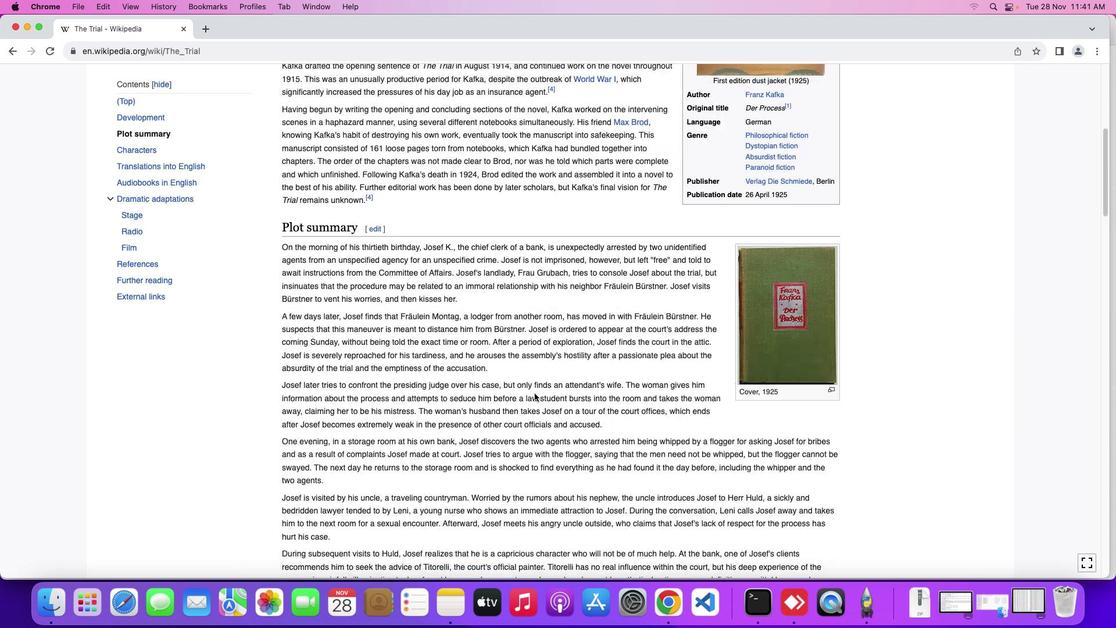 
Action: Mouse scrolled (534, 393) with delta (0, 0)
Screenshot: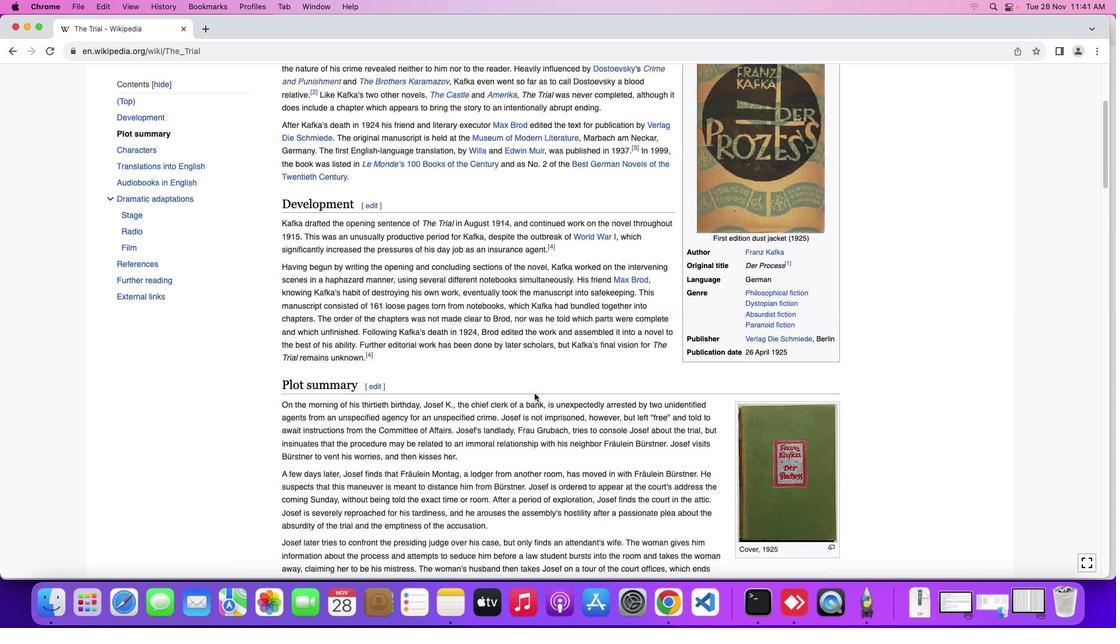 
Action: Mouse scrolled (534, 393) with delta (0, 1)
Screenshot: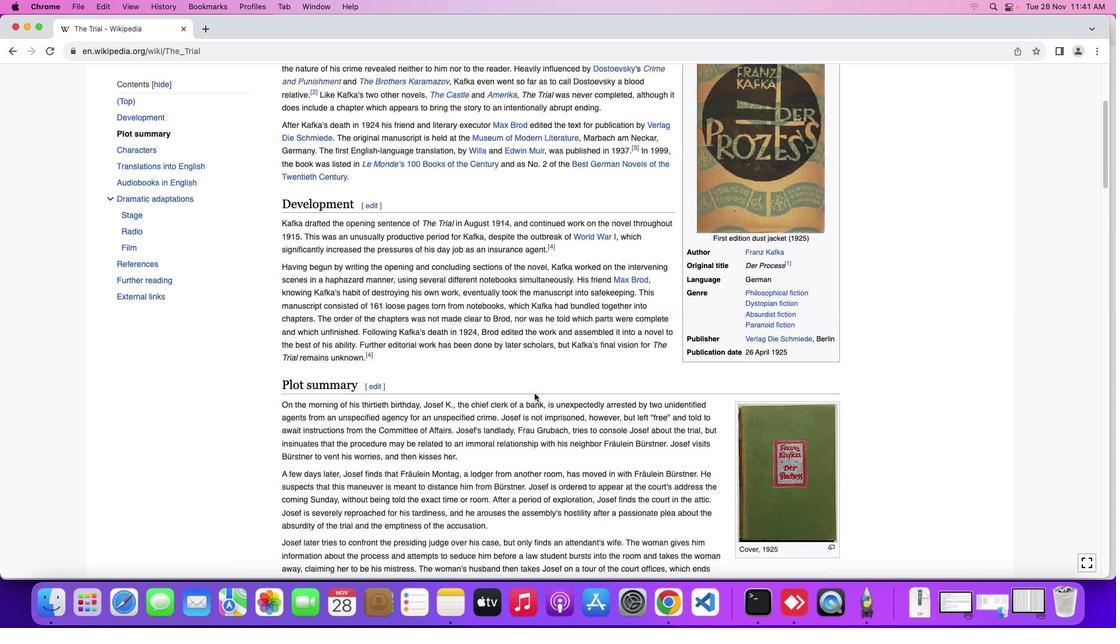 
Action: Mouse scrolled (534, 393) with delta (0, 2)
Screenshot: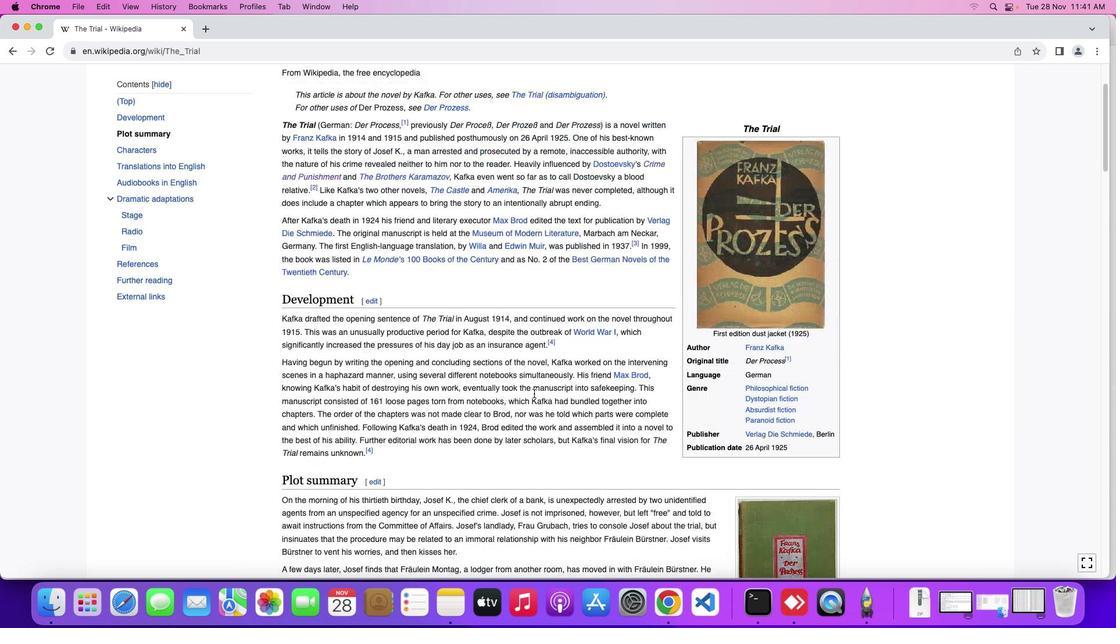 
Action: Mouse scrolled (534, 393) with delta (0, 3)
Screenshot: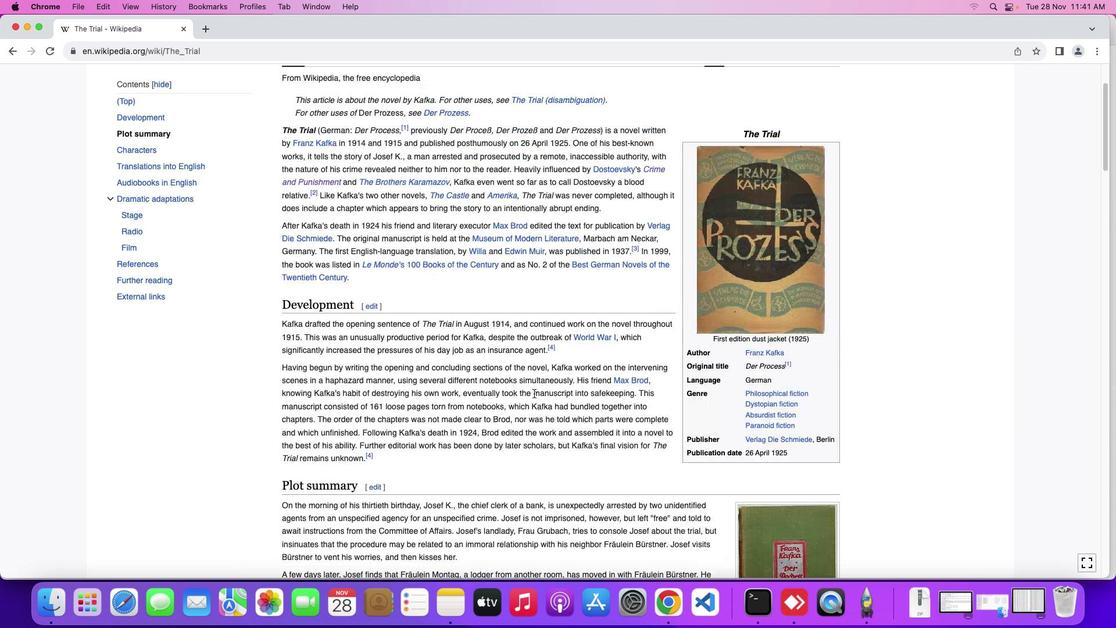 
Action: Mouse moved to (534, 393)
Screenshot: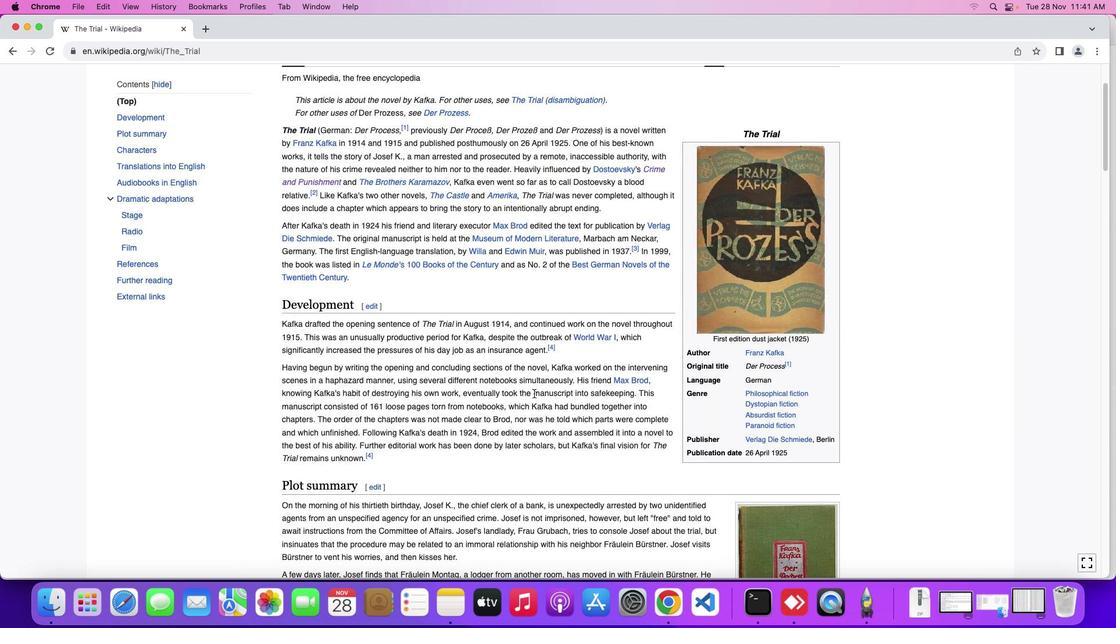 
Action: Mouse scrolled (534, 393) with delta (0, 0)
Screenshot: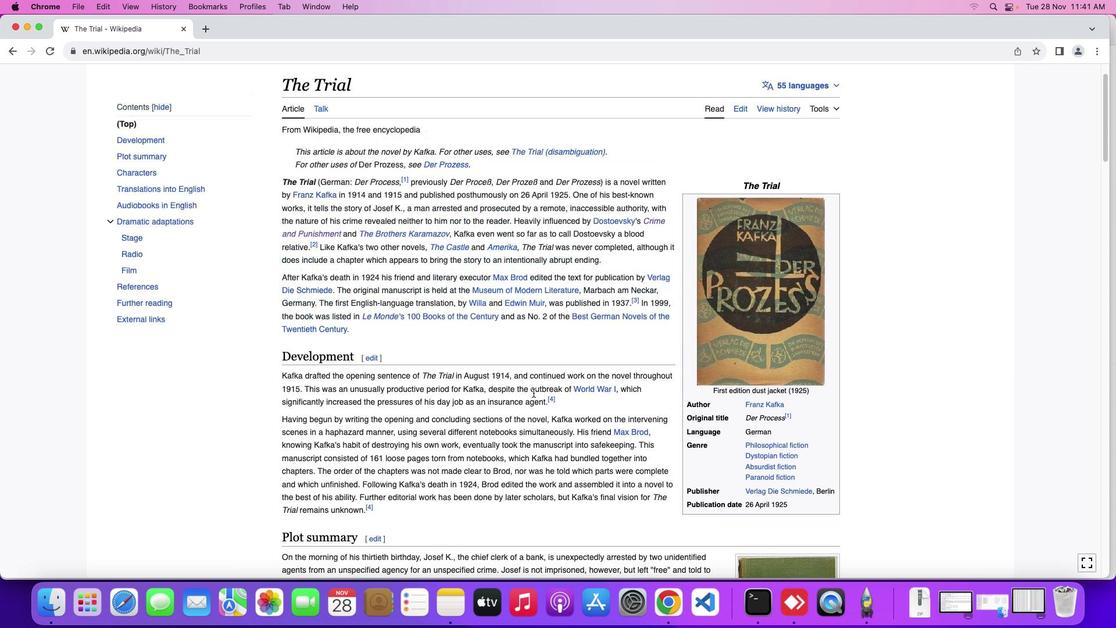
Action: Mouse scrolled (534, 393) with delta (0, 0)
Screenshot: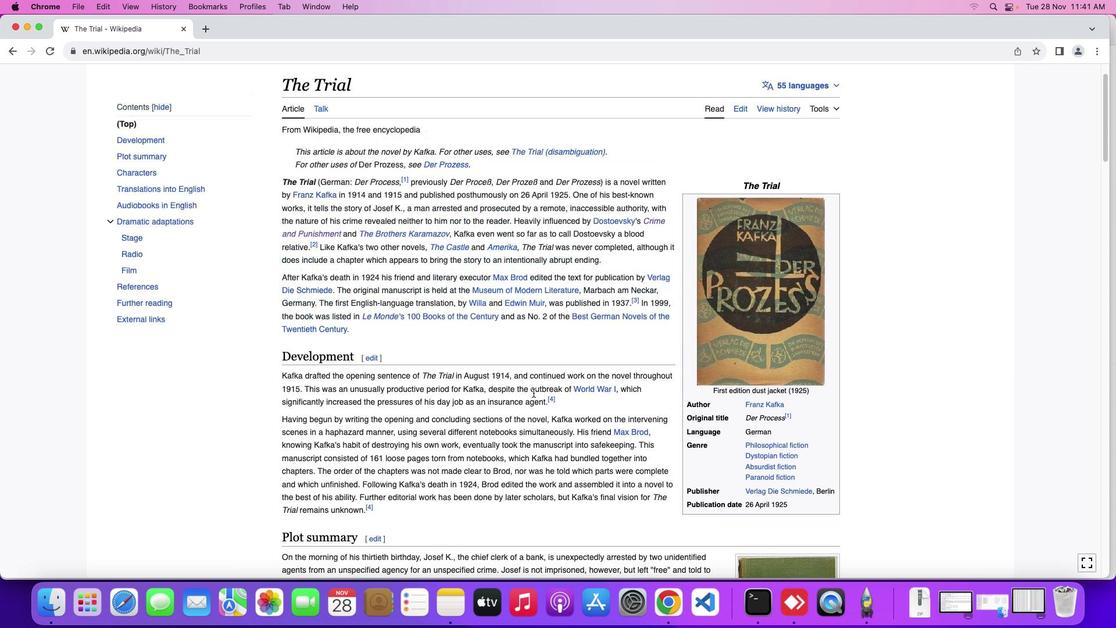 
Action: Mouse scrolled (534, 393) with delta (0, 1)
Screenshot: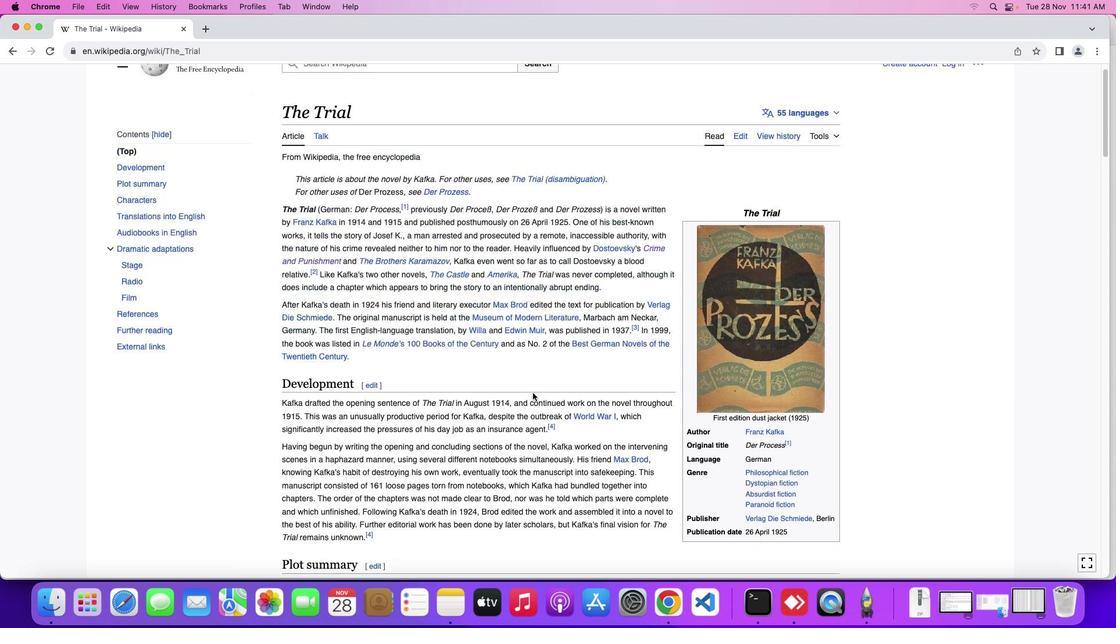 
Action: Mouse scrolled (534, 393) with delta (0, 2)
Screenshot: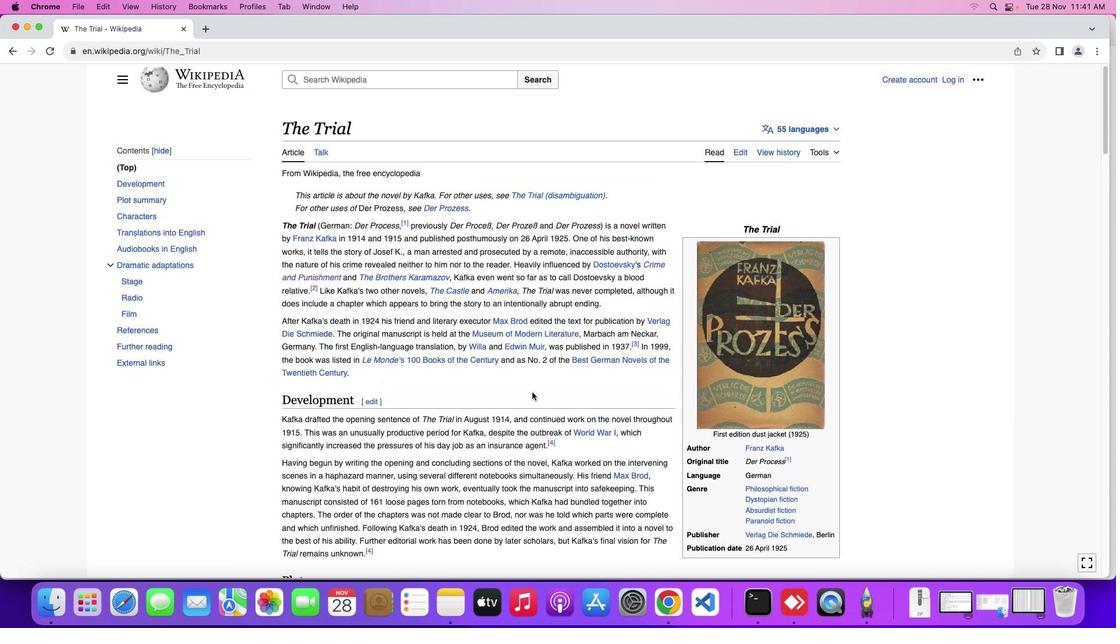 
Action: Mouse moved to (532, 392)
Screenshot: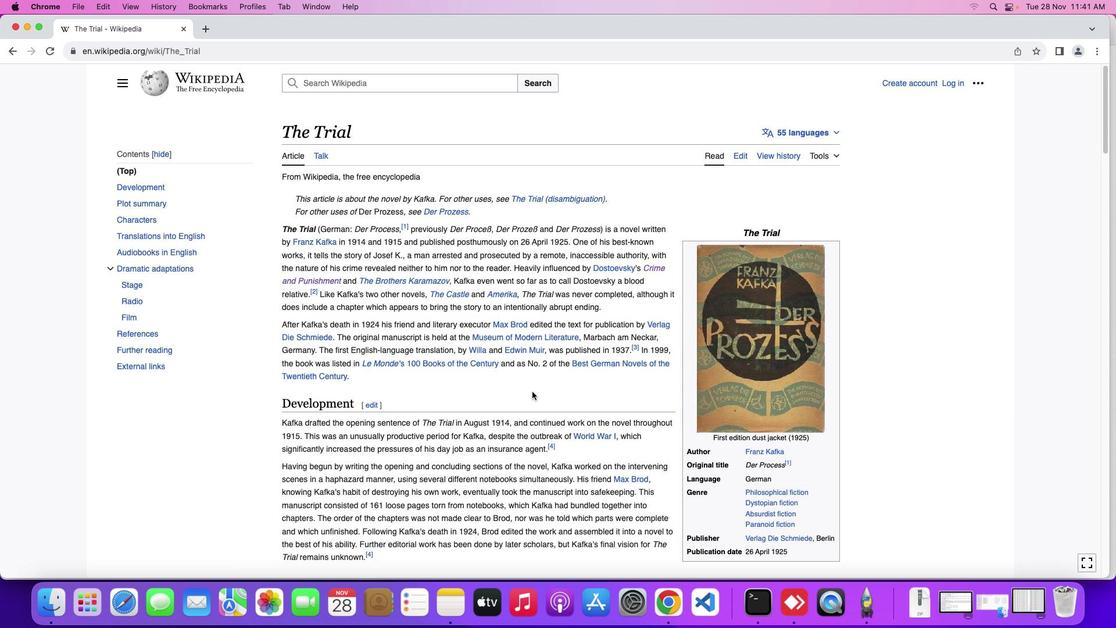 
Action: Mouse scrolled (532, 392) with delta (0, 0)
Screenshot: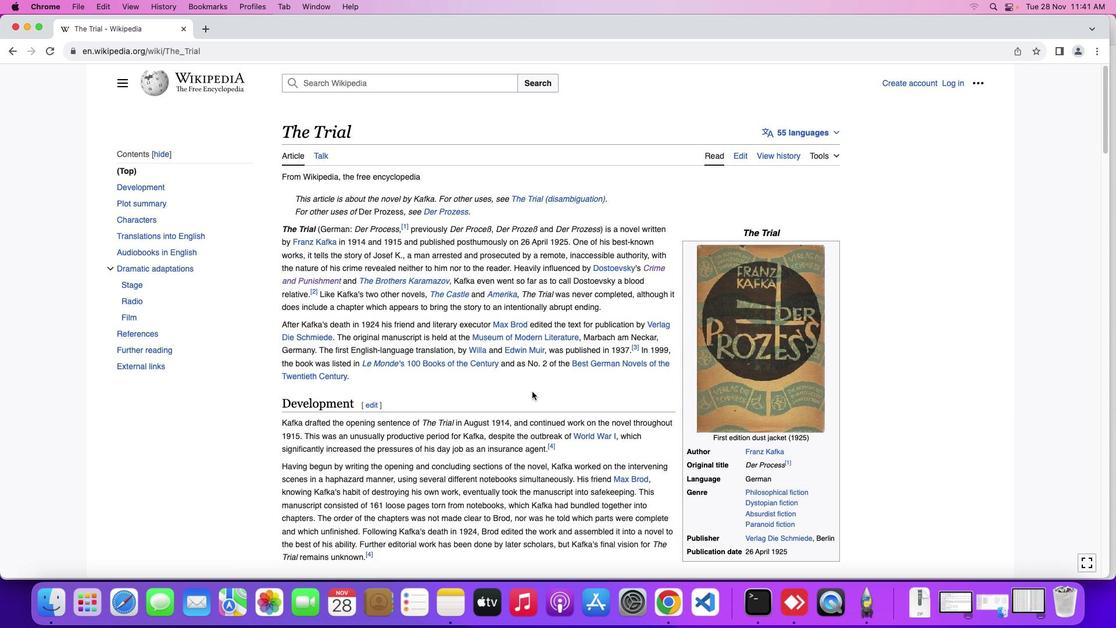
Action: Mouse scrolled (532, 392) with delta (0, 0)
Screenshot: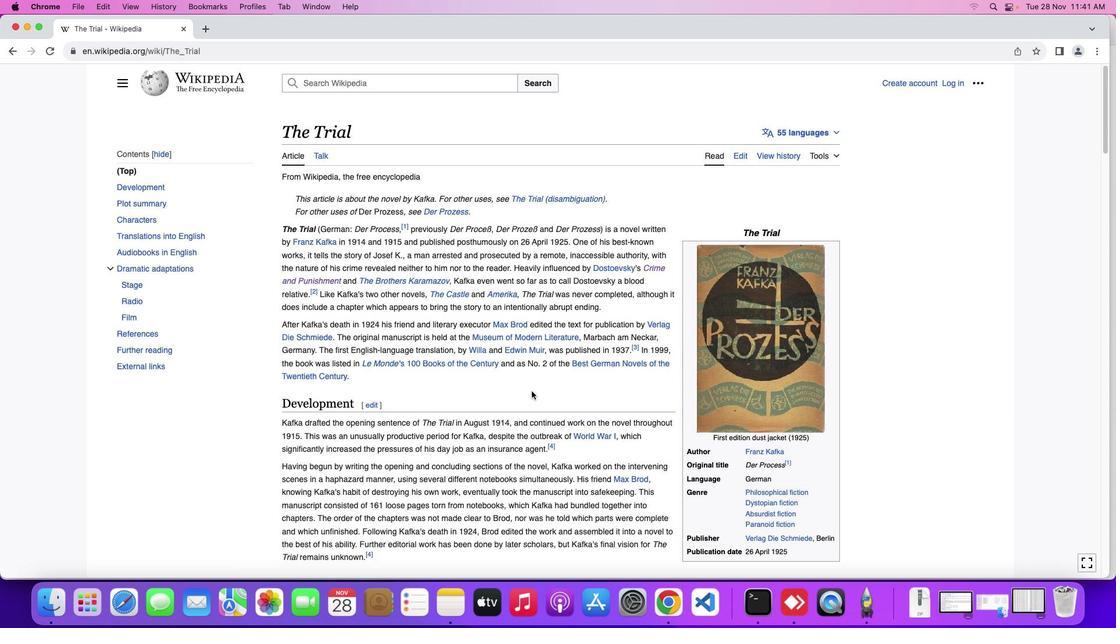 
Action: Mouse scrolled (532, 392) with delta (0, 1)
Screenshot: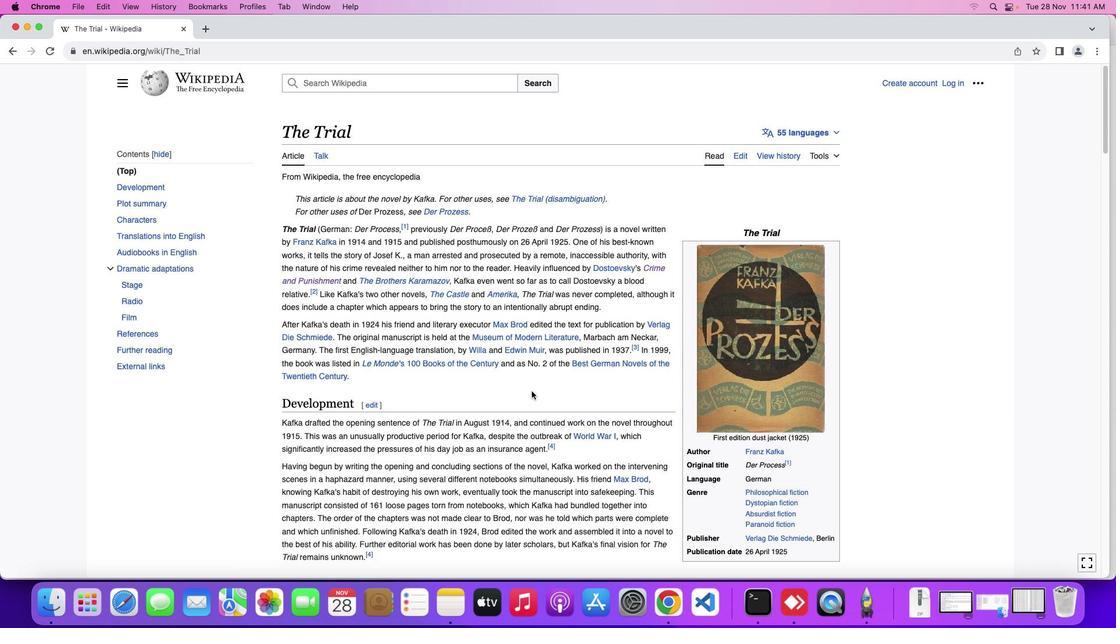
Action: Mouse scrolled (532, 392) with delta (0, 2)
Screenshot: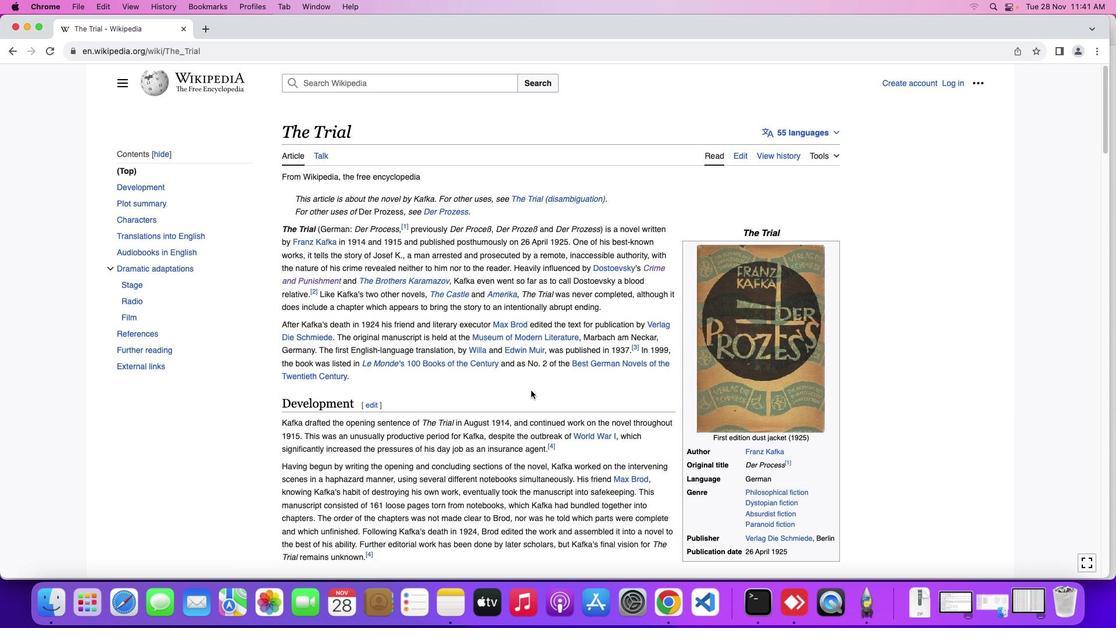 
Action: Mouse moved to (529, 386)
Screenshot: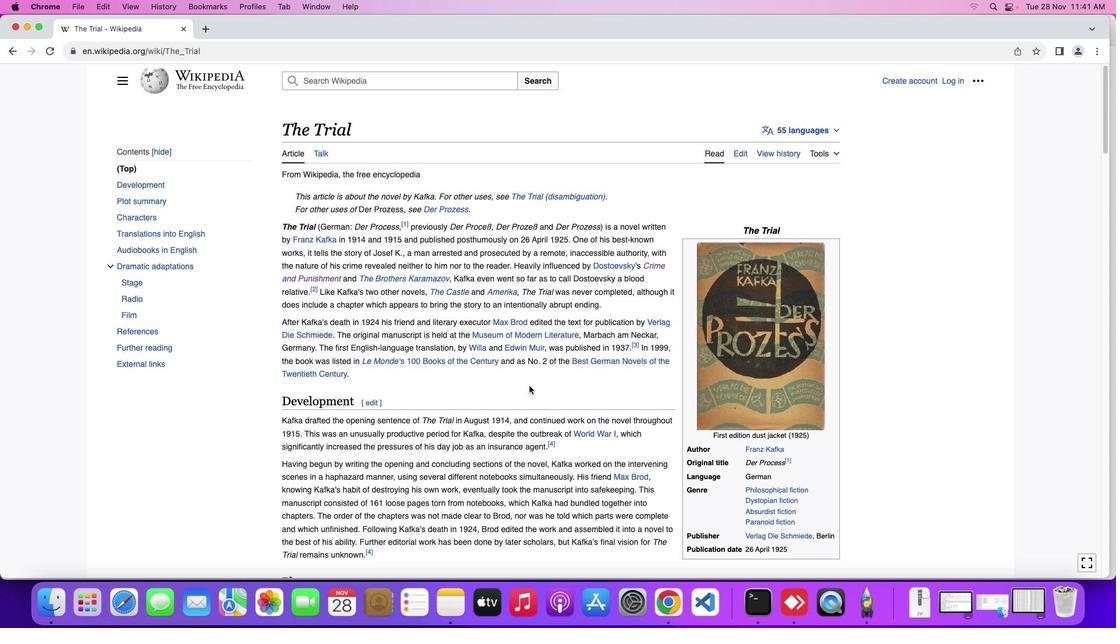 
Action: Mouse scrolled (529, 386) with delta (0, 0)
Screenshot: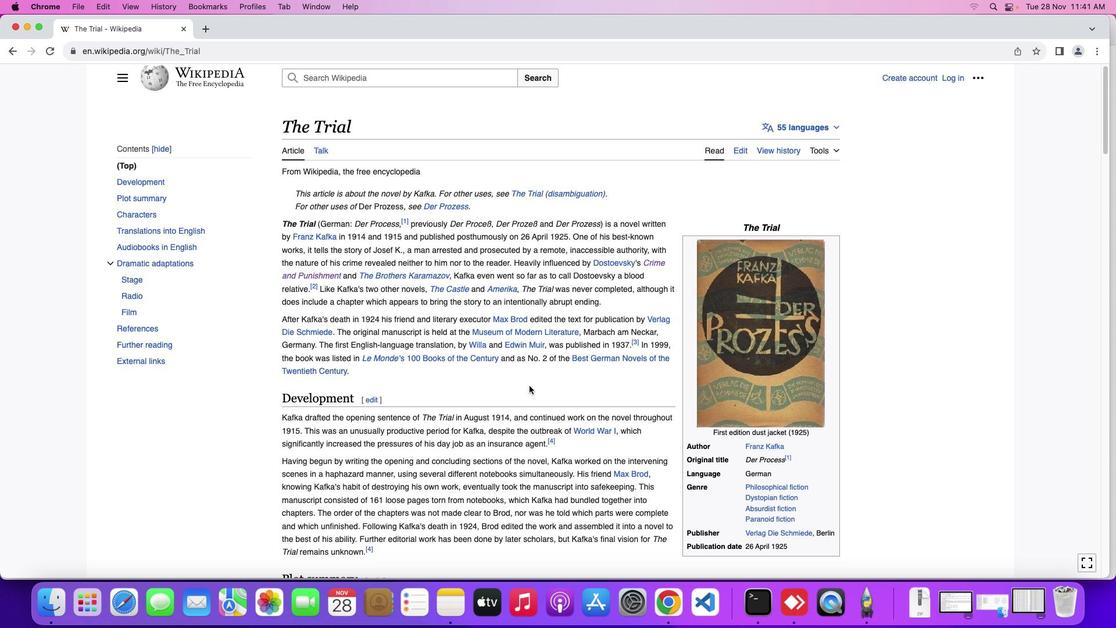 
Action: Mouse moved to (529, 385)
Screenshot: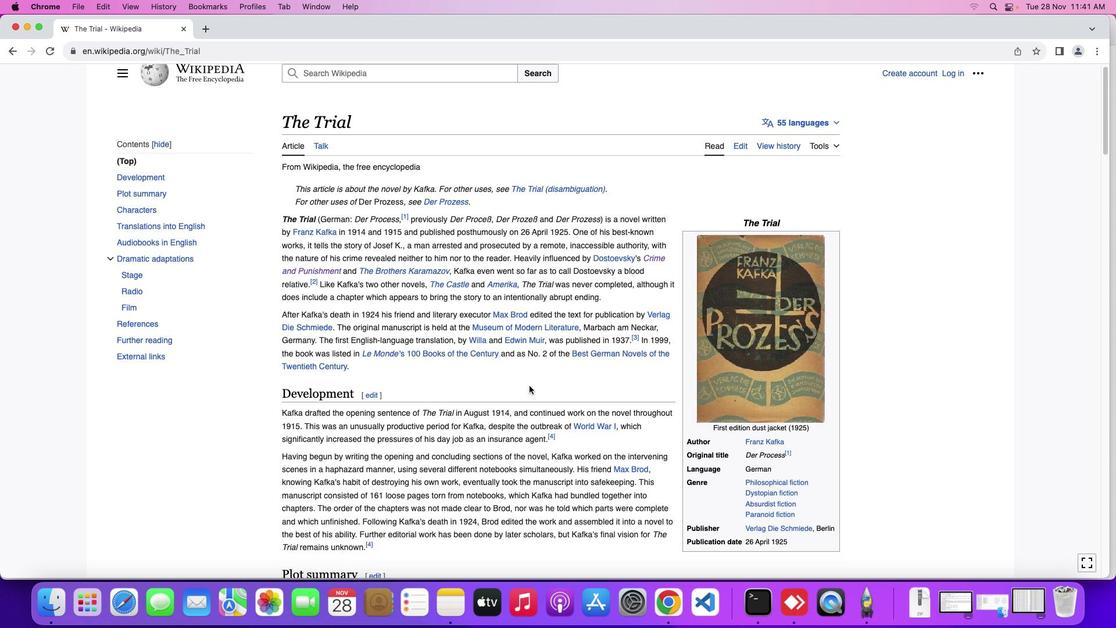 
Action: Mouse scrolled (529, 385) with delta (0, 0)
Screenshot: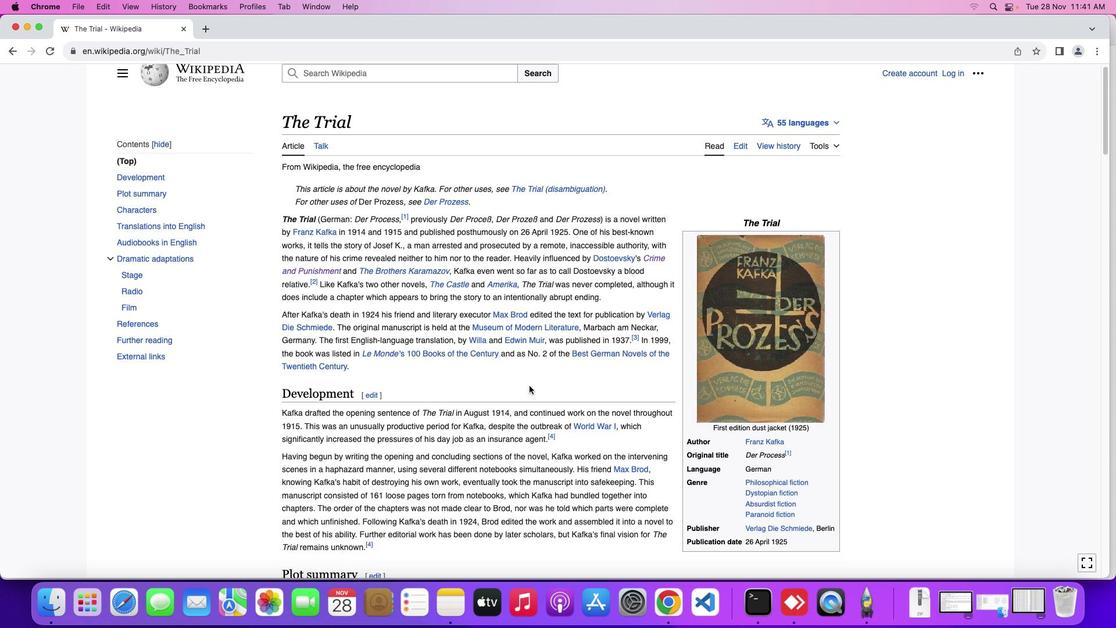 
Action: Mouse moved to (529, 385)
Screenshot: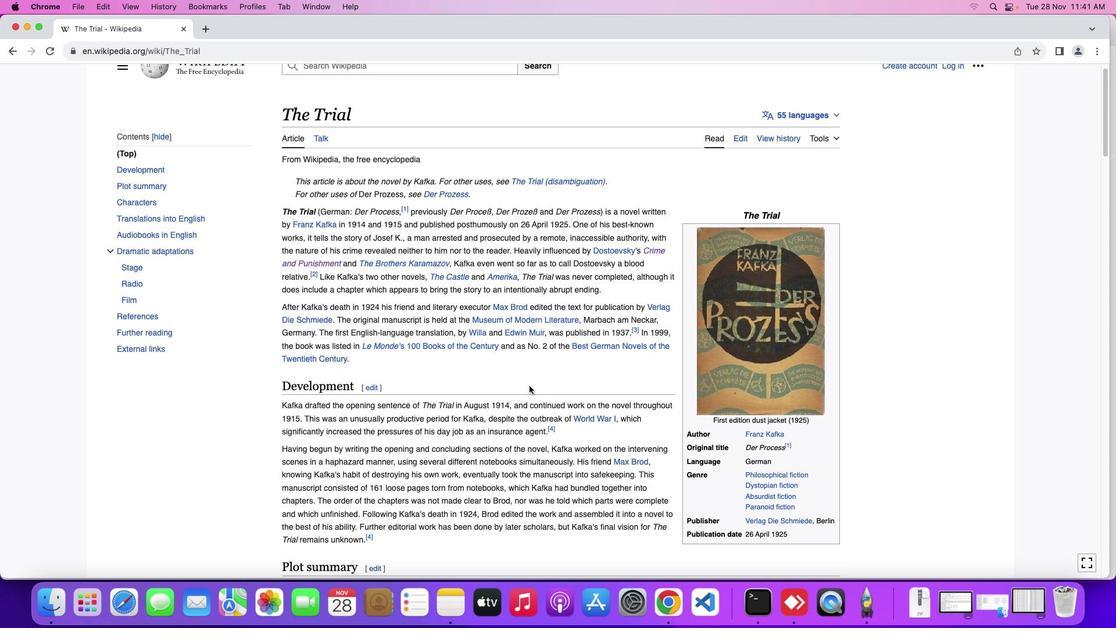 
Action: Mouse scrolled (529, 385) with delta (0, 0)
Screenshot: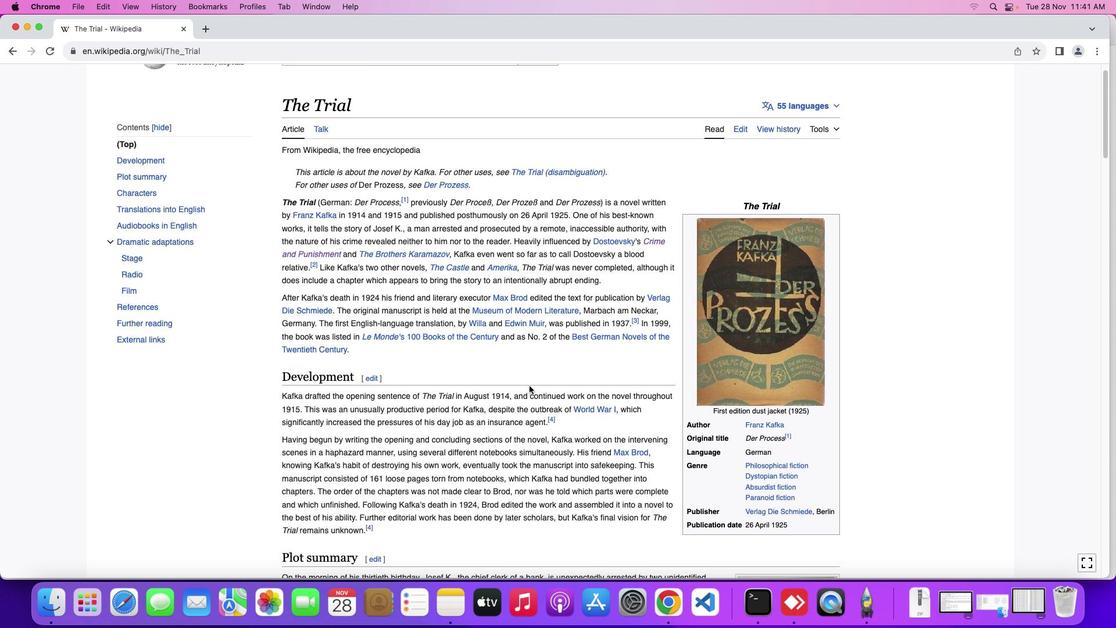 
Action: Mouse scrolled (529, 385) with delta (0, 0)
Screenshot: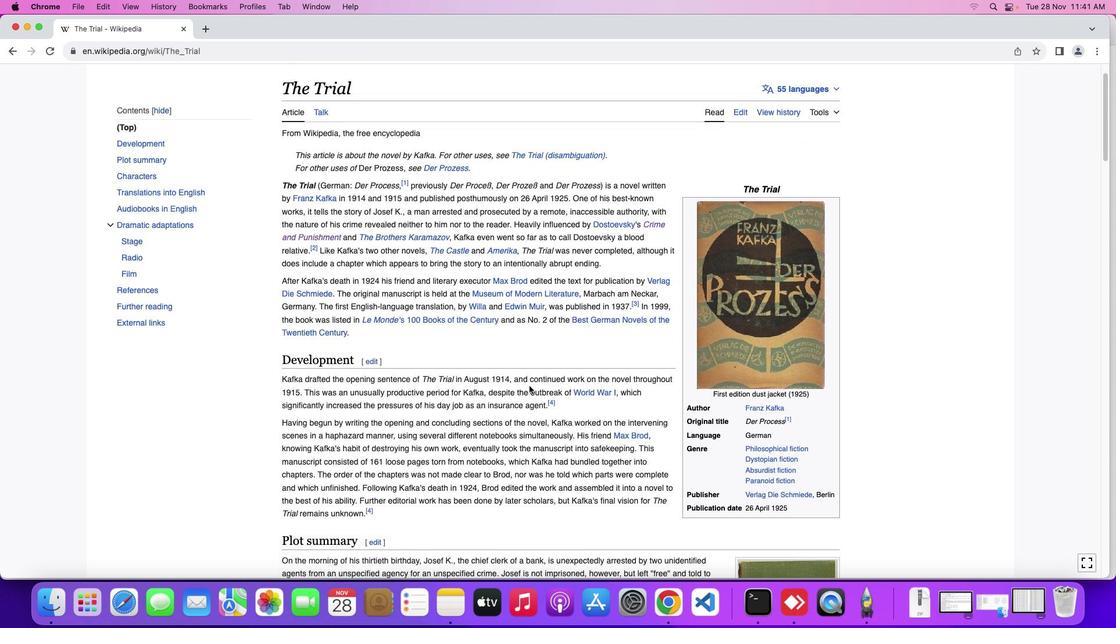 
Action: Mouse scrolled (529, 385) with delta (0, -1)
Screenshot: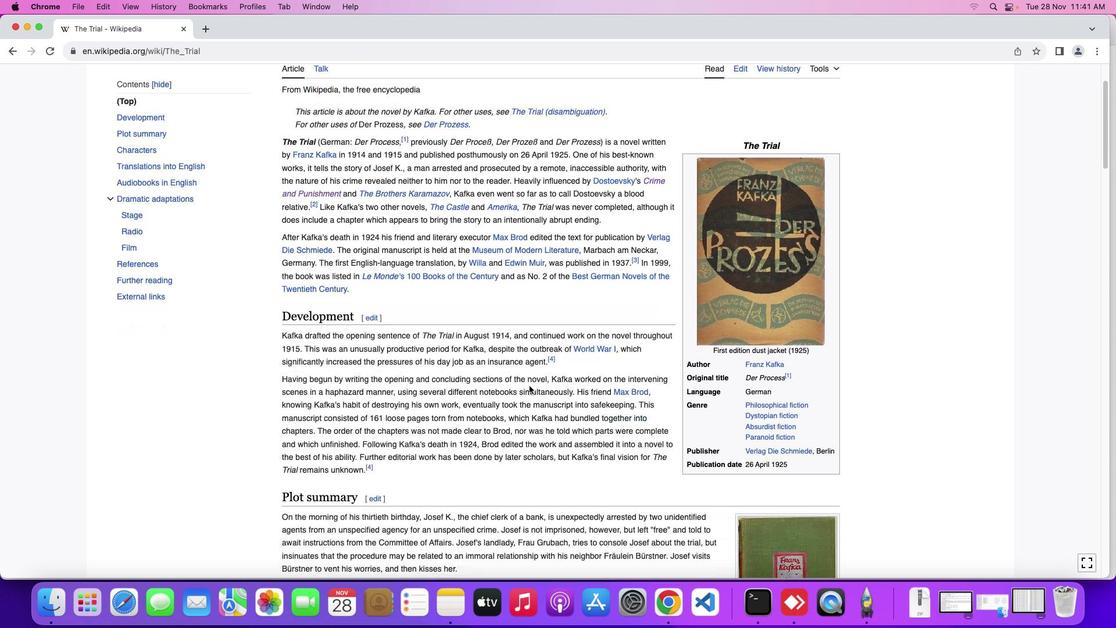 
Action: Mouse moved to (25, 26)
Screenshot: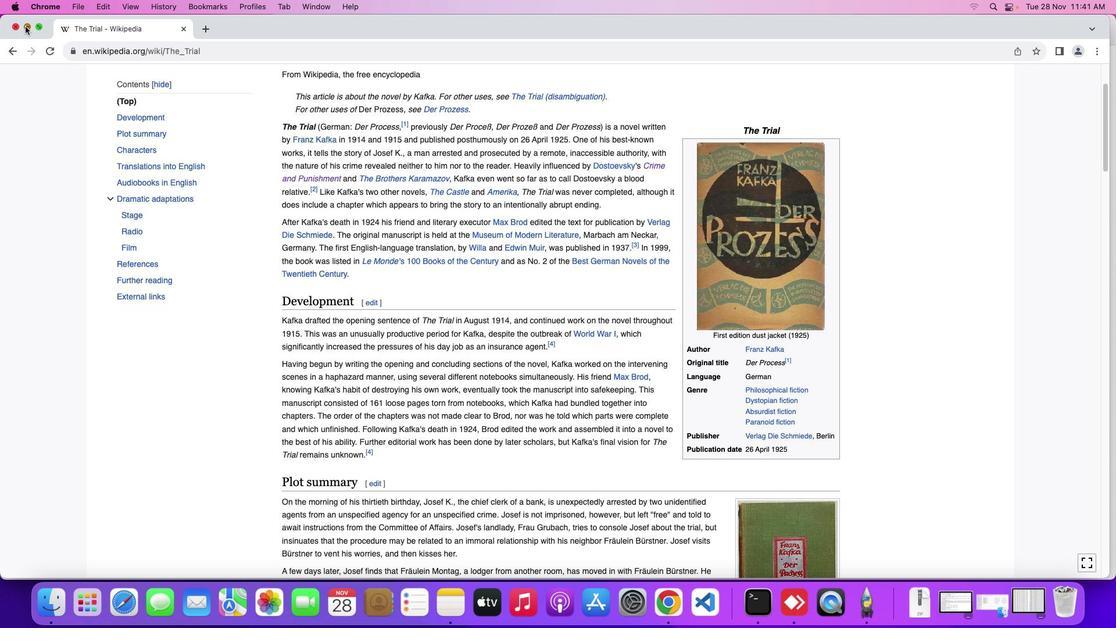 
Action: Mouse pressed left at (25, 26)
Screenshot: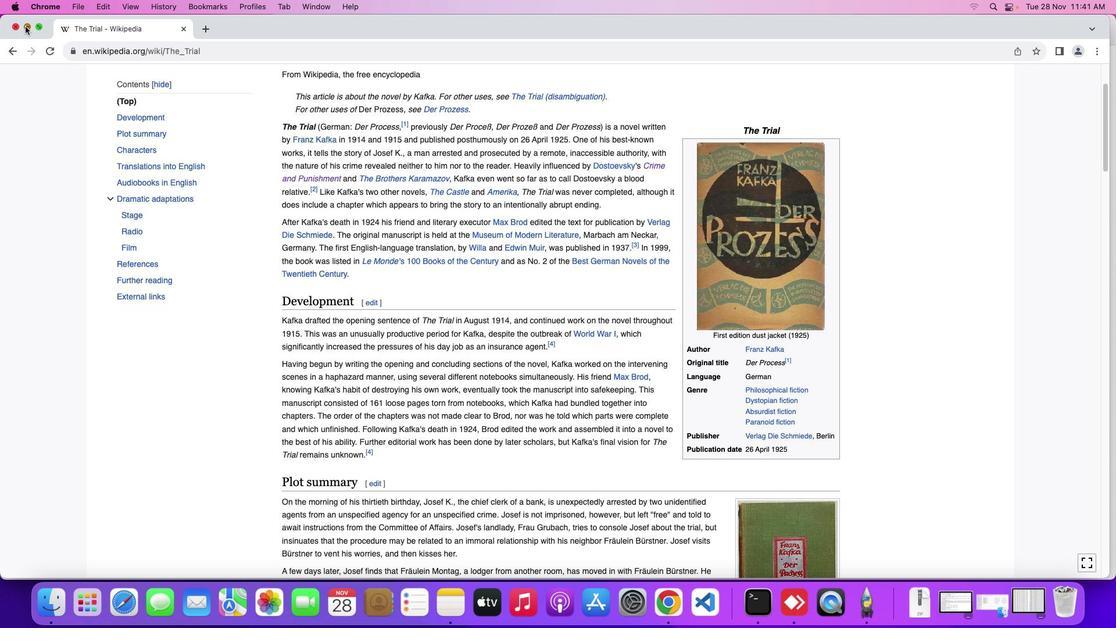 
Action: Mouse moved to (73, 119)
Screenshot: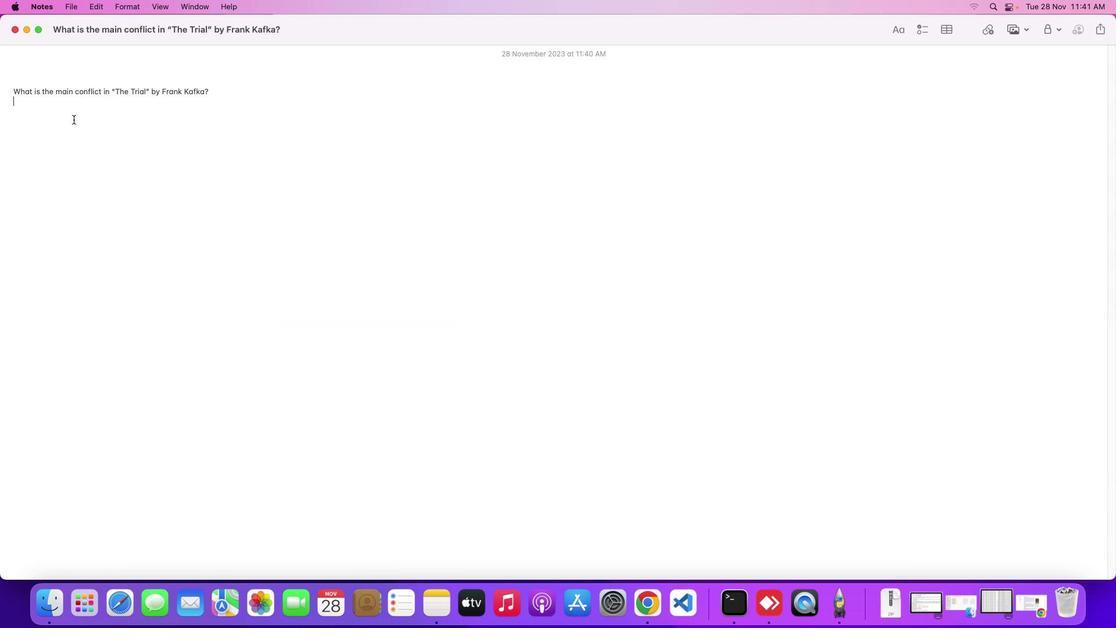 
Action: Mouse pressed left at (73, 119)
Screenshot: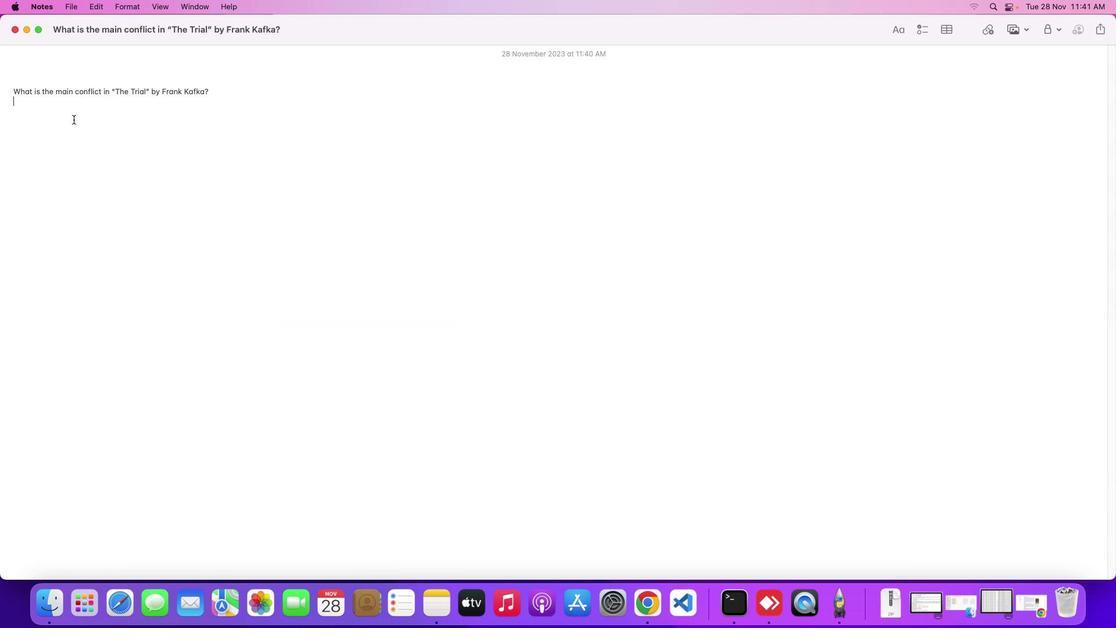 
Action: Mouse moved to (484, 143)
Screenshot: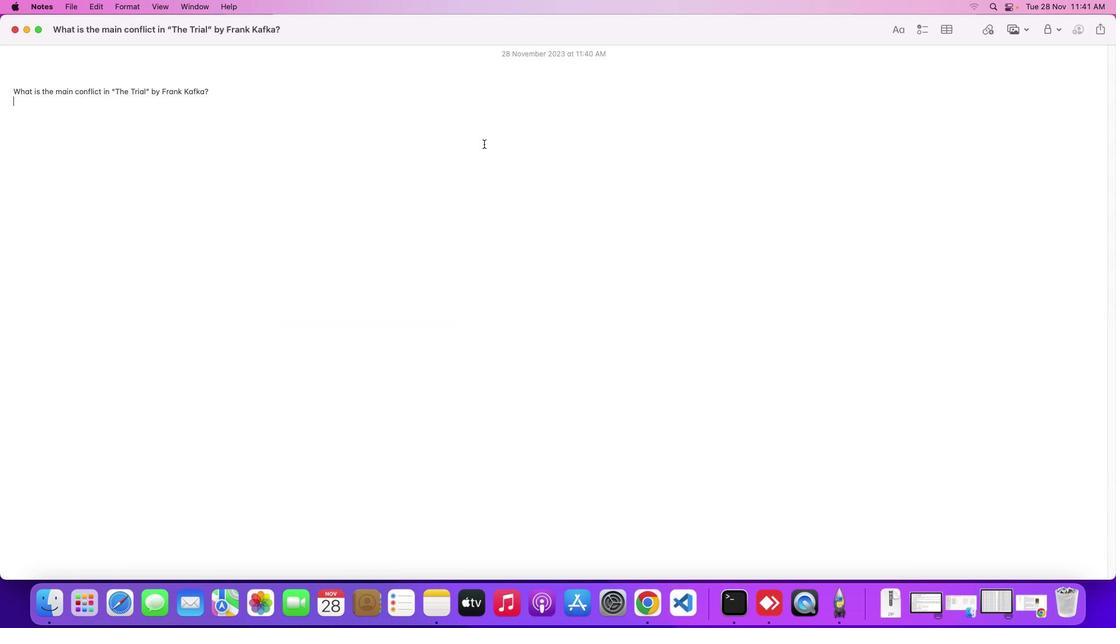 
Action: Key pressed Key.shift'T''h''e'Key.space'm''a''i''n'Key.space'c''o''n''f''l''i''c''t'Key.space'i''n'Key.spaceKey.shift'"'Key.shift'T''h''e'Key.spaceKey.shift'T''r''i''a''l'Key.shift'"'Key.space'b''y'Key.spaceKey.shift'F''a''r''n''z'Key.leftKey.leftKey.leftKey.leftKey.rightKey.backspaceKey.right'a'Key.upKey.rightKey.rightKey.rightKey.rightKey.rightKey.rightKey.rightKey.rightKey.rightKey.rightKey.backspace'z'Key.downKey.spaceKey.shift'K''a''f''k''a'Key.space'i''s'Key.space't''h''e'Key.space'u''n''e''x''p''l''a''i''n''e''d'Key.space'a''r''r''e''s''t'Key.space'o''f'Key.space't''h''e'Key.space'p''r''o''t''a''g''o''n''i''s''t'Key.space'a''n''d'Key.space'h''i''s'Key.space's''u''b''s''e''q''u''e''n''t'Key.space's''t''r''u''g''g''l''e'Key.space't''o'Key.space'n''a''v''i''g''a''t''e'Key.space'a''n''d'Key.space'o''v''e''r''c''o''m''e'Key.space'r''e''d'Key.space't''a''p''i''s''m'Key.space'i''n'Key.space't''h''e'Key.space'b''u''r''e''a''u''c''r''a''c''y'Key.space'a''n''d'Key.space't''h''e'Key.space'l''e''g''a''l'Key.space's''y''s''t''e''m''.'
Screenshot: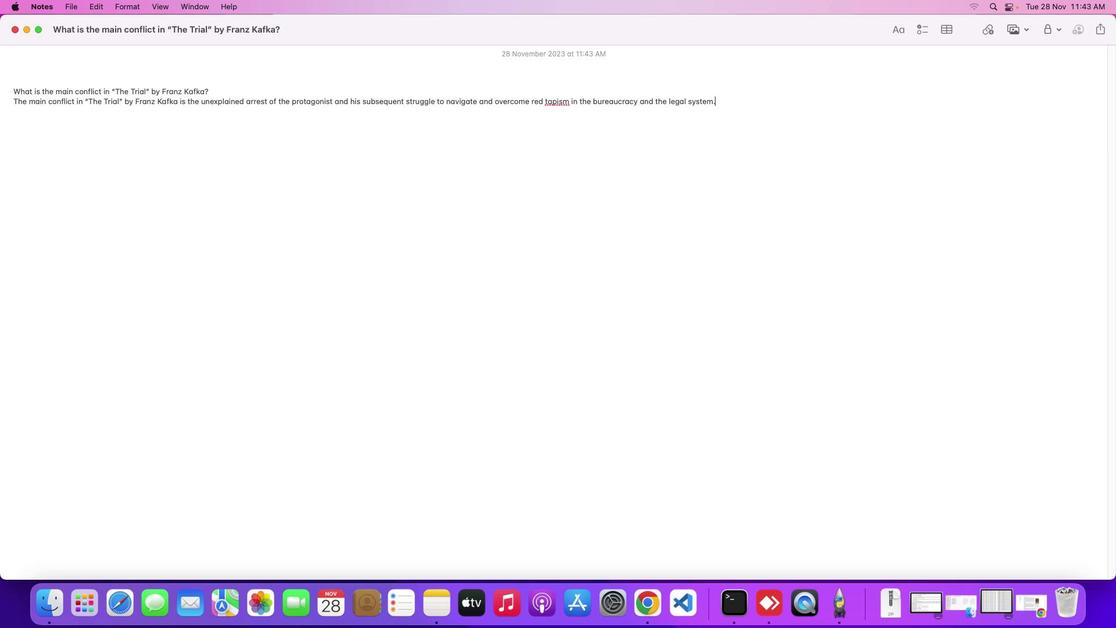 
